 Task: Open a blank google sheet and write heading  Rise Sales. Add 10 people name  'David White, Emily Green, Andrew Baker, Madison Evans, Logan King, Grace Hill, Gabriel Young, Elizabeth Flores, Samuel Reed, Avery Nelson'Item code in between  5005-5060. Product range in between  2000-9000. Add Products   Keen Shoe, Lacoste Shoe, Merrell Shoe, Mizuno  Shoe, Onitsuka Tiger Shoe, Salomon Shoe, Sanuk Shoe, Saucony Shoe, Sperry Shoe, Superga Shoe.Choose quantity  3 to 5 Tax 12 percent Total Add Amount. Save page  Rise Sales review   book
Action: Mouse moved to (296, 447)
Screenshot: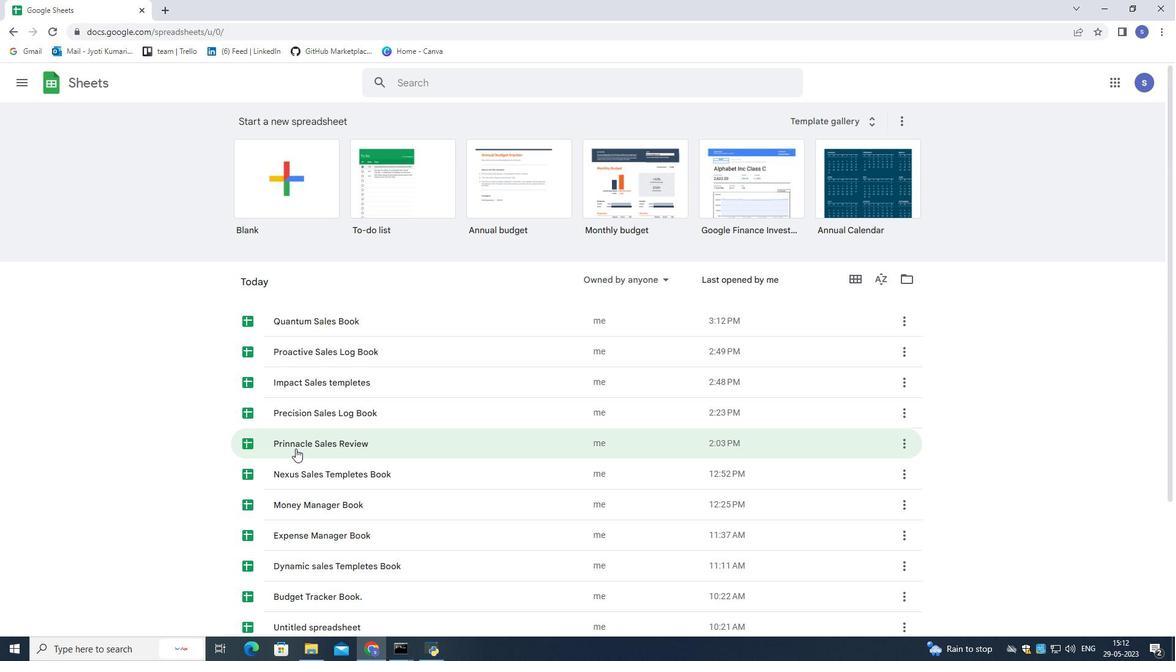 
Action: Mouse scrolled (296, 446) with delta (0, 0)
Screenshot: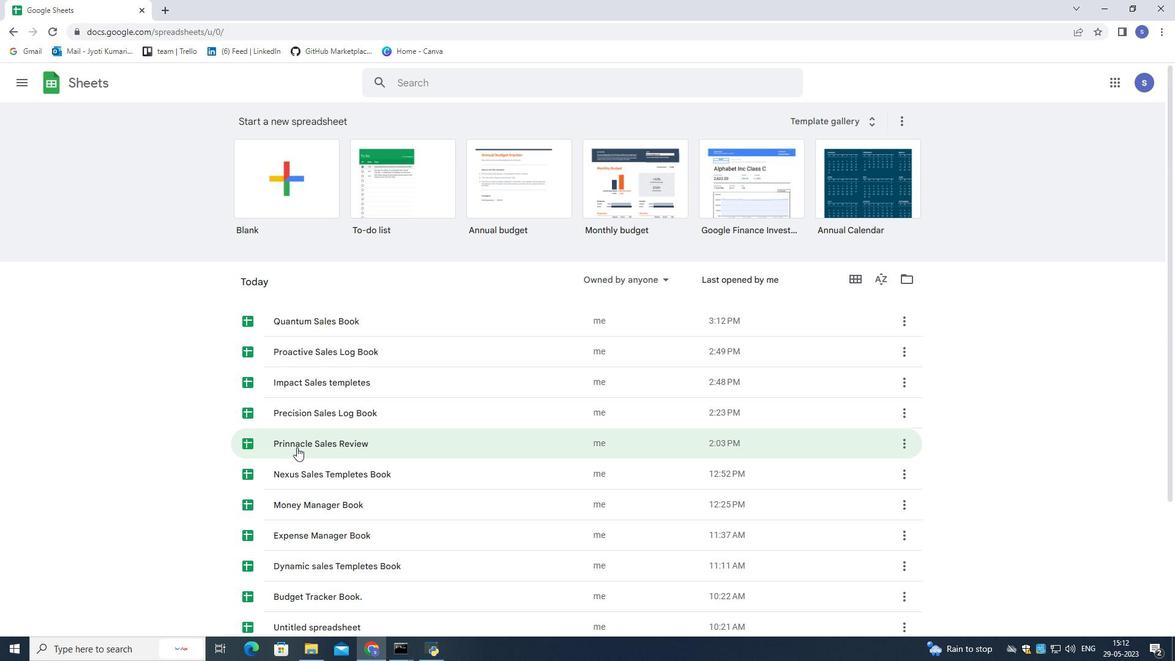 
Action: Mouse scrolled (296, 446) with delta (0, 0)
Screenshot: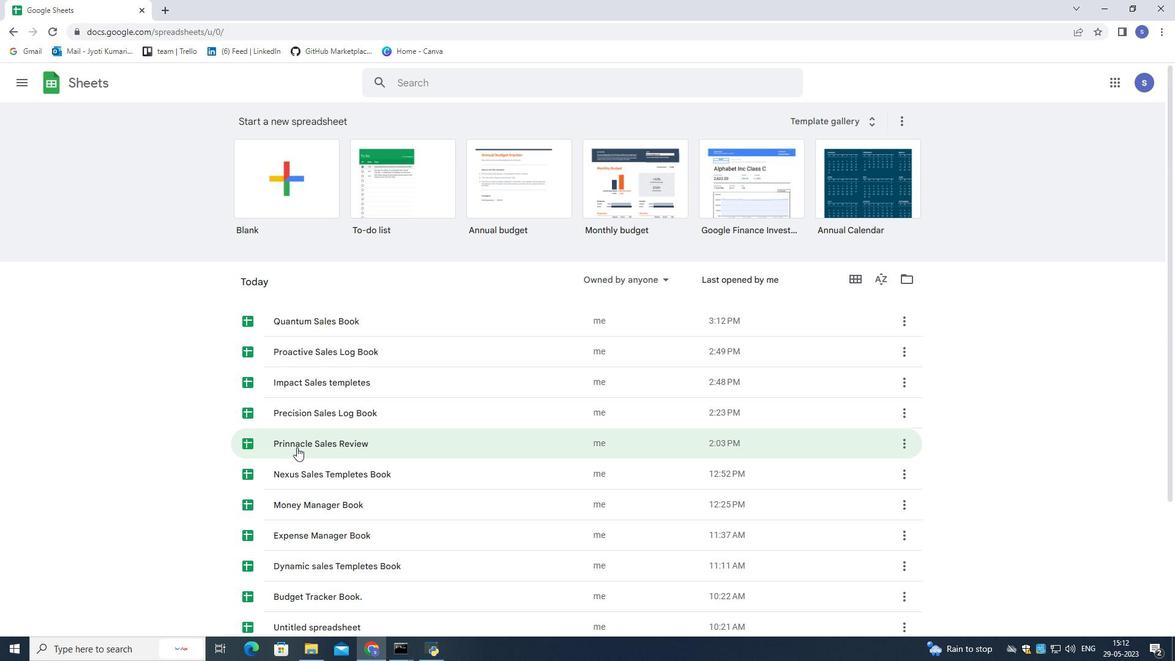 
Action: Mouse scrolled (296, 446) with delta (0, 0)
Screenshot: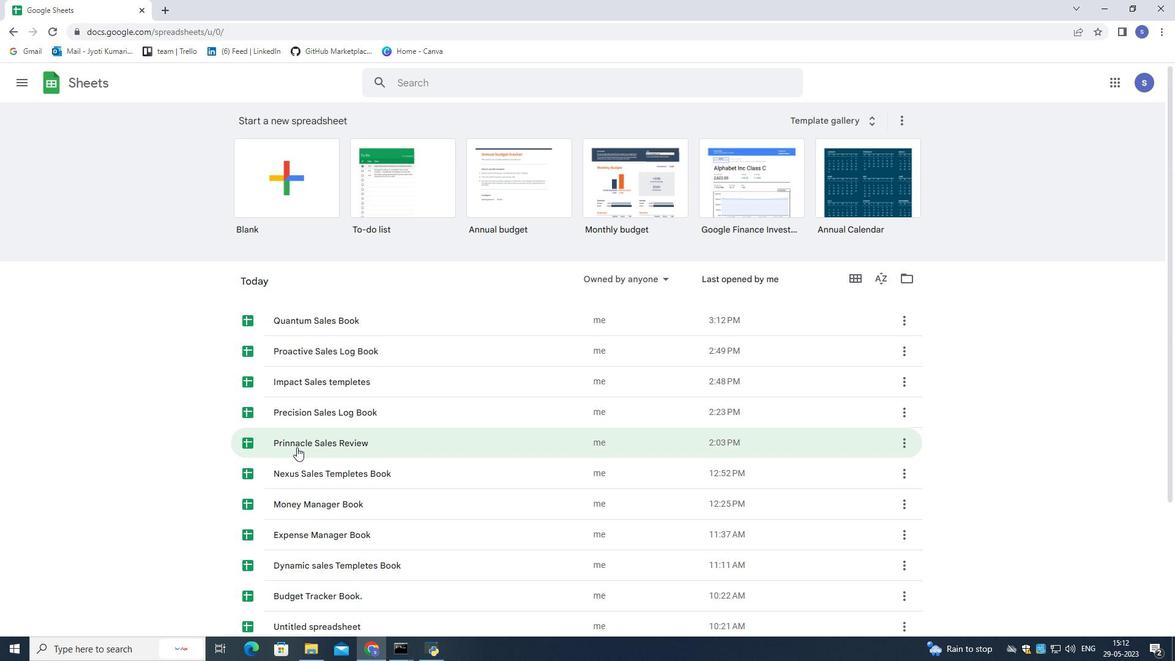 
Action: Mouse scrolled (296, 446) with delta (0, 0)
Screenshot: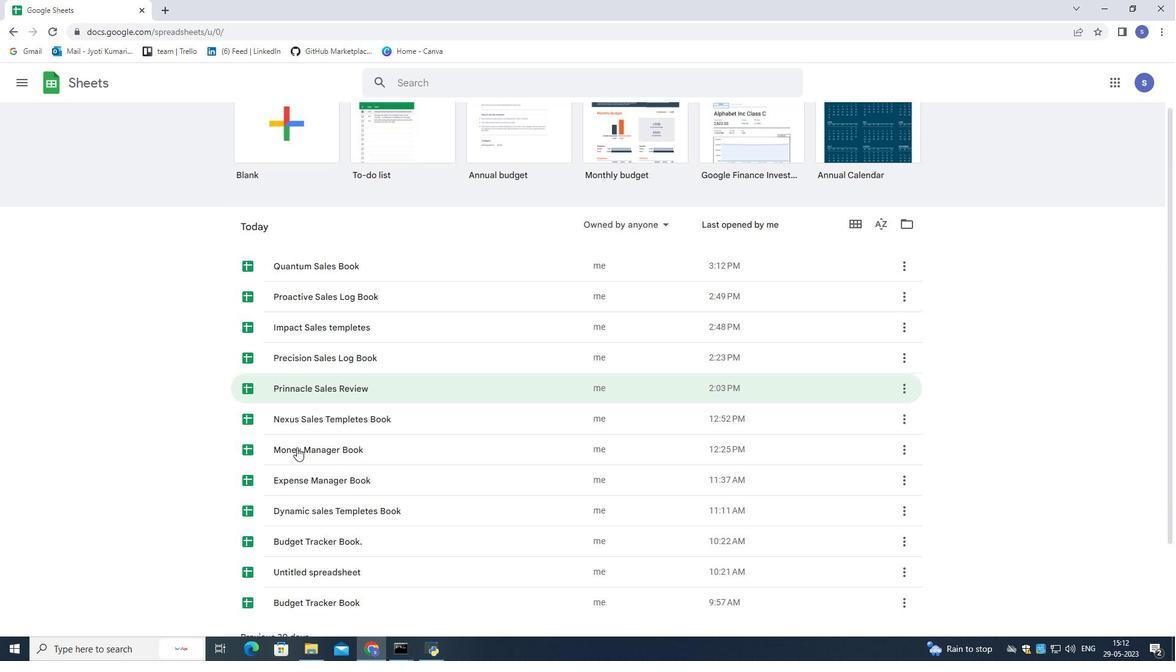 
Action: Mouse scrolled (296, 448) with delta (0, 0)
Screenshot: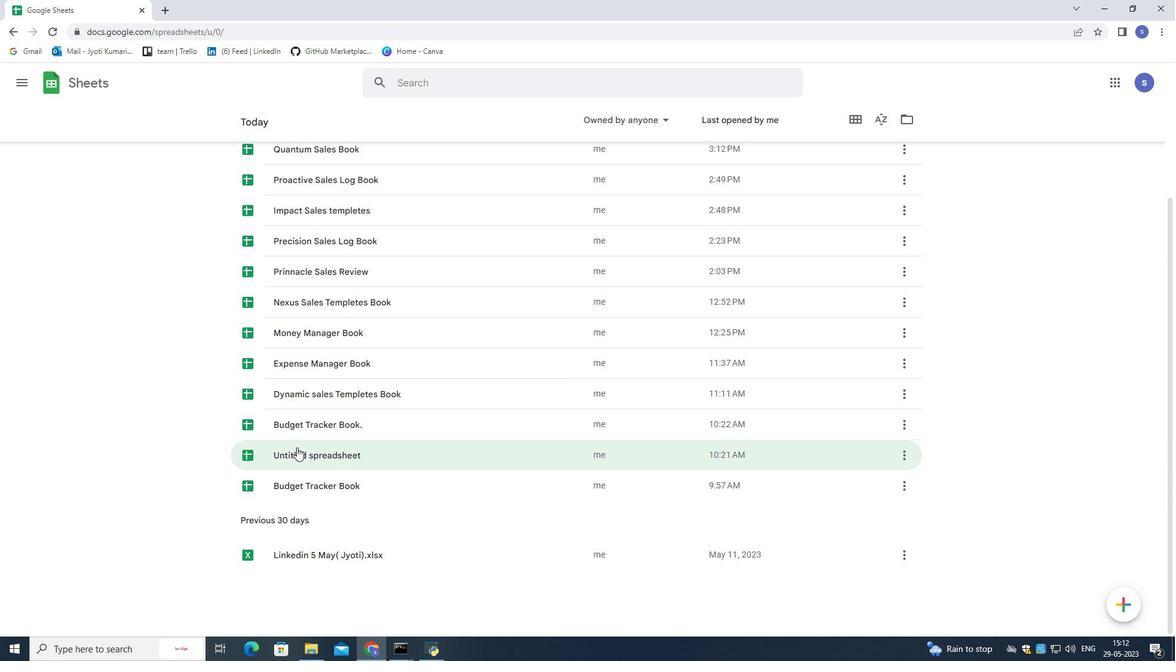 
Action: Mouse moved to (296, 447)
Screenshot: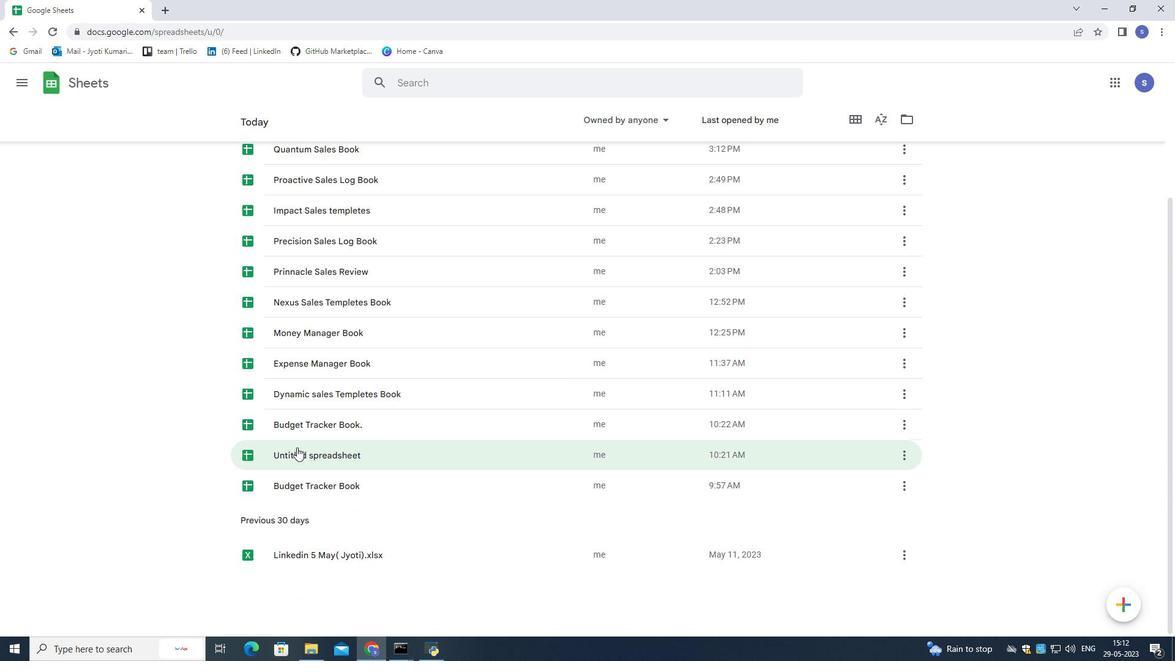 
Action: Mouse scrolled (296, 448) with delta (0, 0)
Screenshot: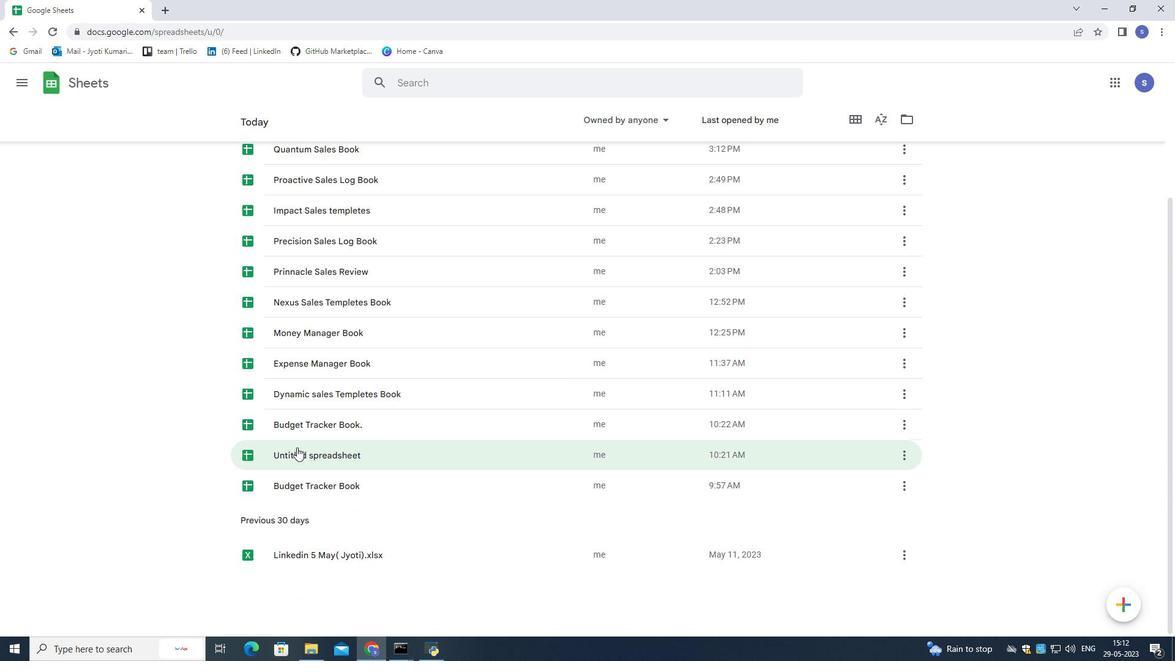 
Action: Mouse moved to (296, 446)
Screenshot: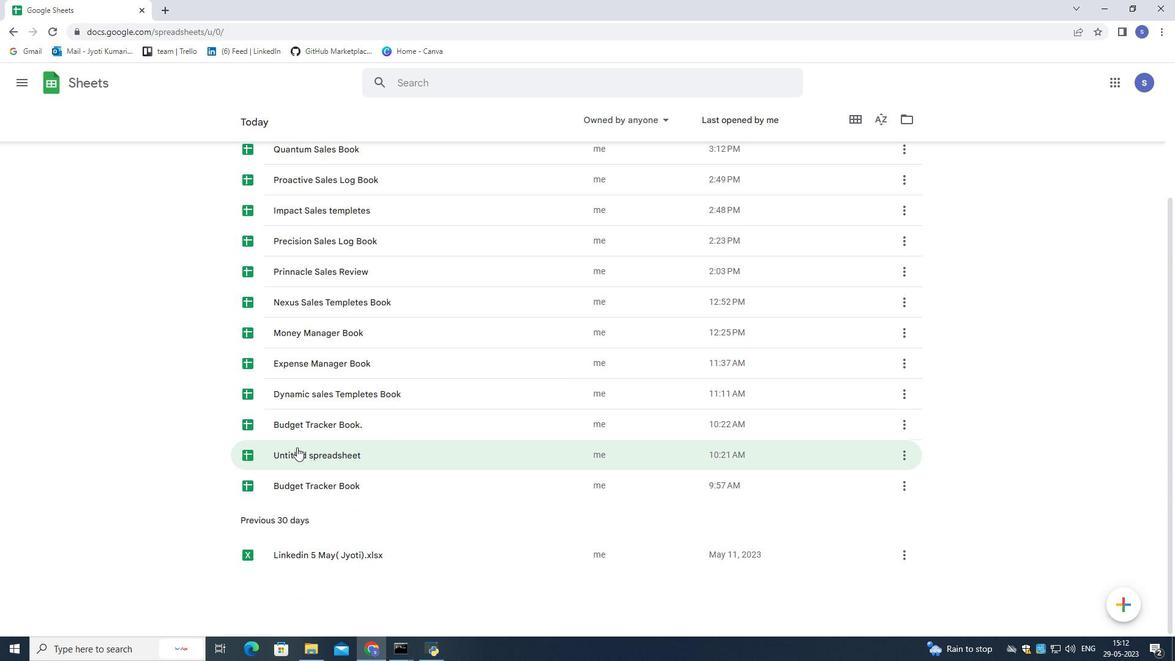 
Action: Mouse scrolled (296, 447) with delta (0, 0)
Screenshot: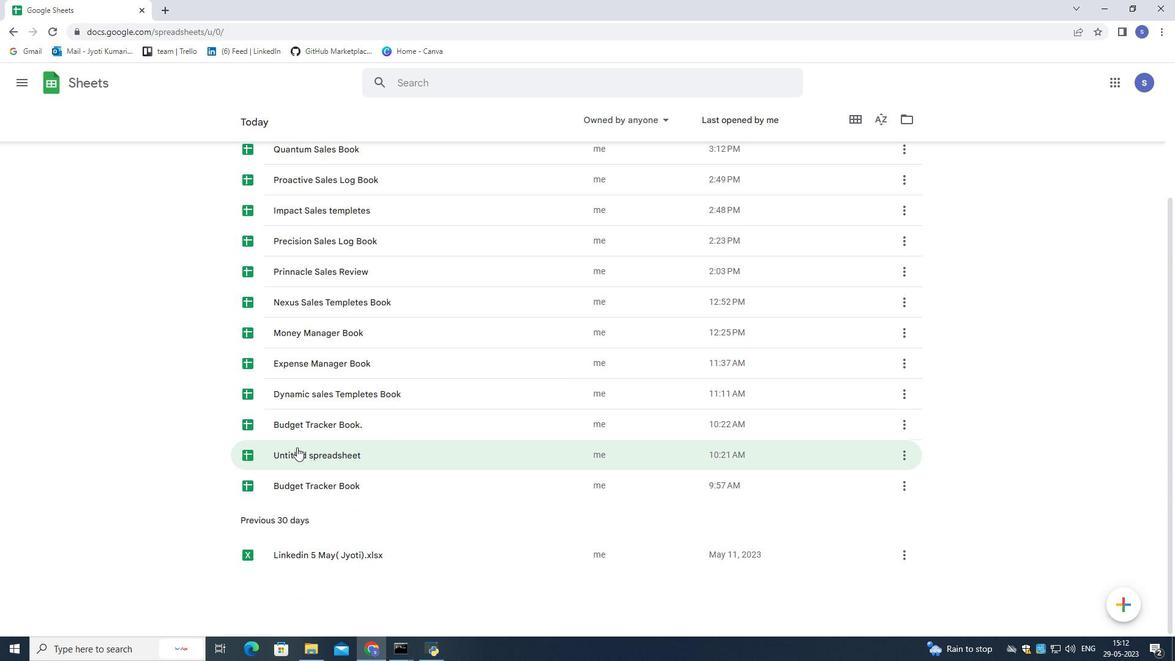 
Action: Mouse moved to (296, 445)
Screenshot: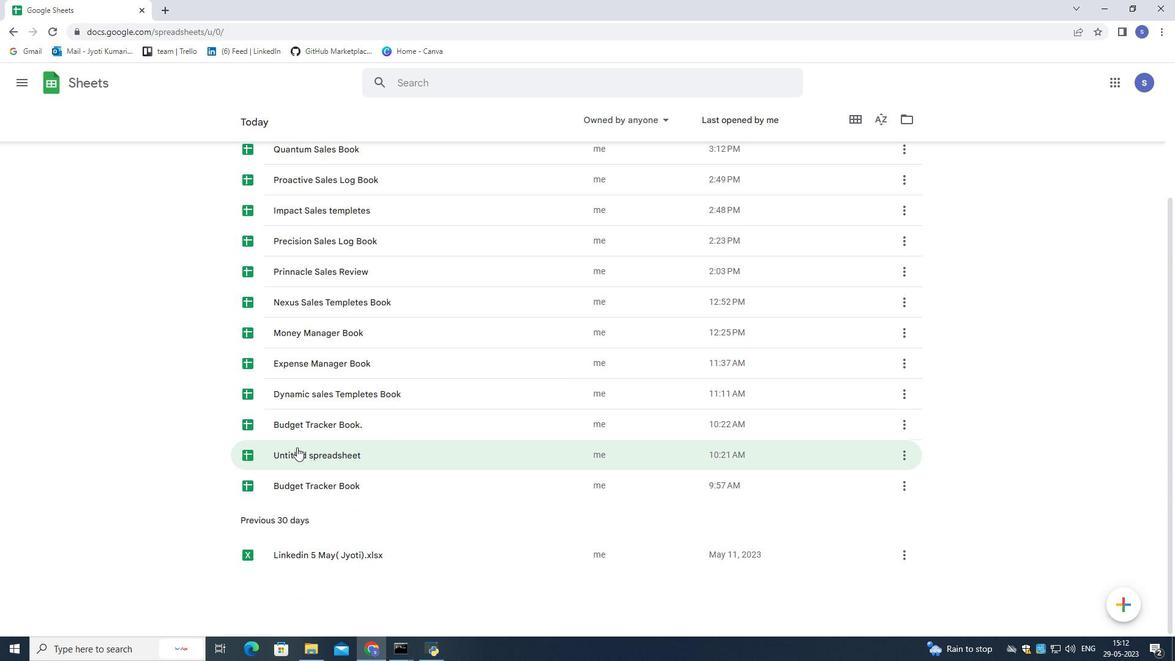 
Action: Mouse scrolled (296, 446) with delta (0, 0)
Screenshot: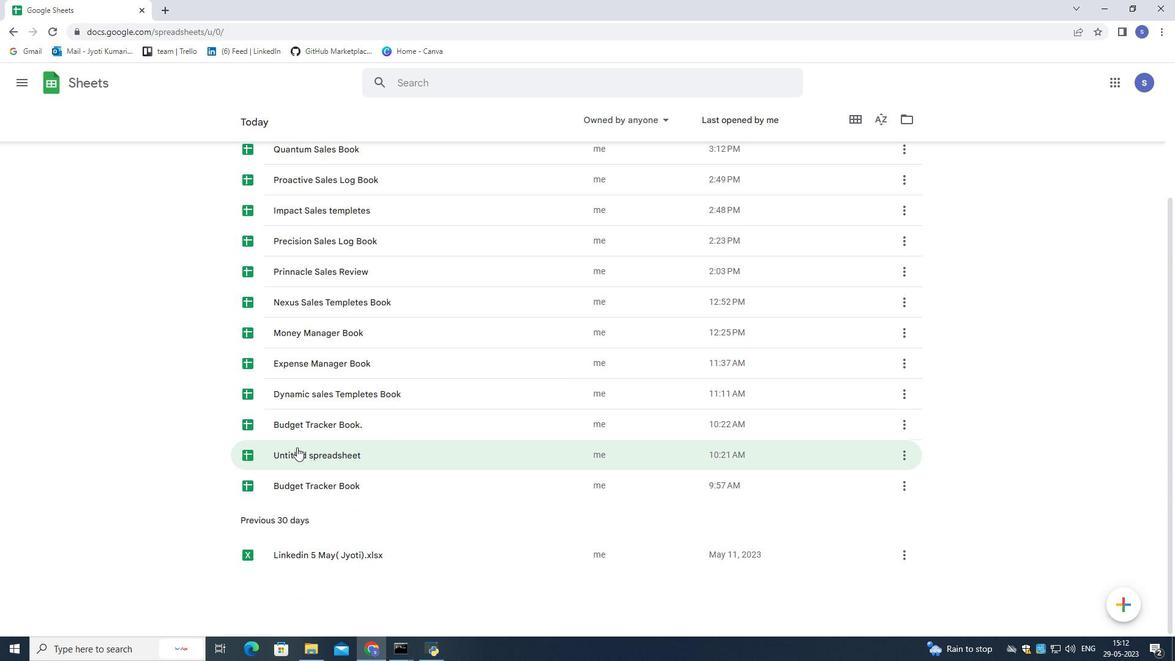 
Action: Mouse moved to (302, 174)
Screenshot: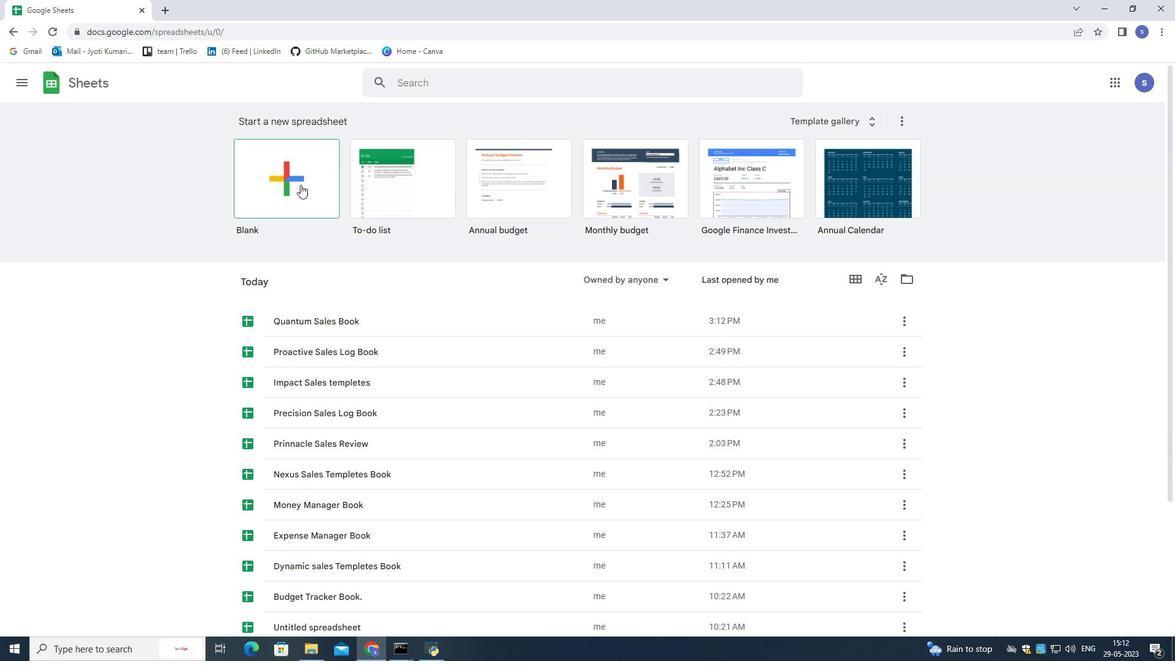 
Action: Mouse pressed left at (302, 174)
Screenshot: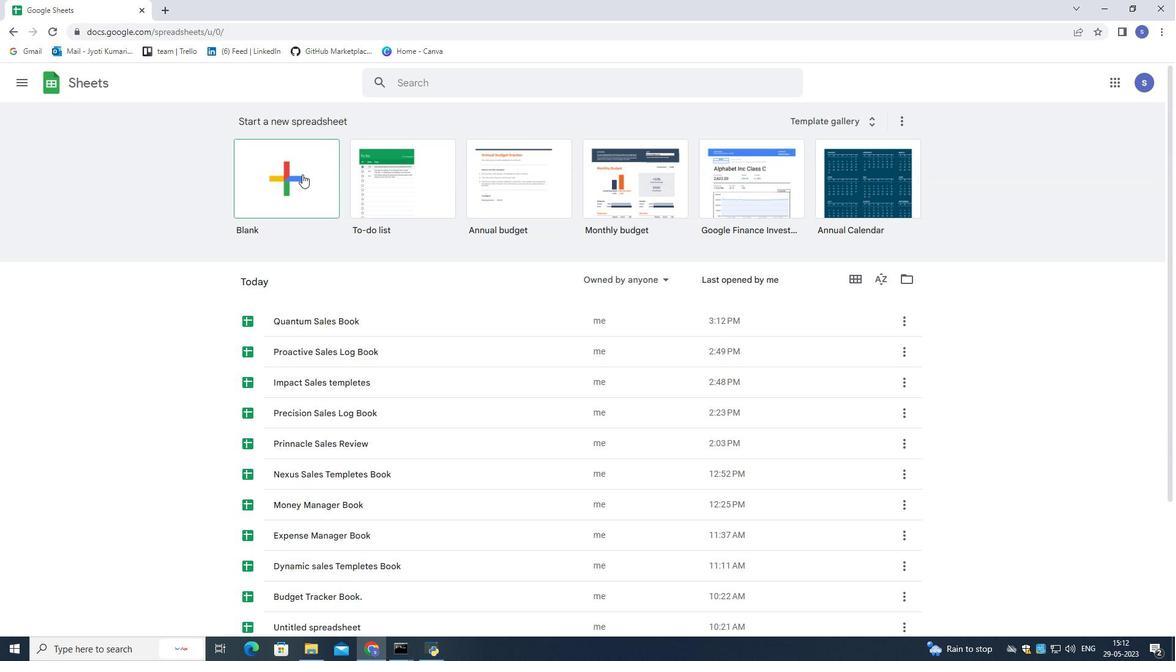 
Action: Mouse moved to (195, 173)
Screenshot: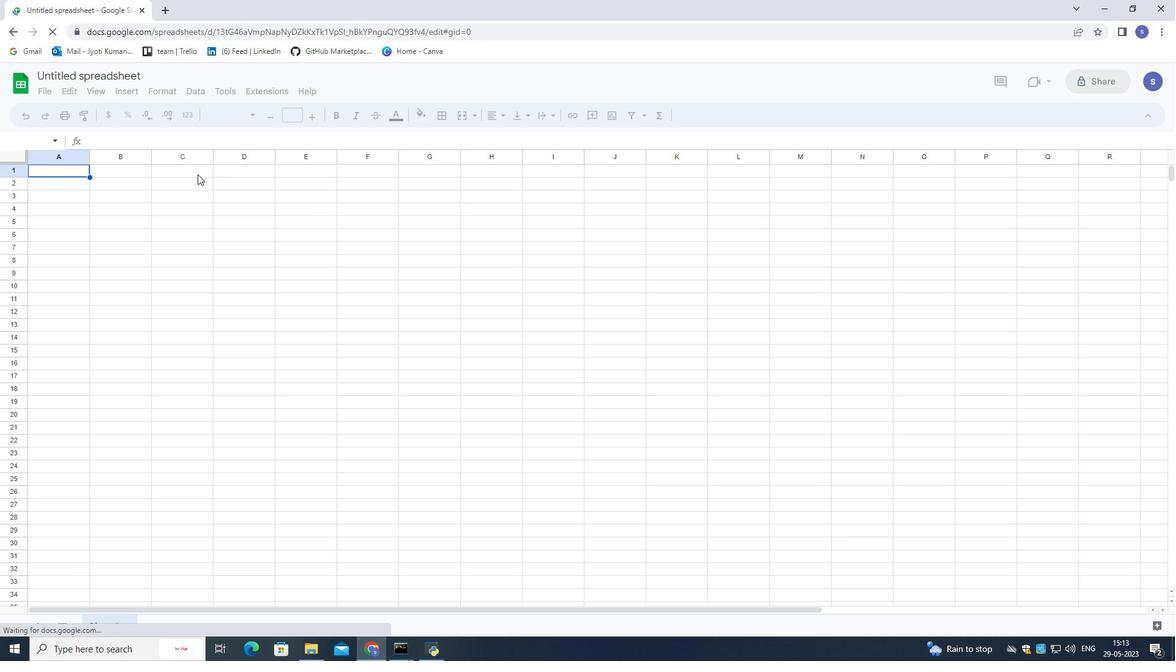 
Action: Mouse pressed left at (195, 173)
Screenshot: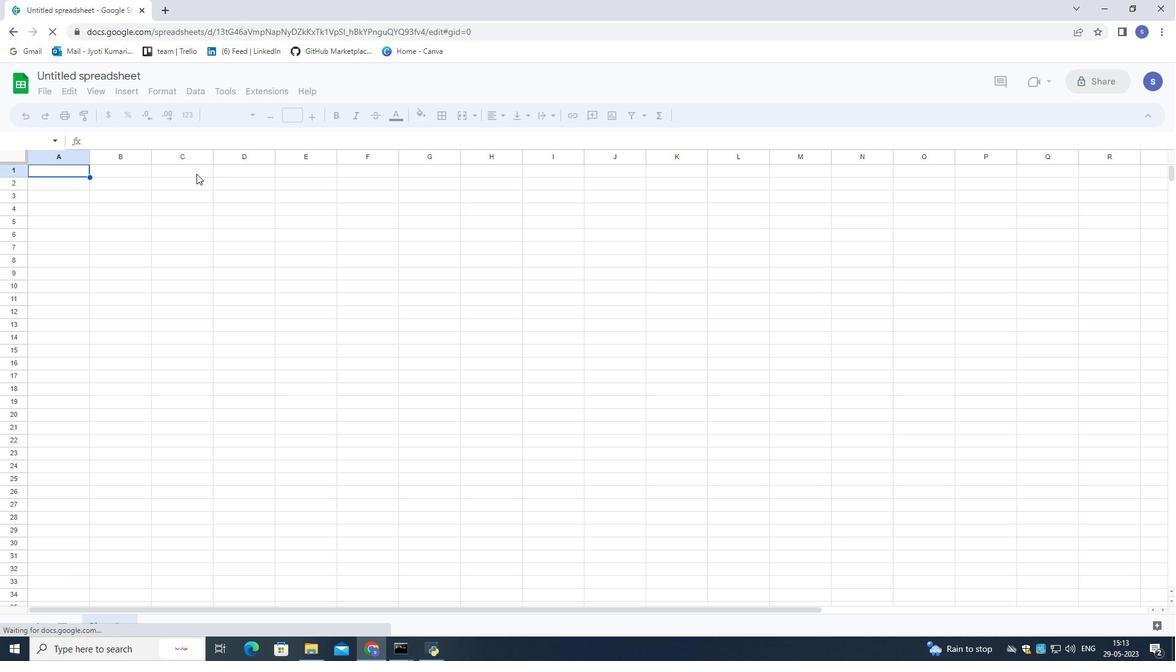 
Action: Mouse moved to (194, 173)
Screenshot: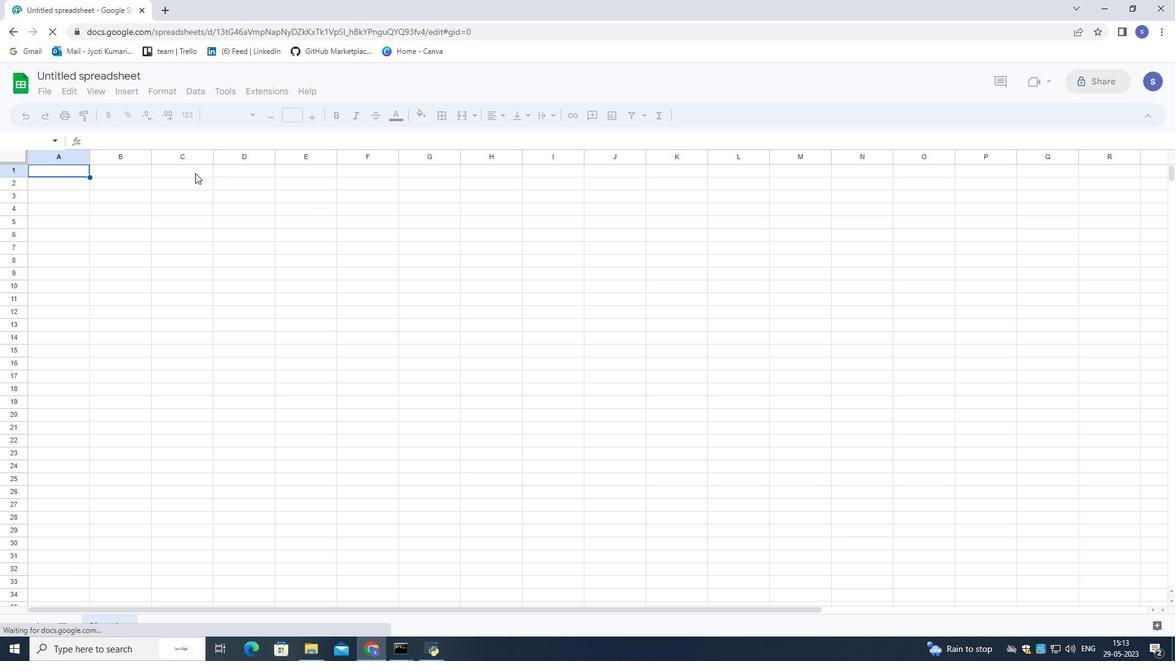 
Action: Mouse pressed left at (194, 173)
Screenshot: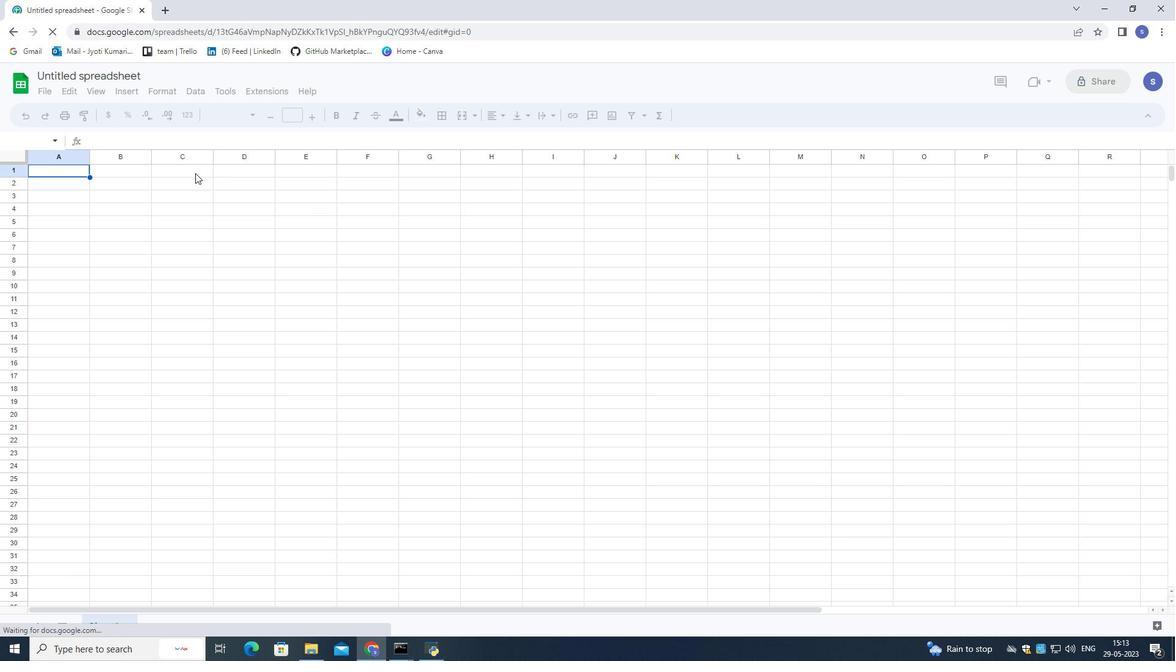 
Action: Mouse moved to (194, 173)
Screenshot: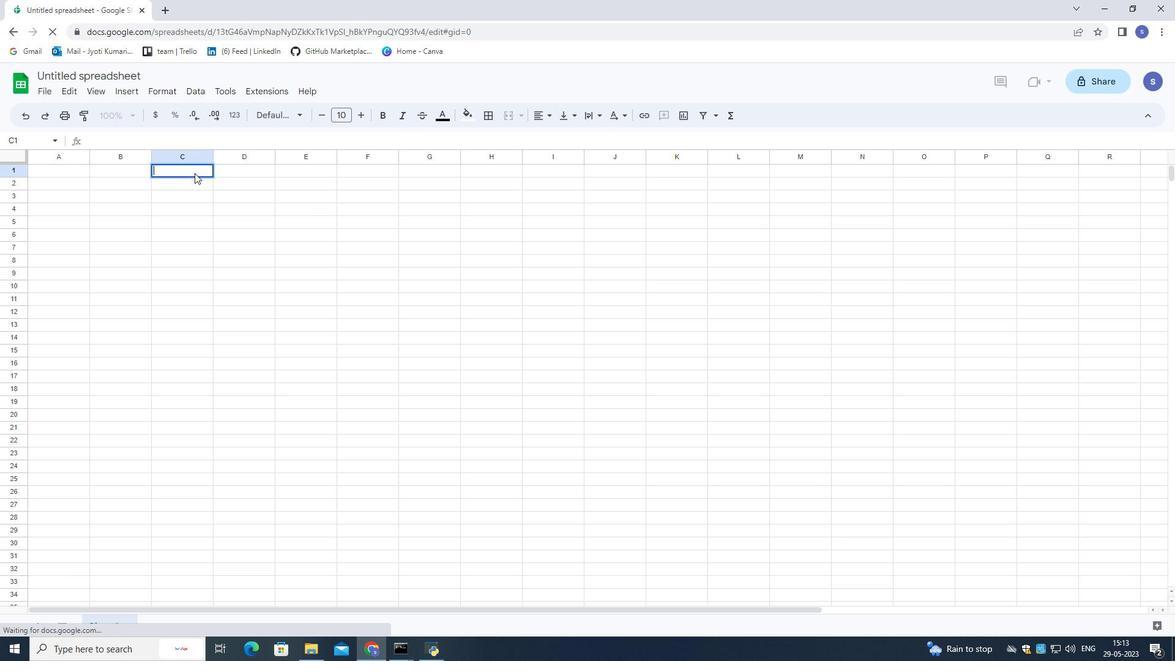 
Action: Key pressed <Key.shift>Rise<Key.space><Key.shift>Sales
Screenshot: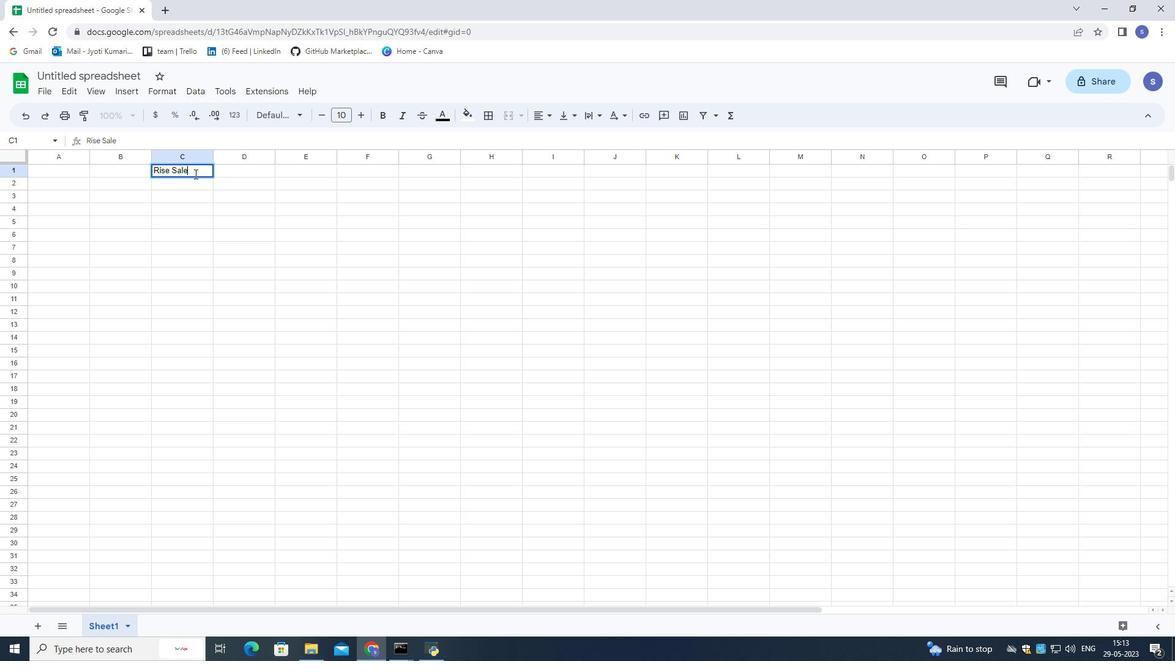 
Action: Mouse moved to (74, 186)
Screenshot: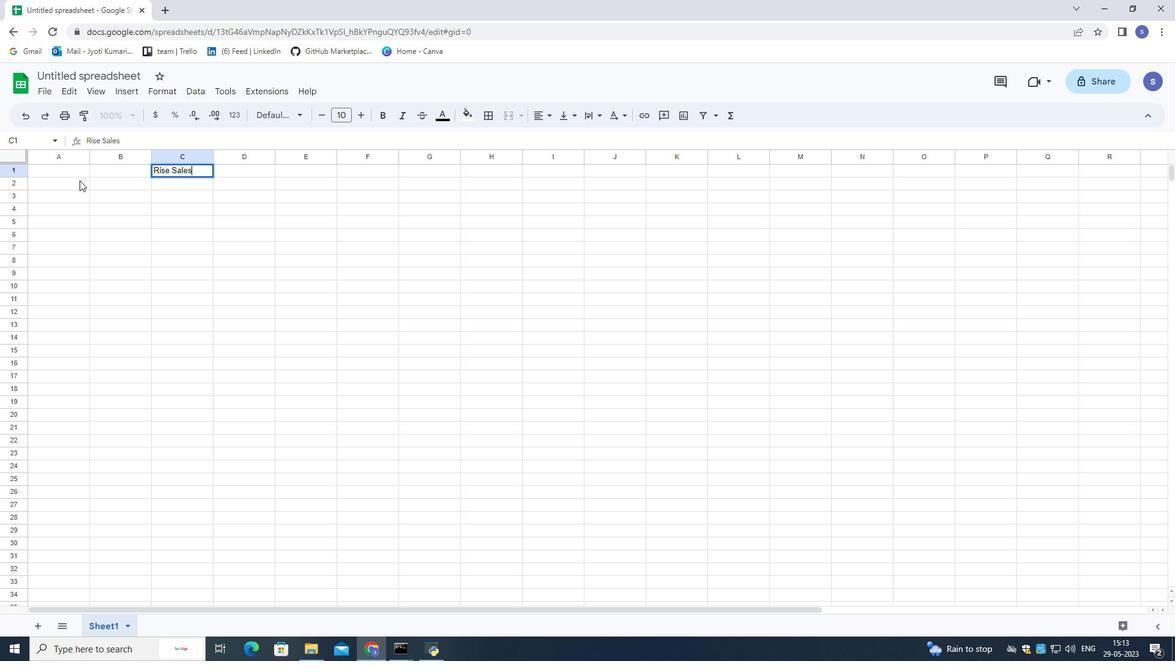 
Action: Mouse pressed left at (74, 186)
Screenshot: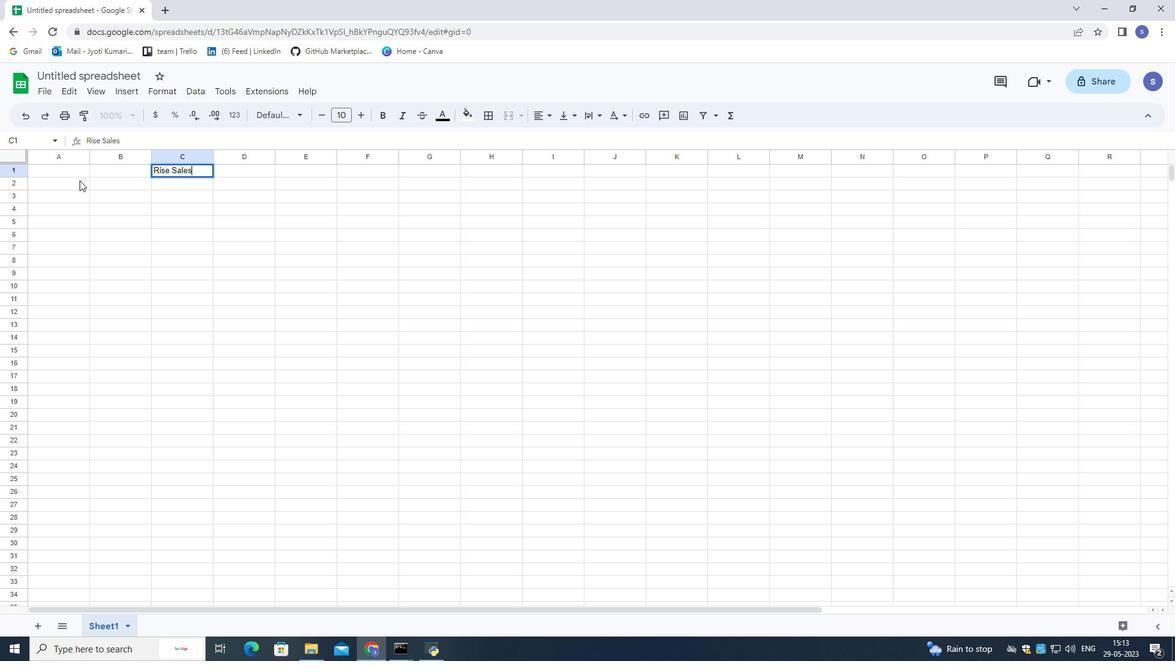 
Action: Mouse moved to (69, 186)
Screenshot: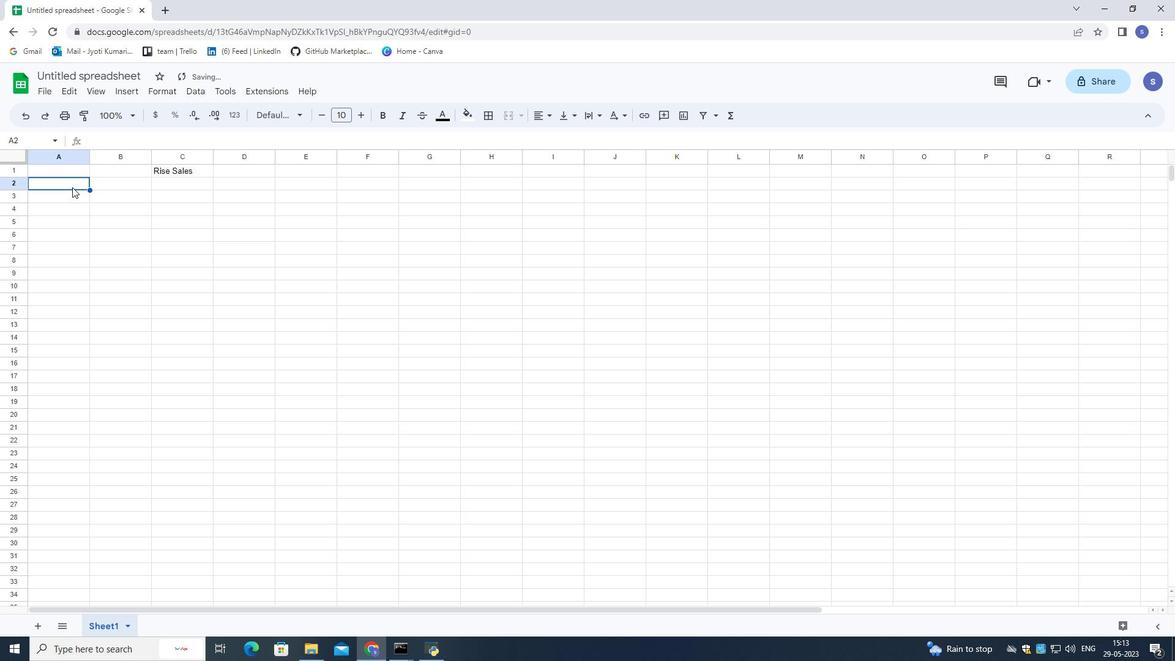 
Action: Key pressed <Key.shift>Name<Key.down>
Screenshot: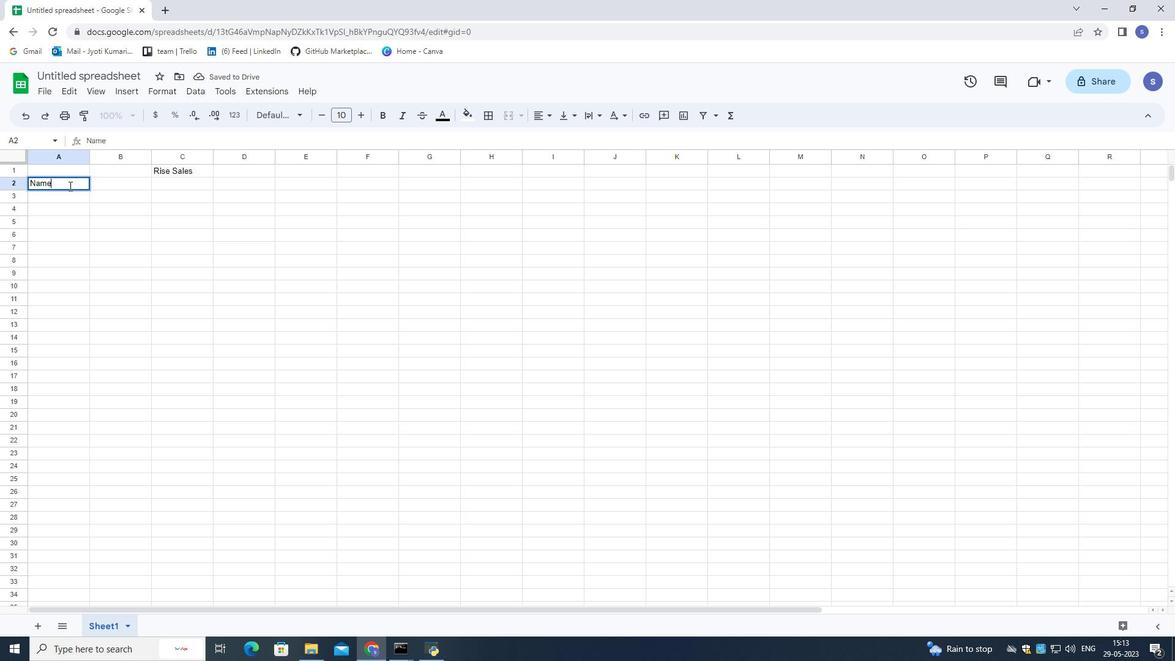 
Action: Mouse moved to (1176, 430)
Screenshot: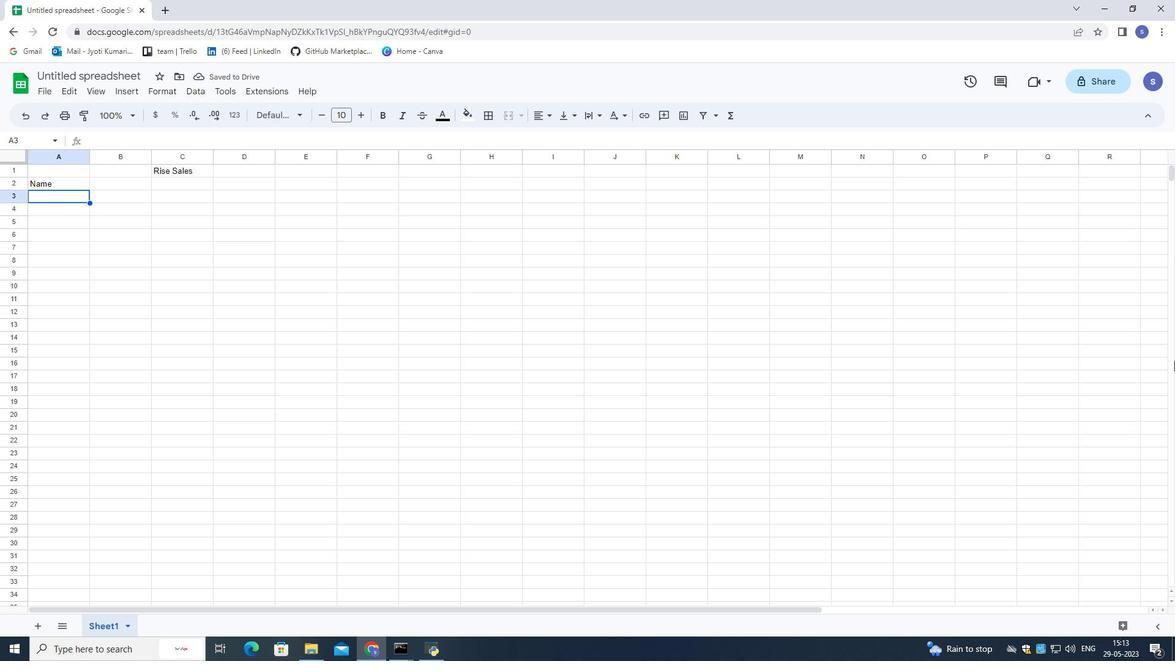 
Action: Key pressed <Key.shift>david<Key.space><Key.shift>White<Key.down><Key.shift><Key.shift><Key.shift><Key.shift><Key.shift><Key.shift><Key.shift><Key.shift><Key.shift><Key.shift><Key.shift>Emily<Key.space><Key.shift>Green<Key.down><Key.shift>Andrew<Key.space><Key.shift>Baker<Key.down><Key.shift><Key.shift>Madison<Key.space><Key.shift>Evans<Key.down><Key.shift>Logan<Key.space><Key.shift>King<Key.down><Key.shift>Grae<Key.backspace>ce<Key.space><Key.shift><Key.shift><Key.shift><Key.shift><Key.shift><Key.shift><Key.shift><Key.shift>Hill<Key.down><Key.shift>Gabriel<Key.space><Key.shift>Yung<Key.backspace><Key.backspace><Key.backspace>oung<Key.down><Key.shift>Elizabeth<Key.space><Key.shift>Flores<Key.down><Key.shift><Key.shift><Key.shift><Key.shift><Key.shift>Samuel<Key.space><Key.shift><Key.shift><Key.shift><Key.shift><Key.shift>Reed<Key.down><Key.shift>Avery<Key.space><Key.shift>Nelson
Screenshot: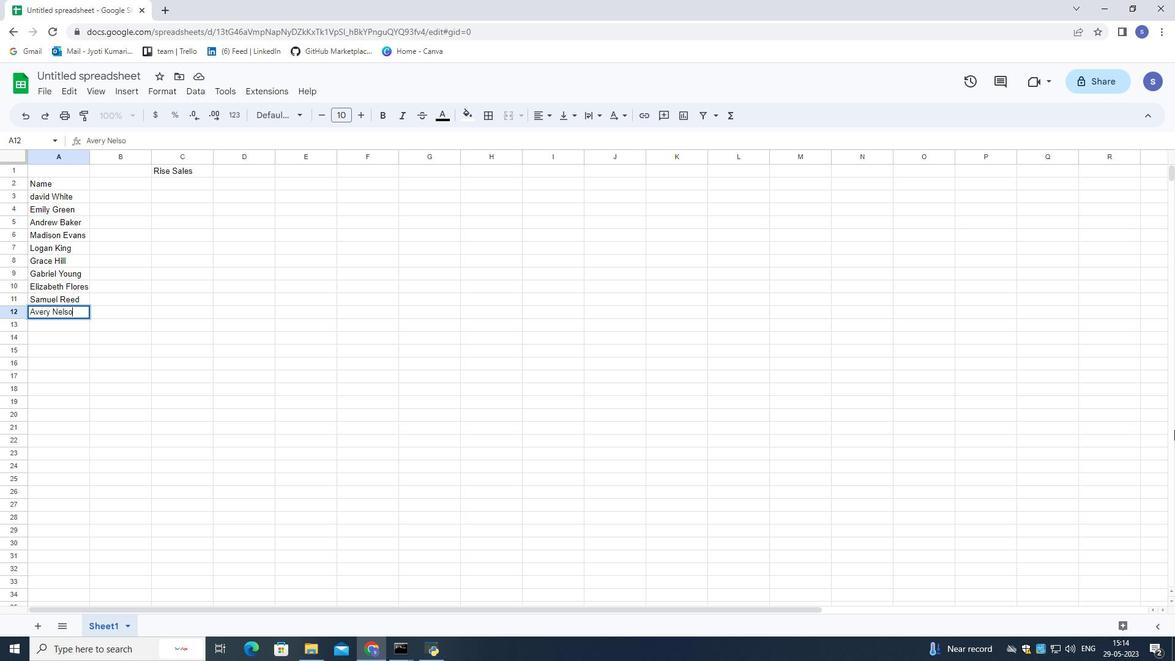 
Action: Mouse moved to (112, 178)
Screenshot: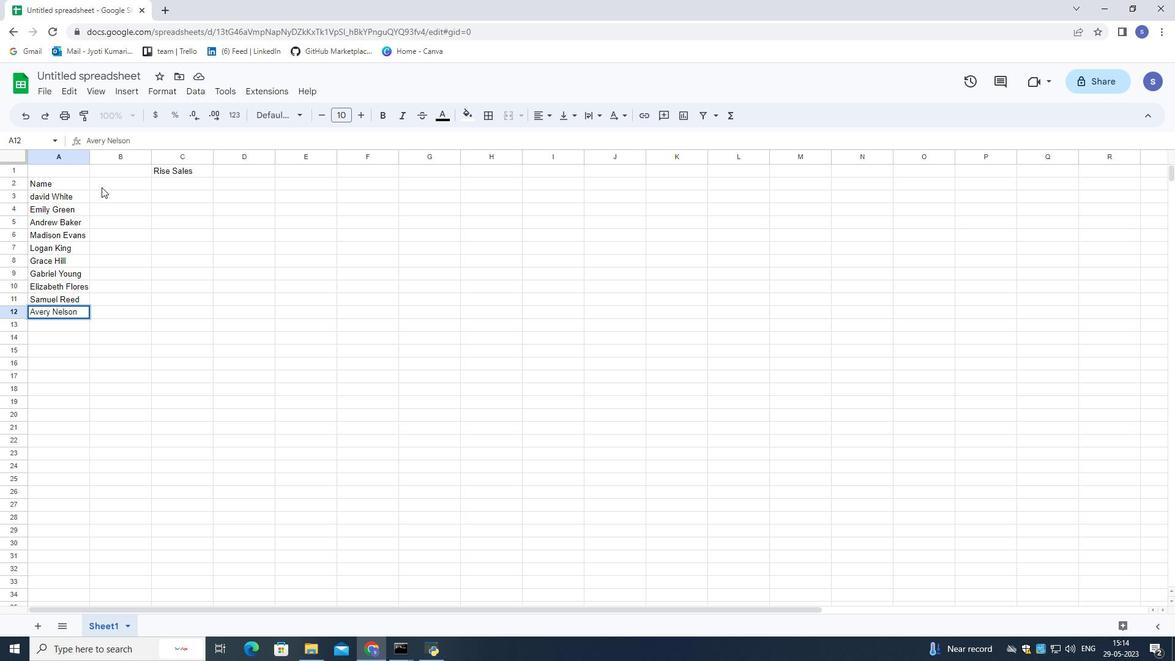 
Action: Mouse pressed left at (112, 178)
Screenshot: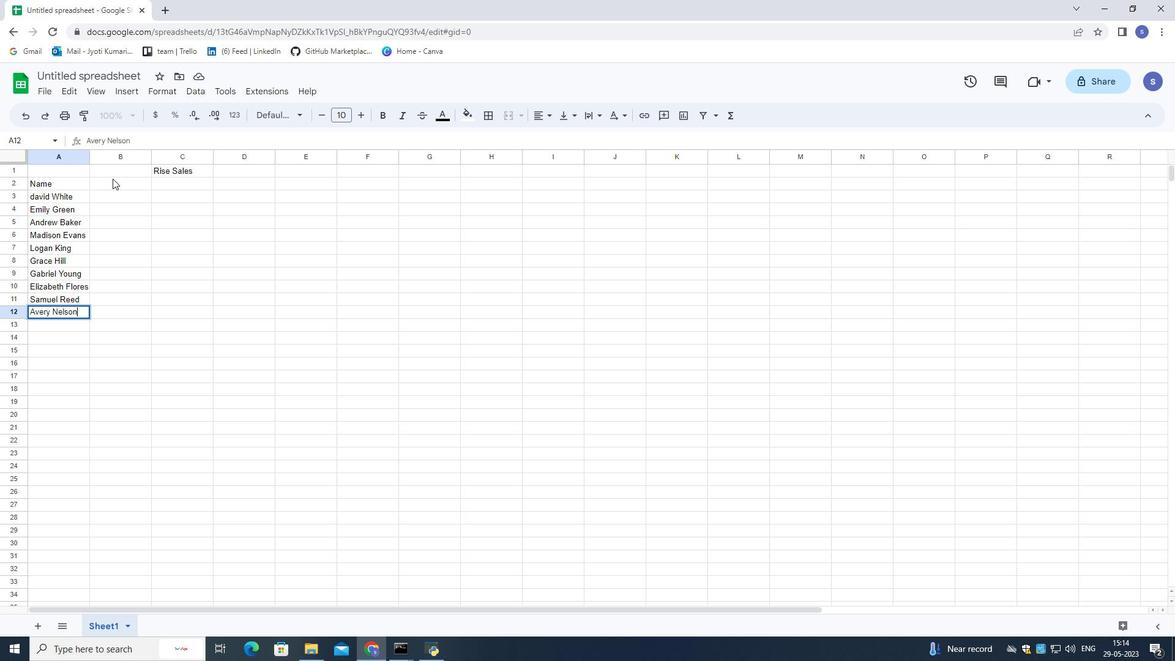 
Action: Key pressed <Key.shift>Item<Key.space><Key.shift>Code<Key.down>
Screenshot: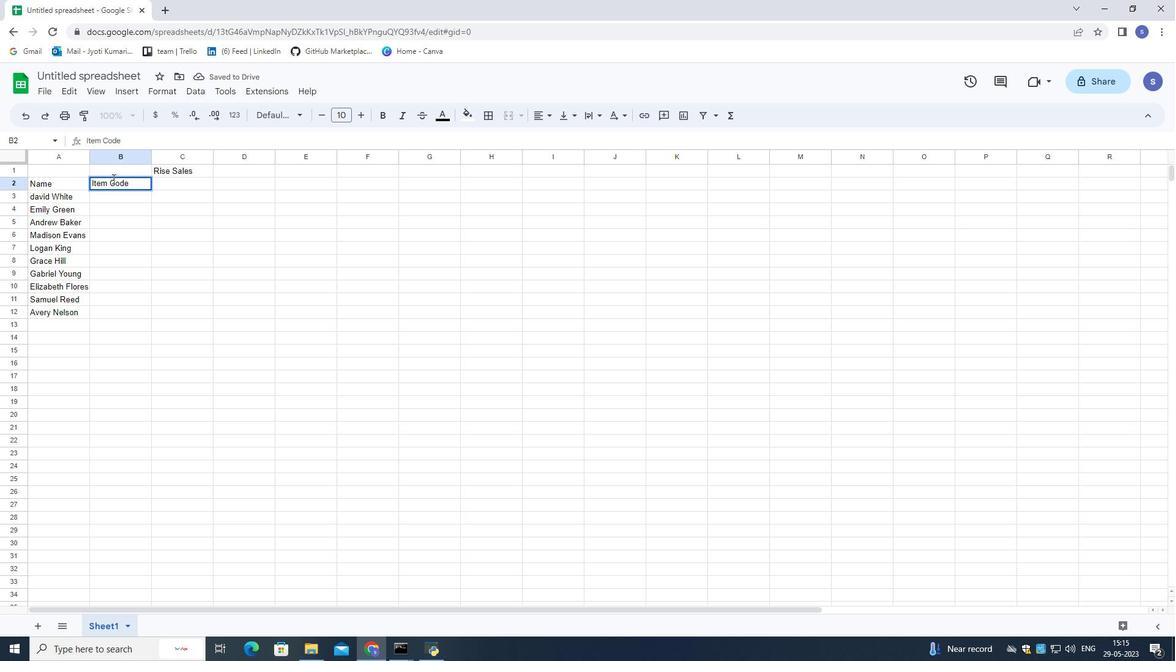 
Action: Mouse moved to (349, 286)
Screenshot: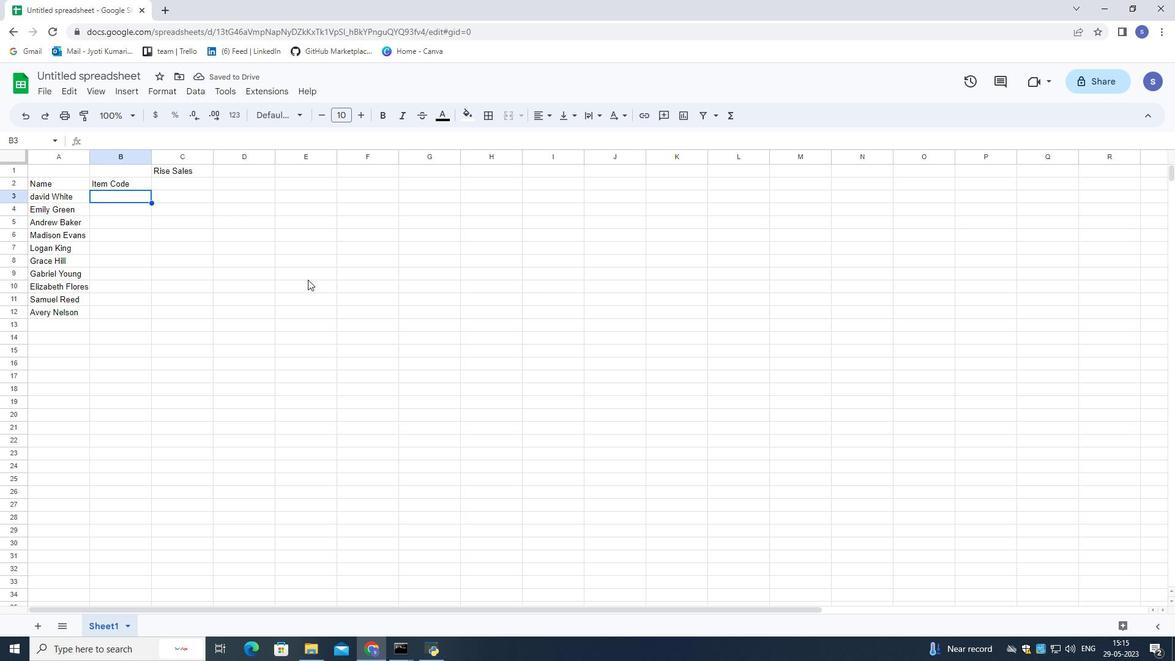 
Action: Key pressed 5005<Key.down>5224<Key.down>
Screenshot: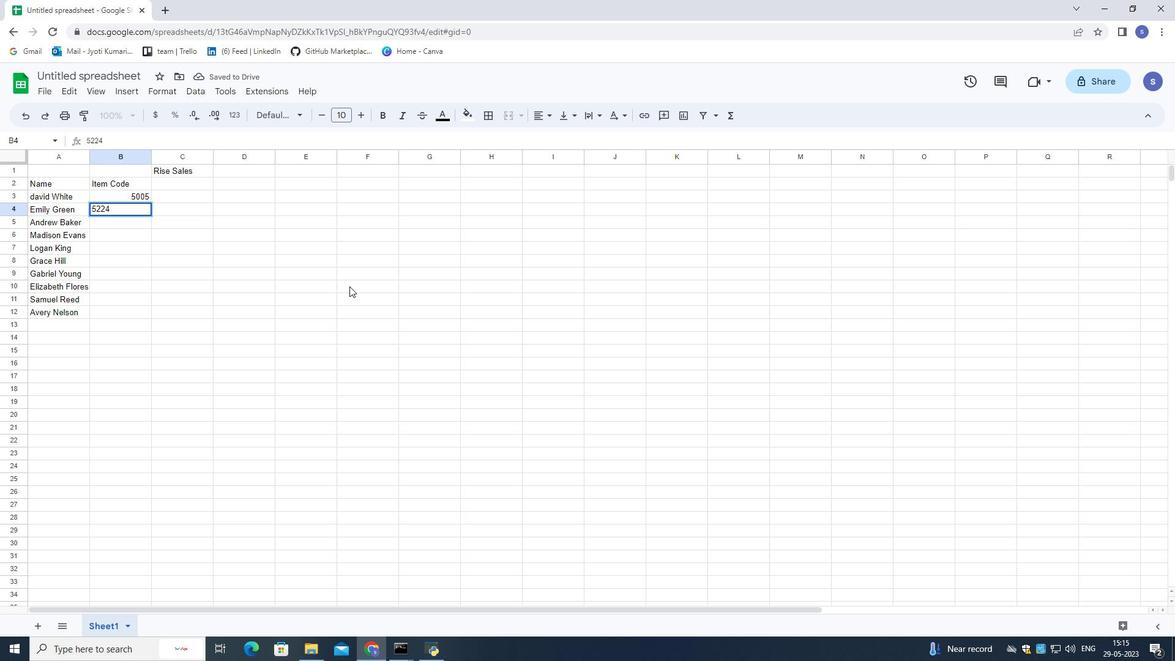 
Action: Mouse moved to (377, 297)
Screenshot: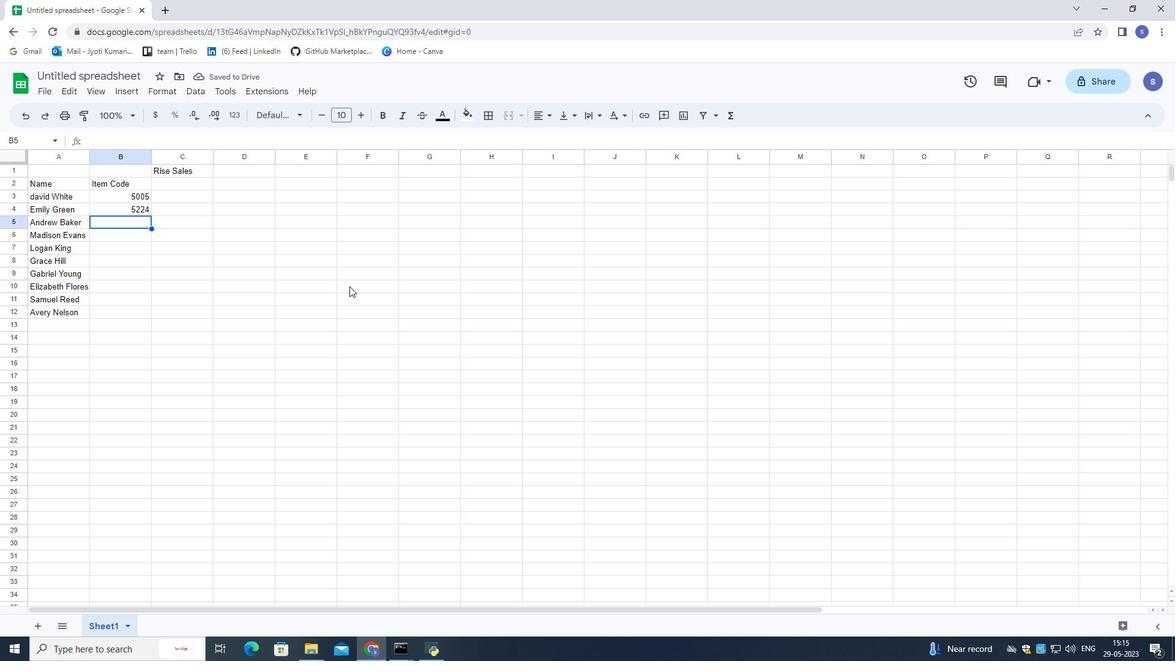 
Action: Key pressed 5369<Key.down>5481<Key.down>
Screenshot: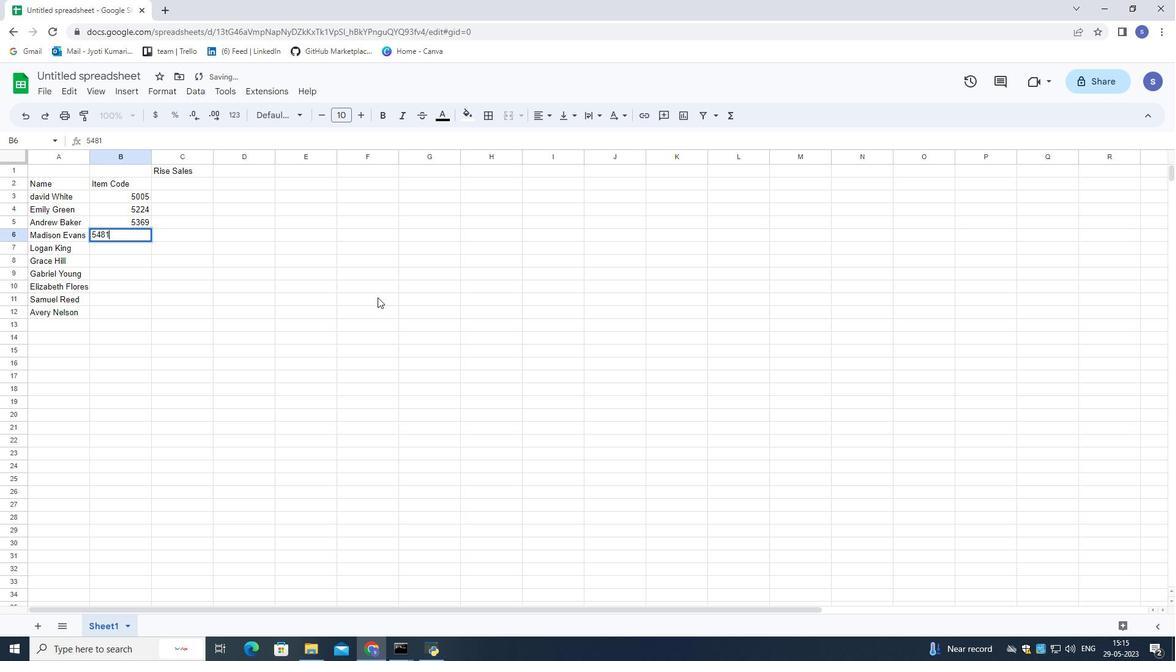 
Action: Mouse moved to (964, 555)
Screenshot: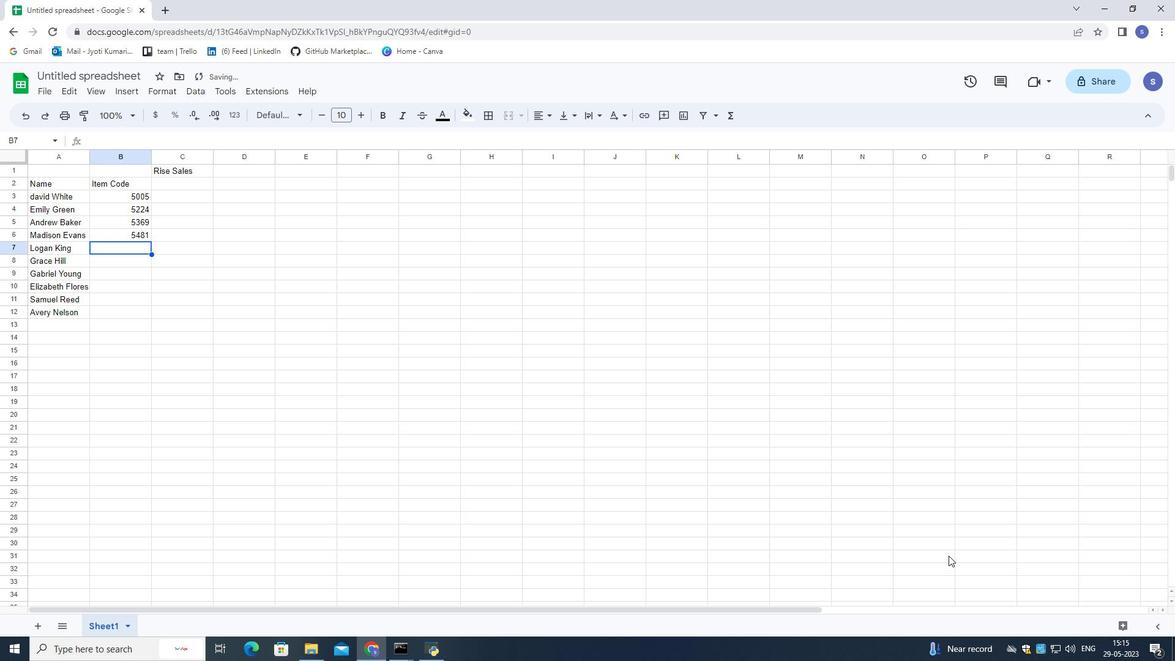 
Action: Key pressed 5698<Key.down><Key.up>
Screenshot: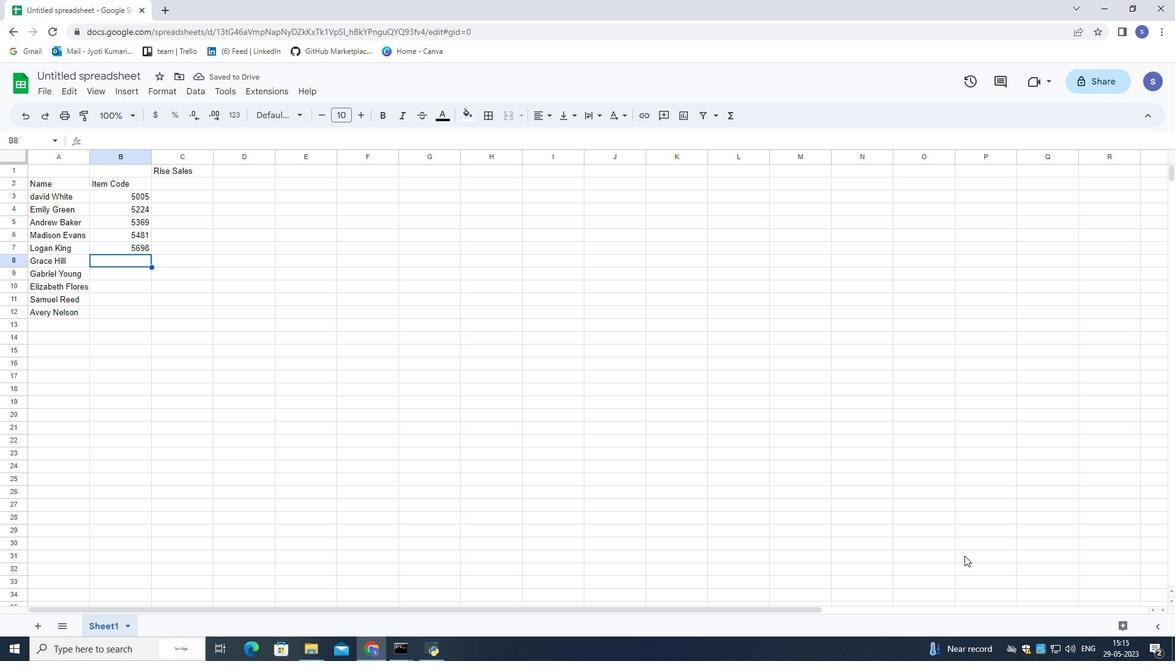 
Action: Mouse moved to (134, 250)
Screenshot: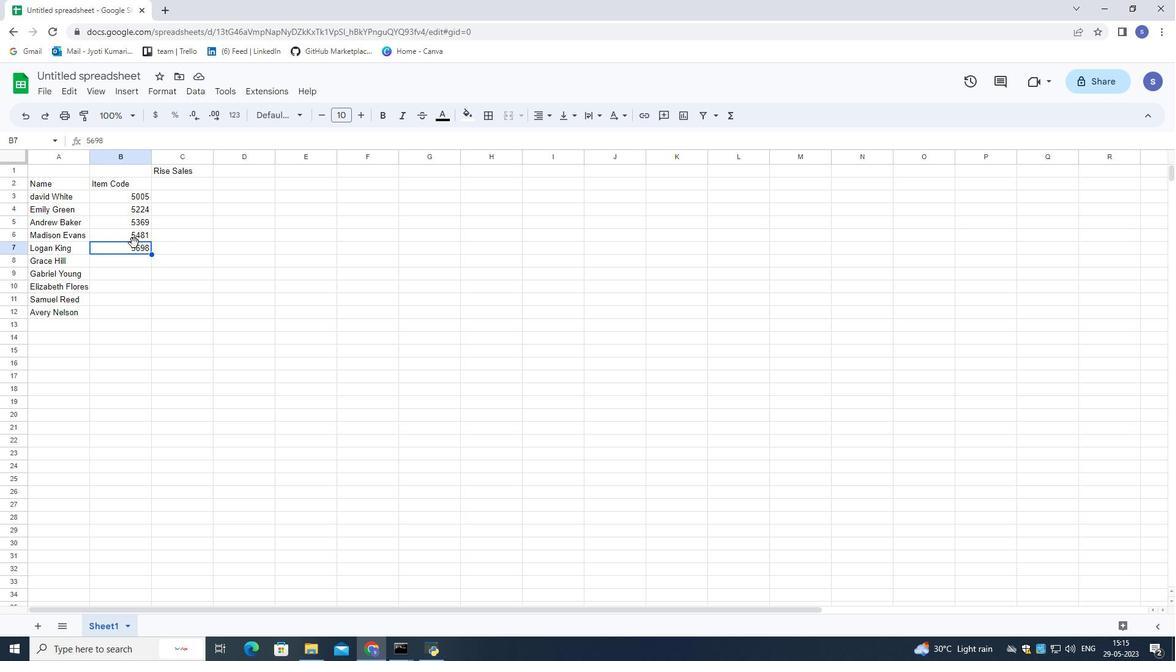 
Action: Mouse pressed left at (134, 250)
Screenshot: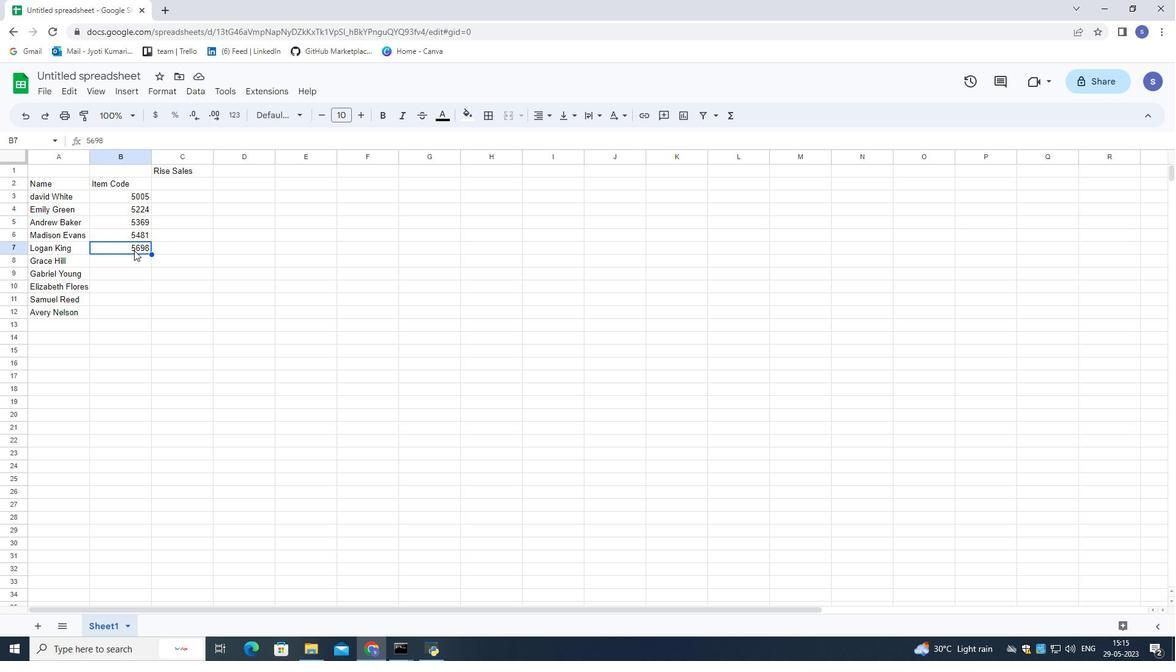 
Action: Mouse moved to (133, 250)
Screenshot: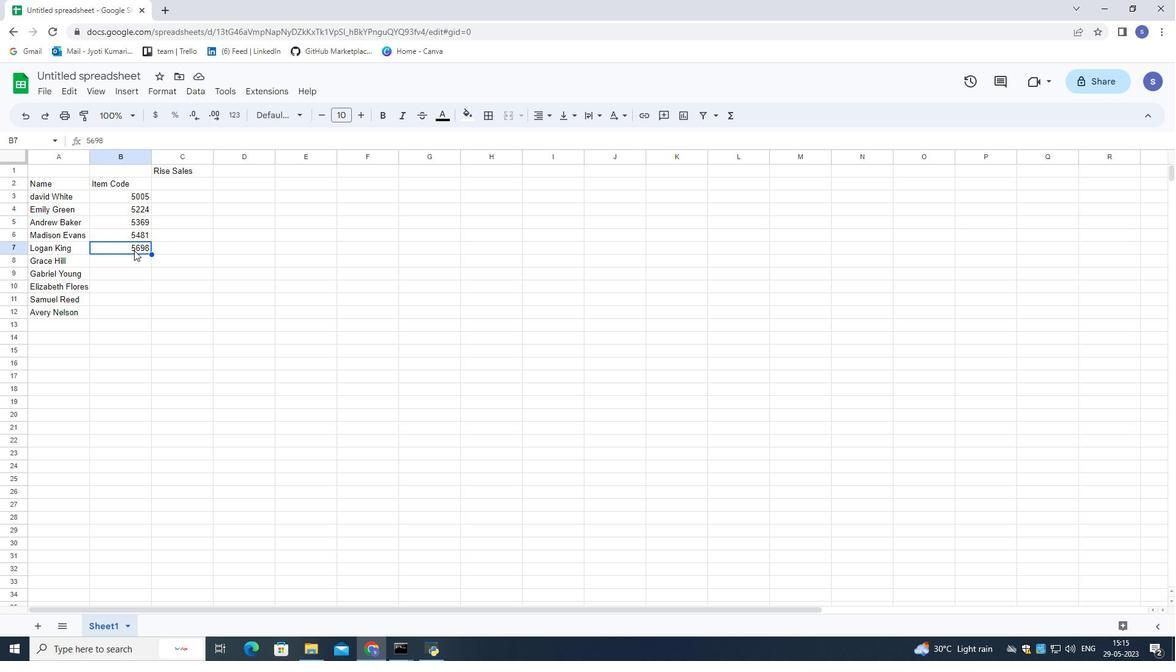 
Action: Mouse pressed left at (133, 250)
Screenshot: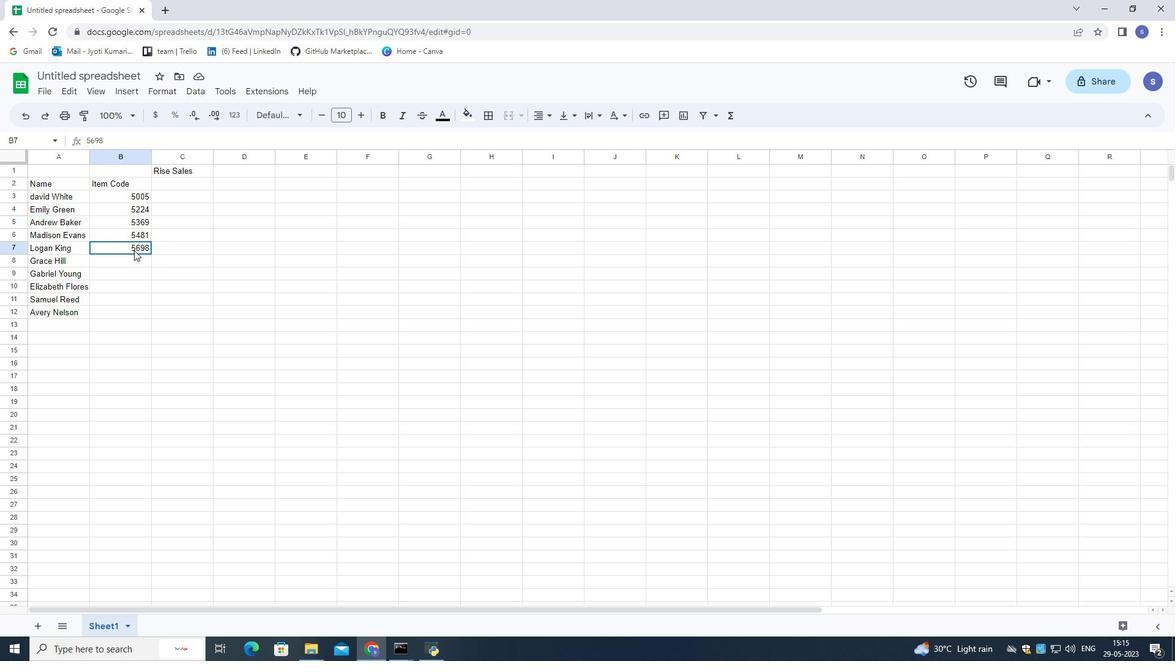 
Action: Key pressed <Key.backspace><Key.backspace><Key.backspace>015<Key.up>
Screenshot: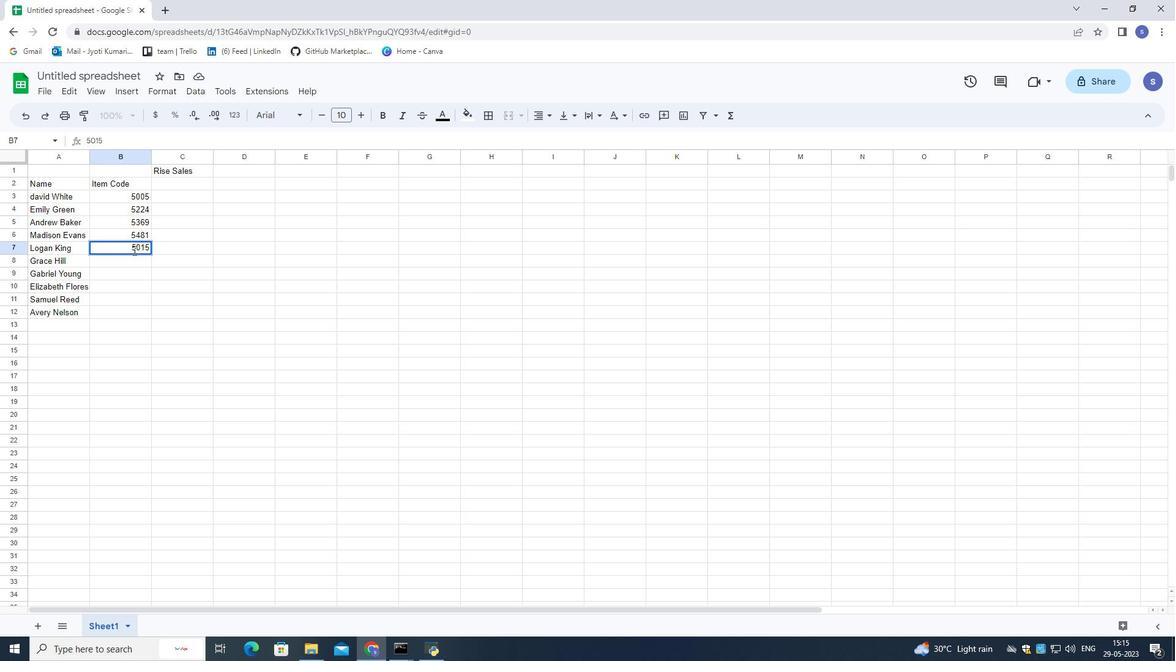 
Action: Mouse moved to (134, 234)
Screenshot: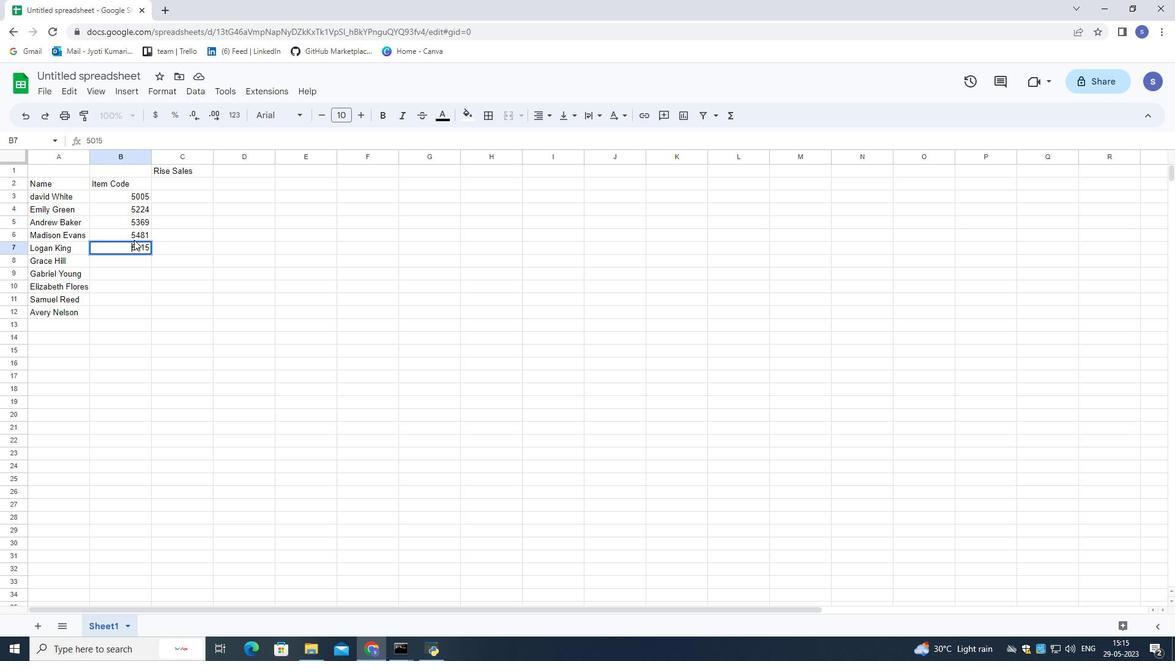 
Action: Mouse pressed left at (134, 234)
Screenshot: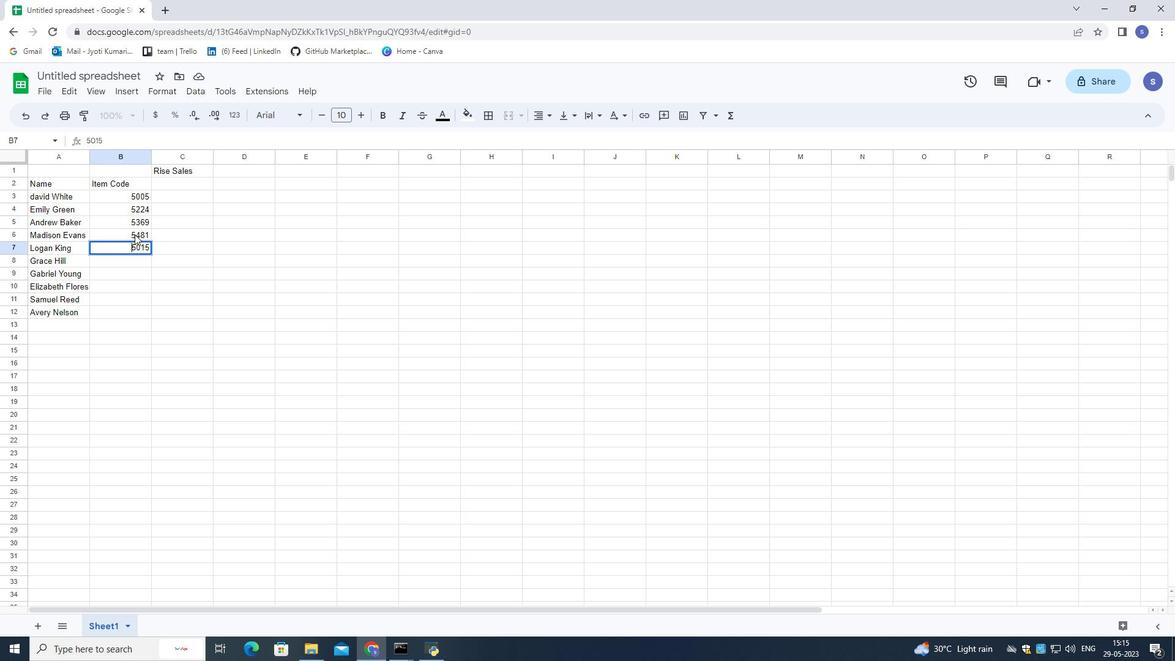 
Action: Mouse pressed left at (134, 234)
Screenshot: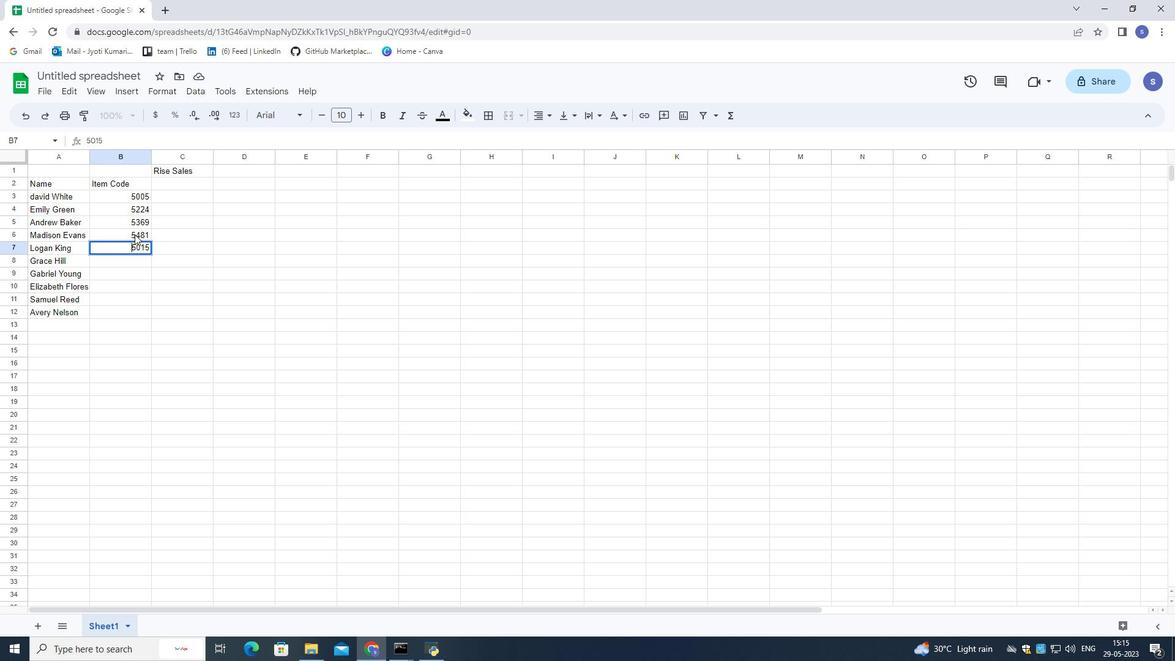 
Action: Mouse moved to (145, 239)
Screenshot: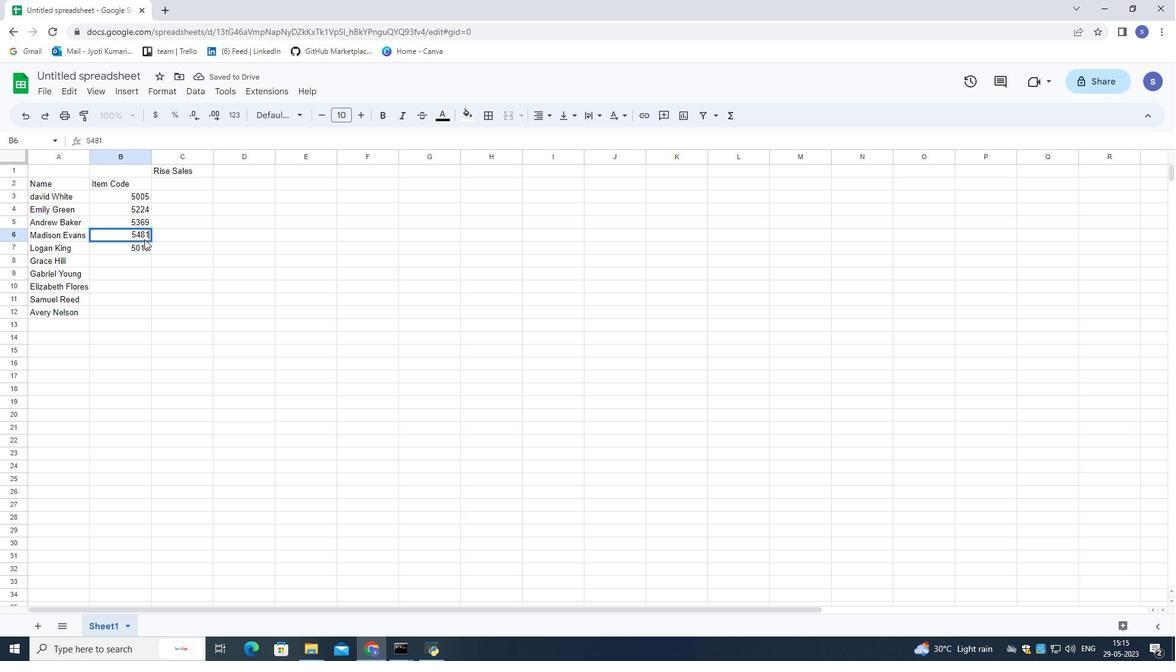 
Action: Key pressed <Key.backspace><Key.backspace><Key.backspace>050<Key.up>
Screenshot: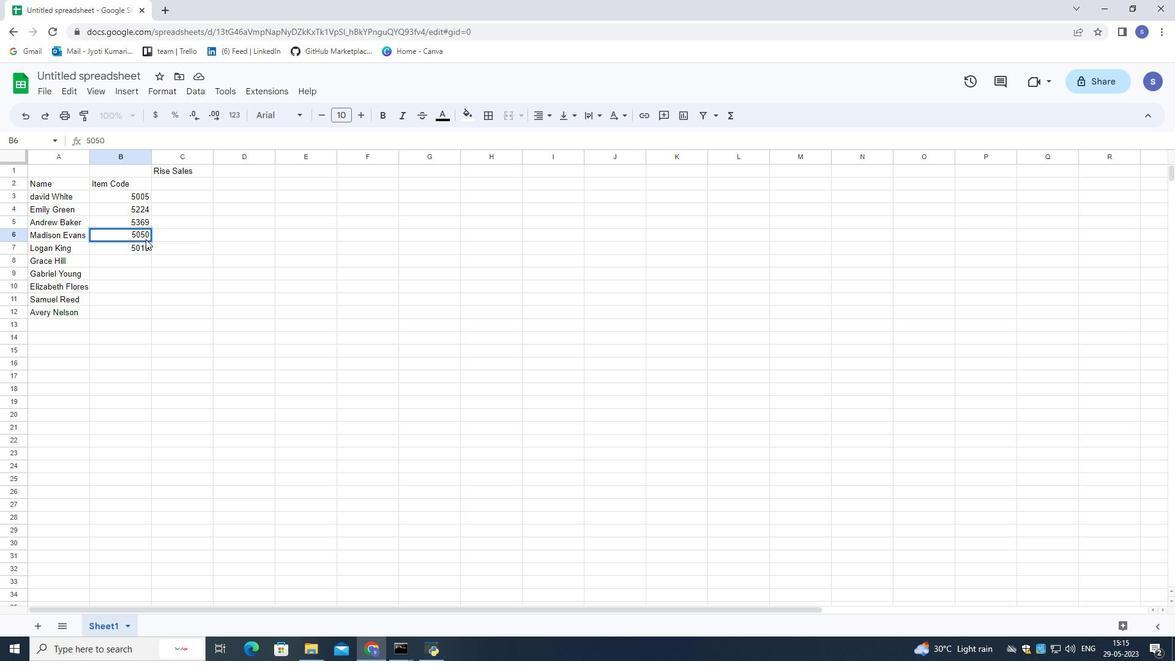 
Action: Mouse moved to (146, 221)
Screenshot: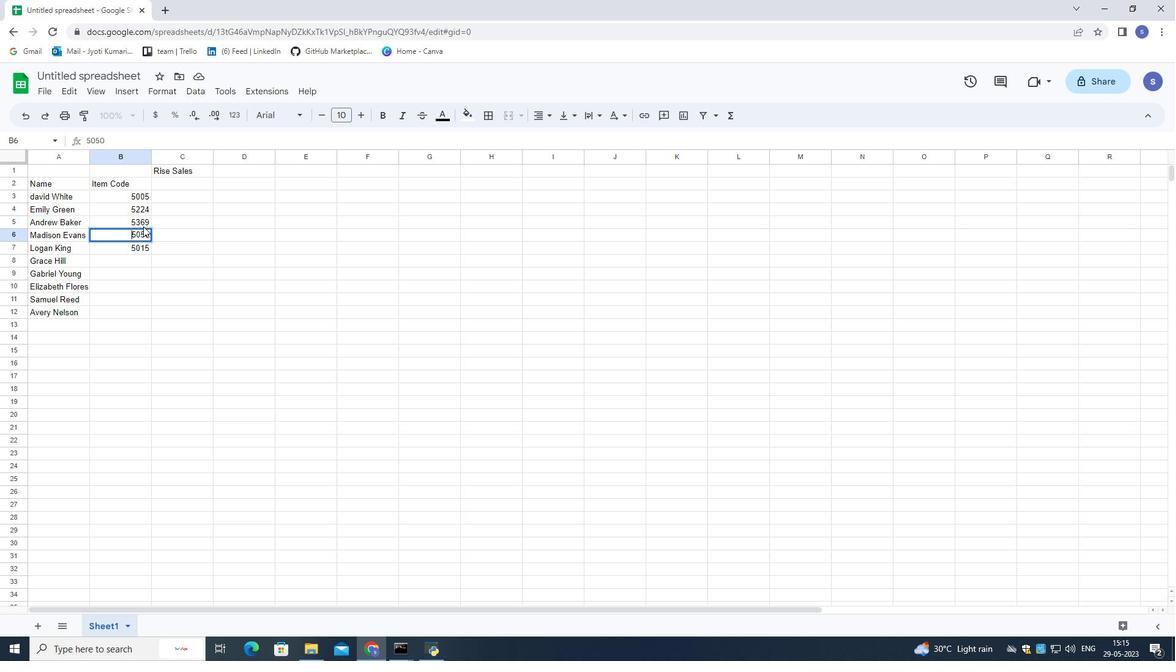 
Action: Mouse pressed left at (146, 221)
Screenshot: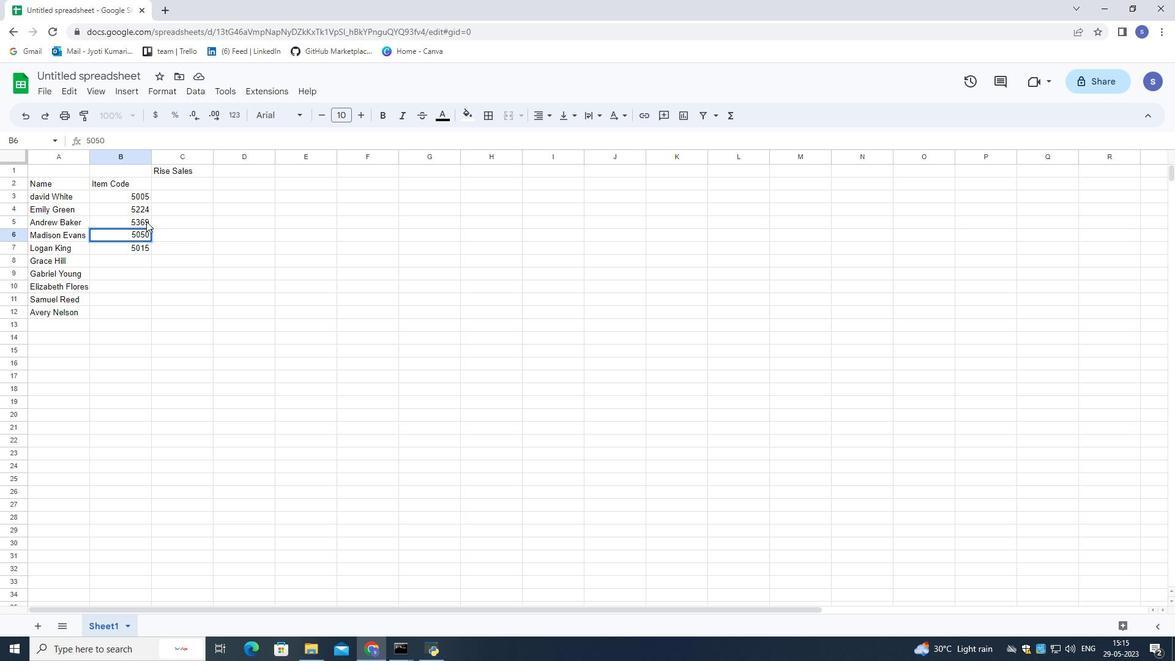 
Action: Mouse pressed left at (146, 221)
Screenshot: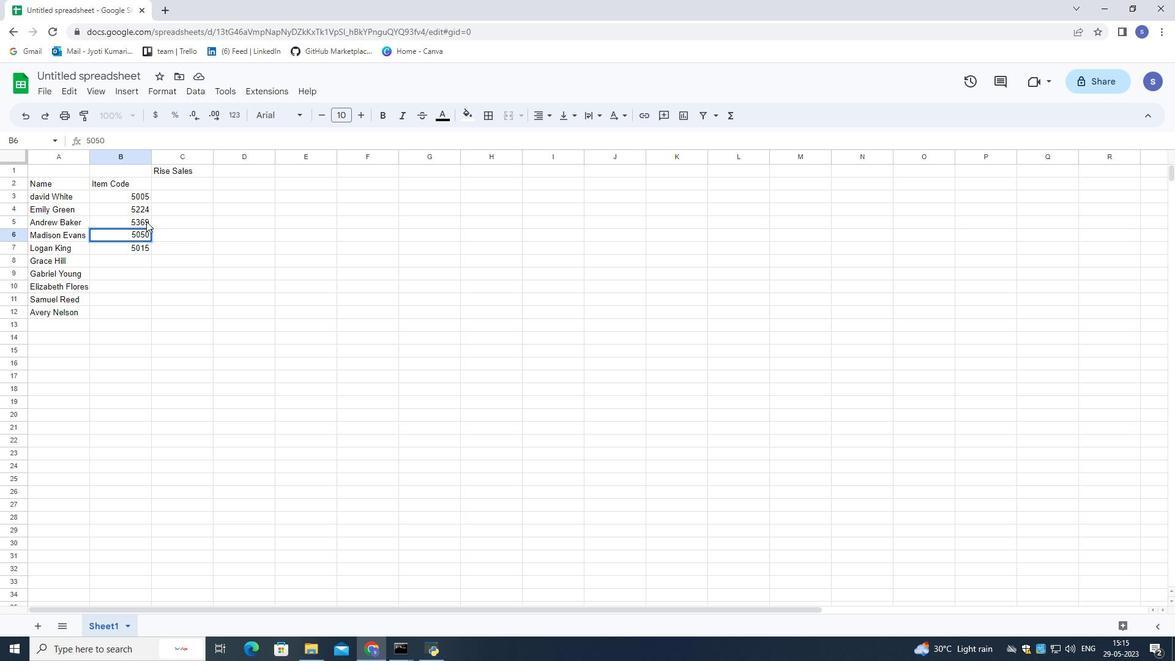 
Action: Mouse pressed left at (146, 221)
Screenshot: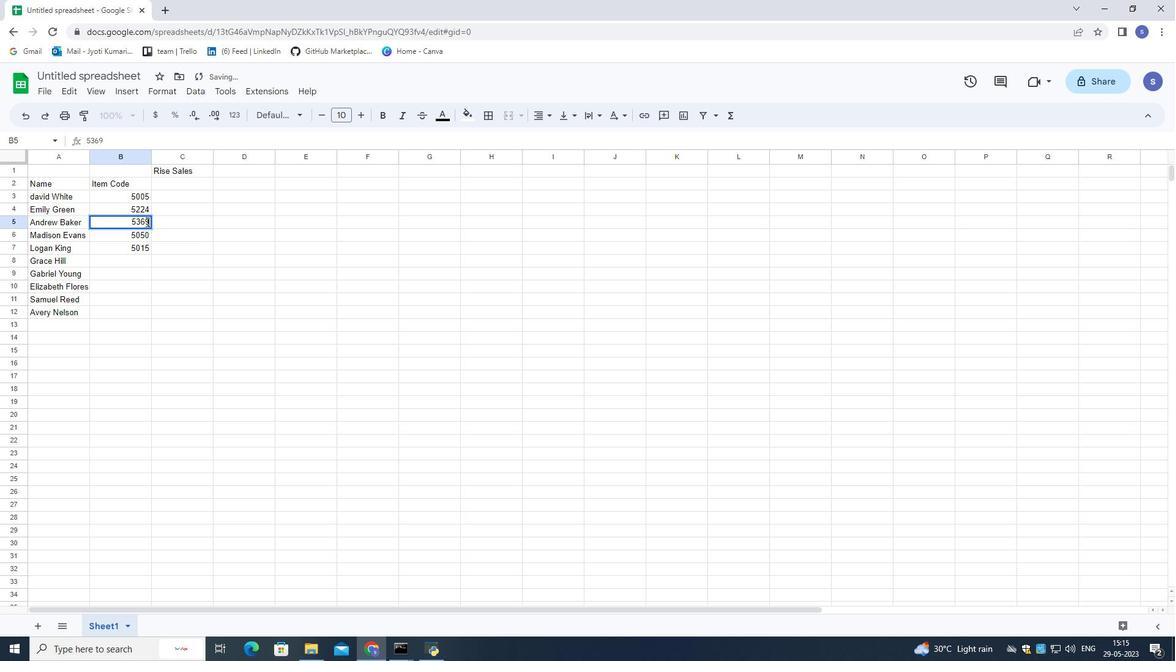 
Action: Mouse moved to (155, 232)
Screenshot: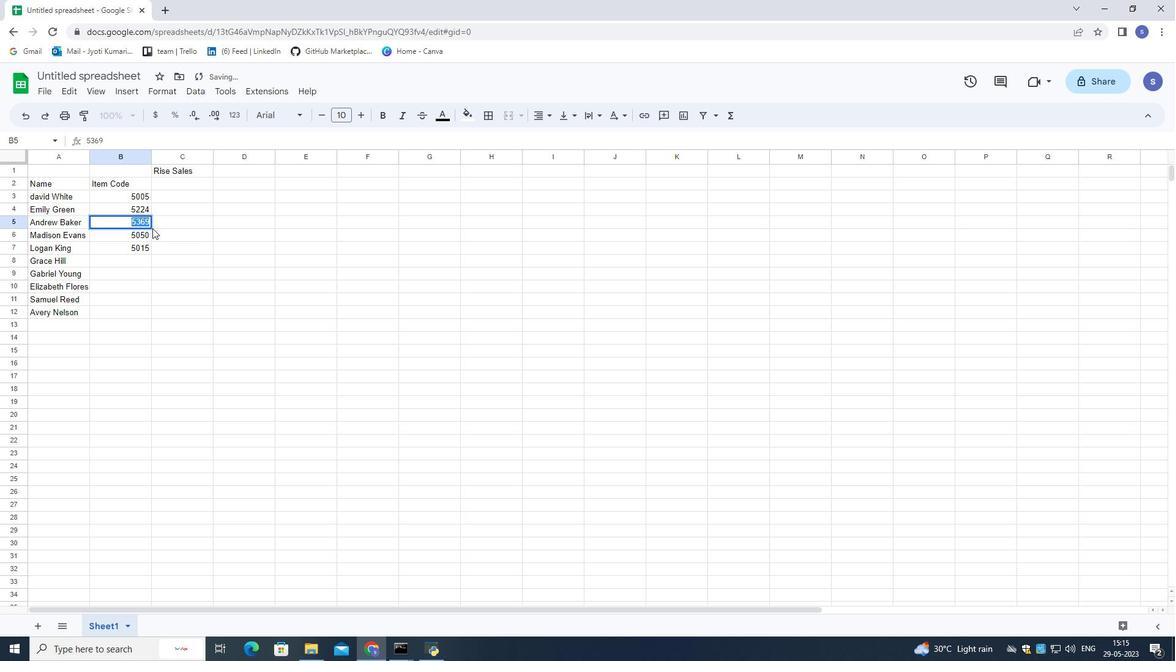 
Action: Key pressed <Key.backspace>5049
Screenshot: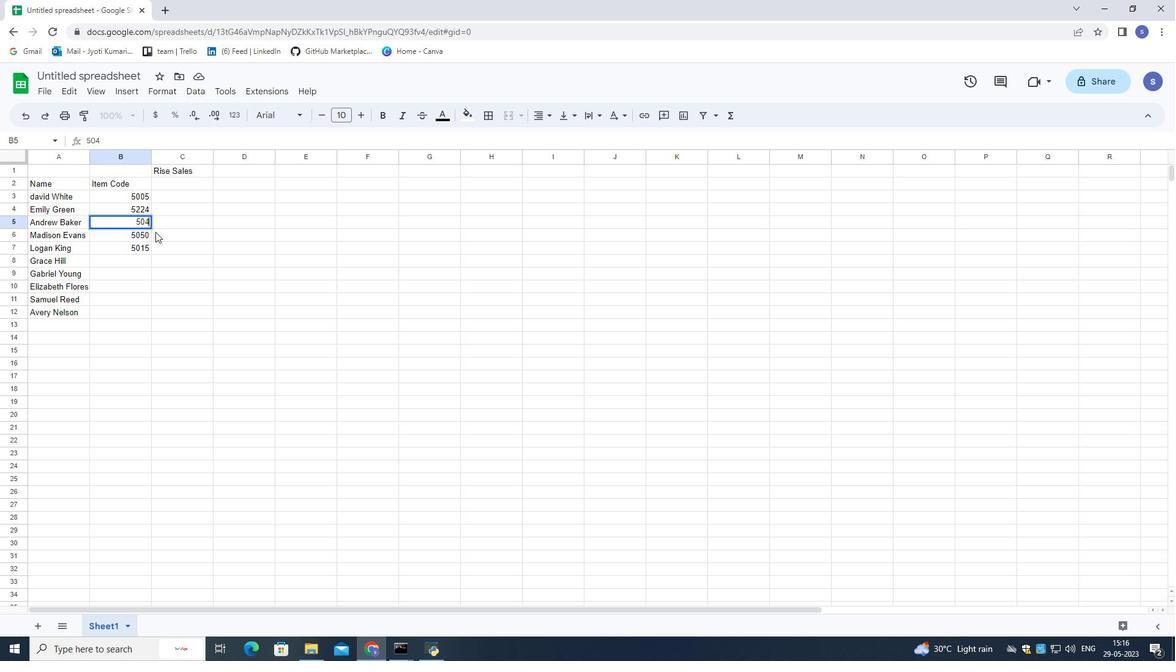 
Action: Mouse moved to (133, 206)
Screenshot: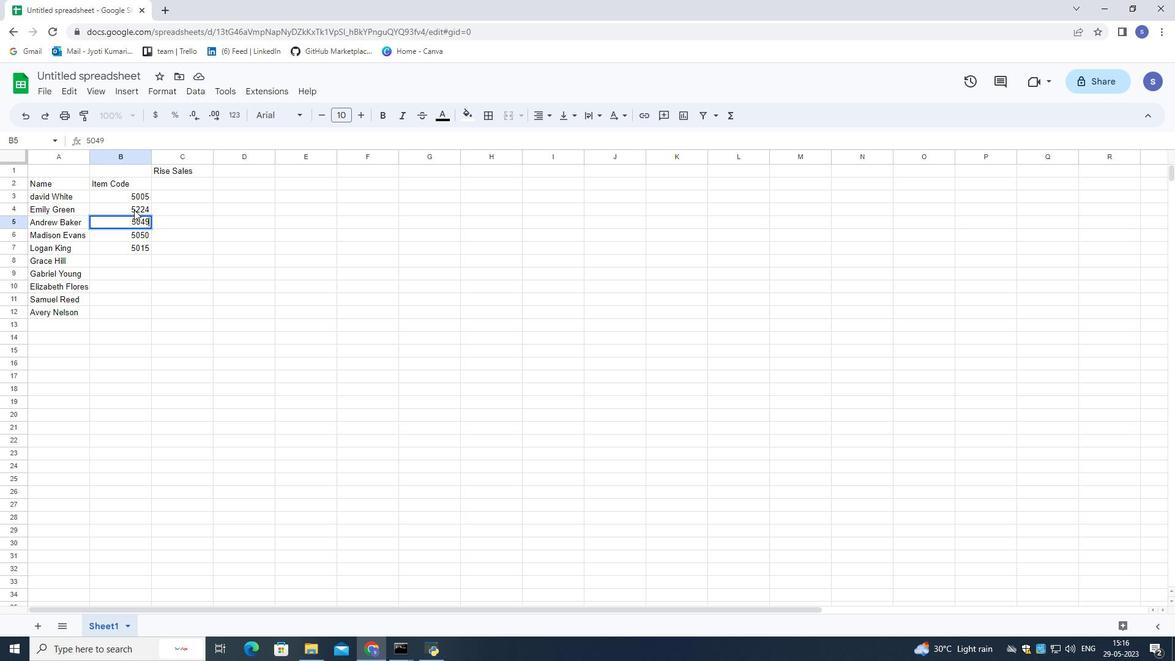 
Action: Mouse pressed left at (133, 206)
Screenshot: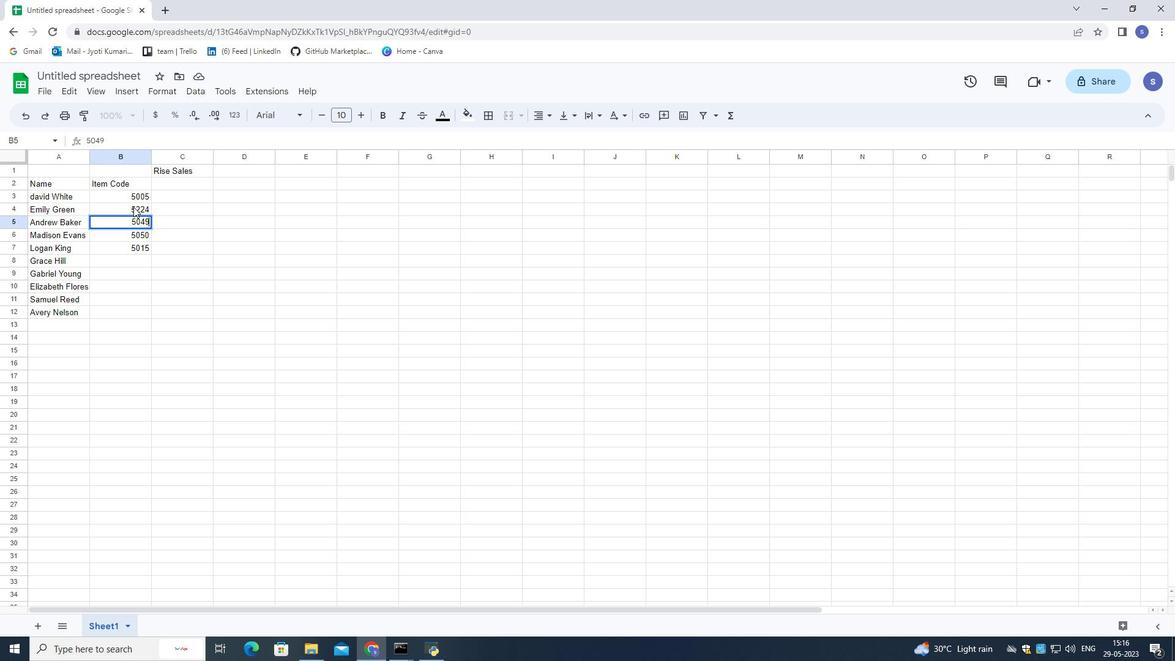 
Action: Mouse pressed left at (133, 206)
Screenshot: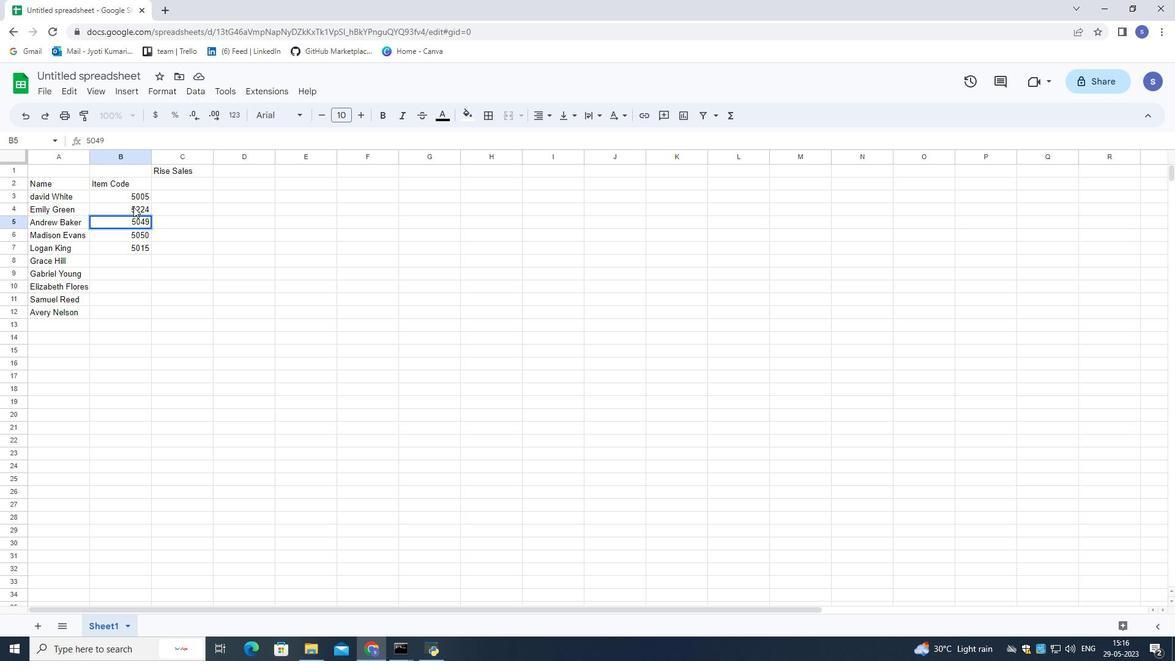 
Action: Mouse pressed left at (133, 206)
Screenshot: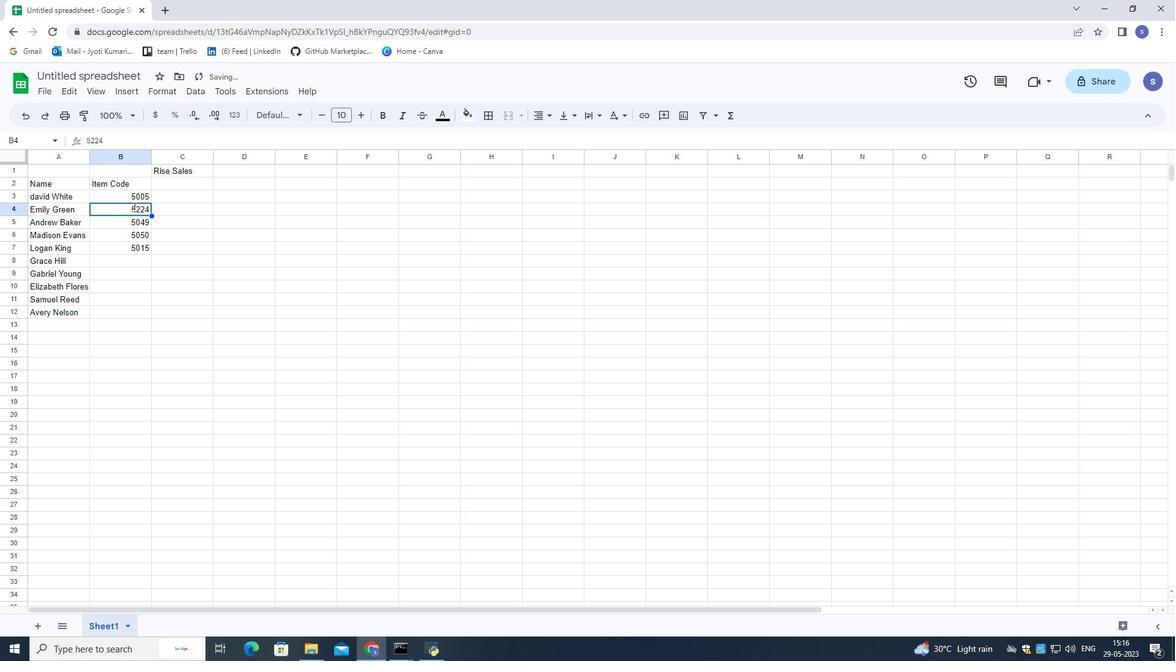 
Action: Mouse moved to (148, 217)
Screenshot: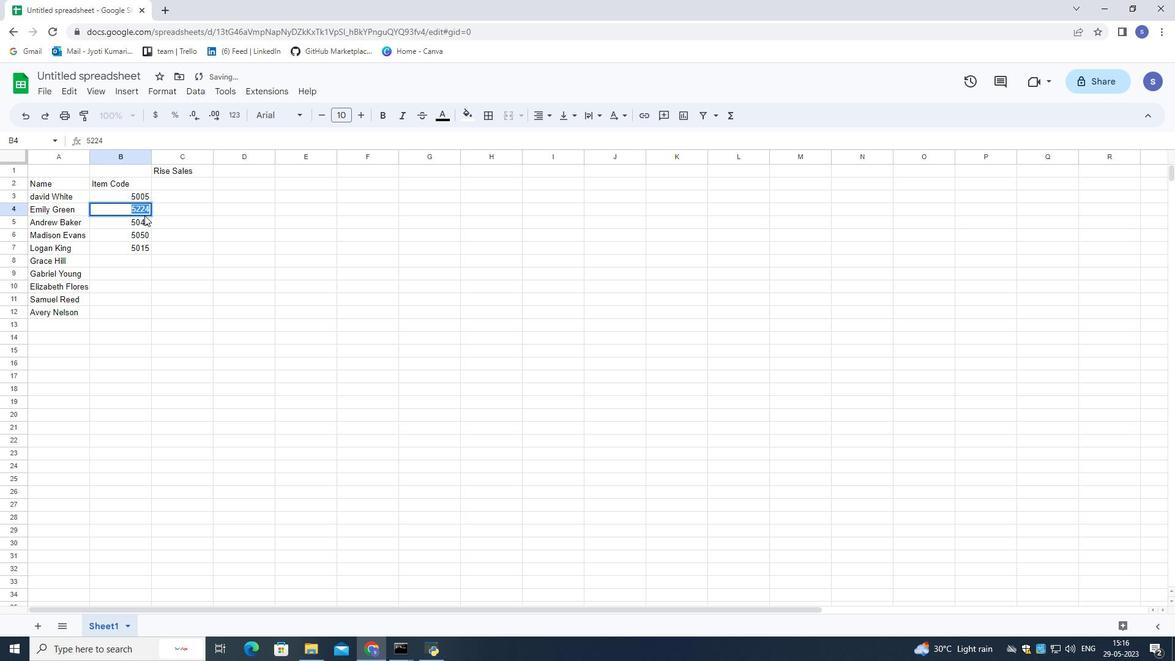 
Action: Key pressed <Key.backspace>5
Screenshot: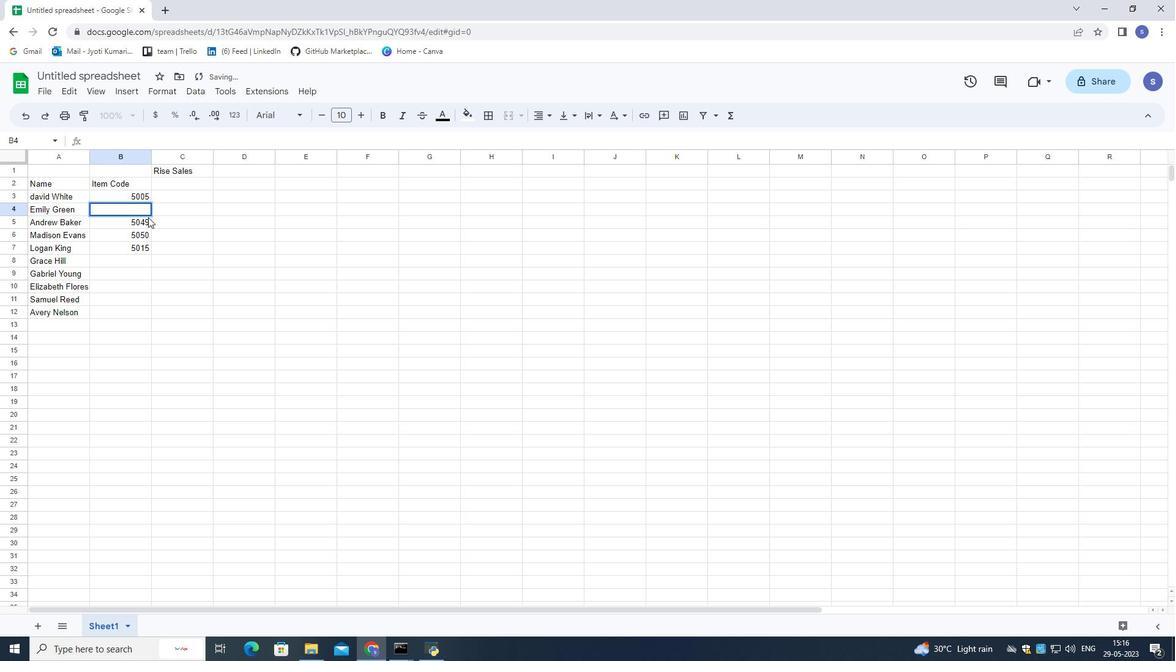
Action: Mouse moved to (244, 387)
Screenshot: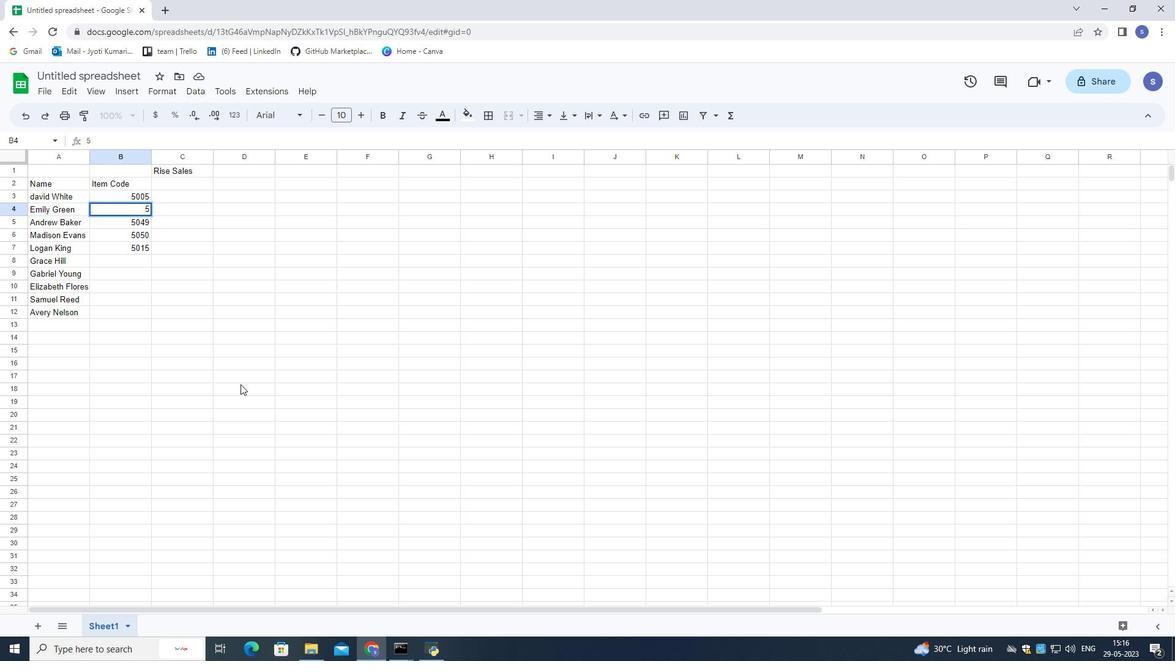 
Action: Key pressed 040
Screenshot: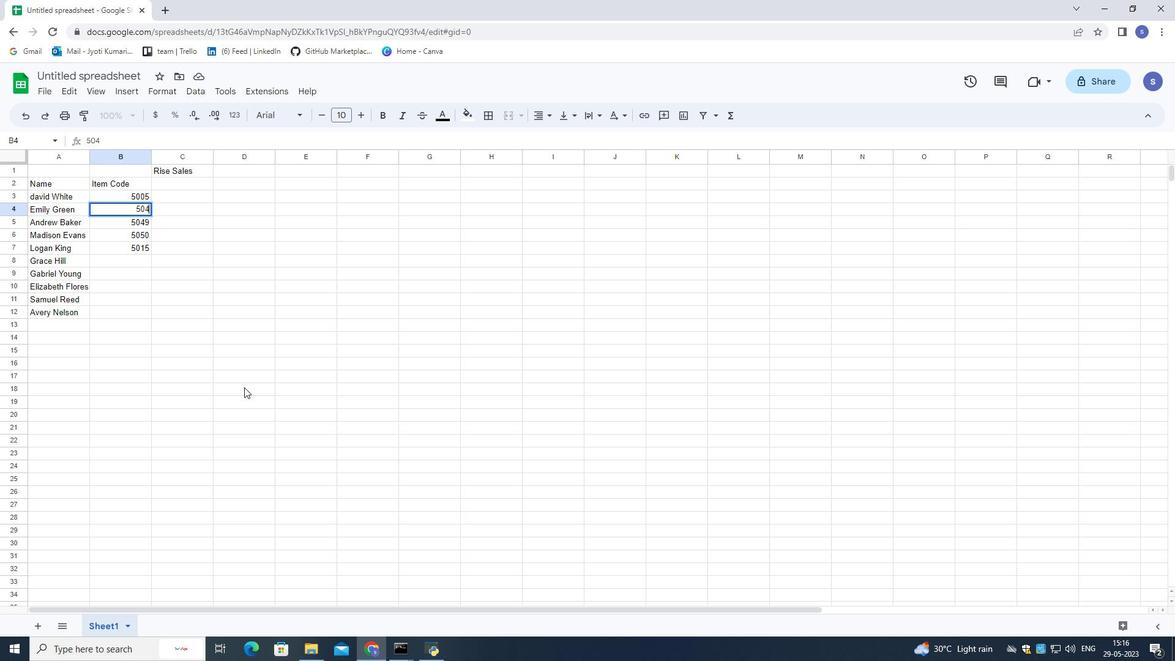 
Action: Mouse moved to (123, 260)
Screenshot: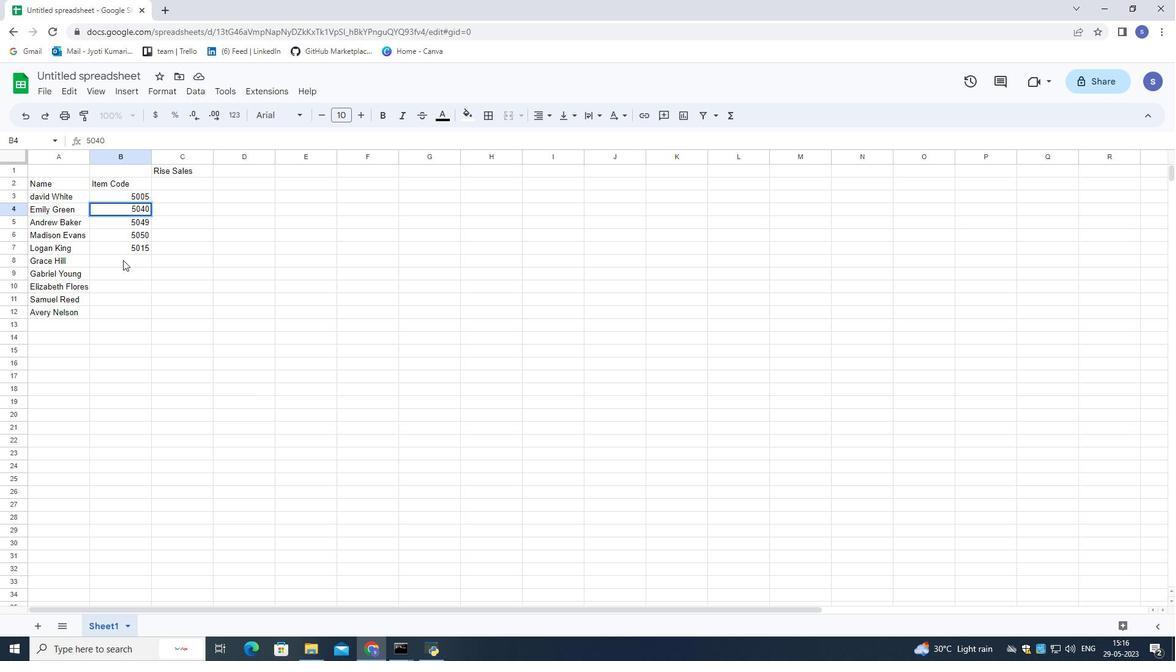 
Action: Mouse pressed left at (123, 260)
Screenshot: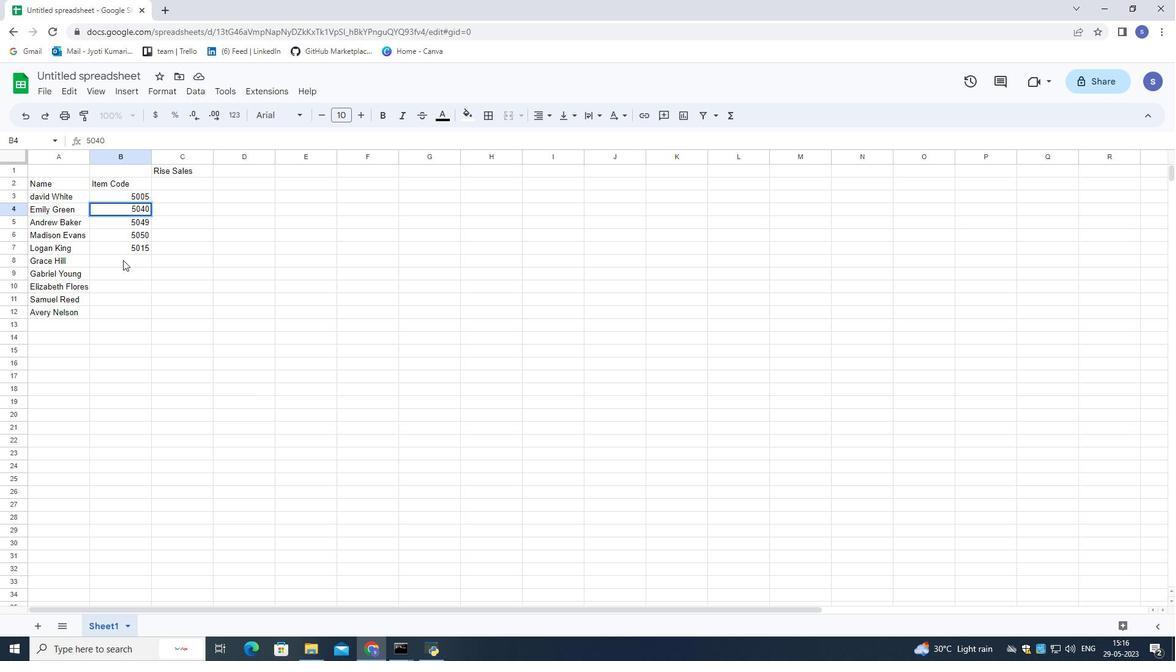 
Action: Key pressed 5046<Key.down>5055<Key.down>5043<Key.down>507<Key.backspace>49<Key.down>5019<Key.down>
Screenshot: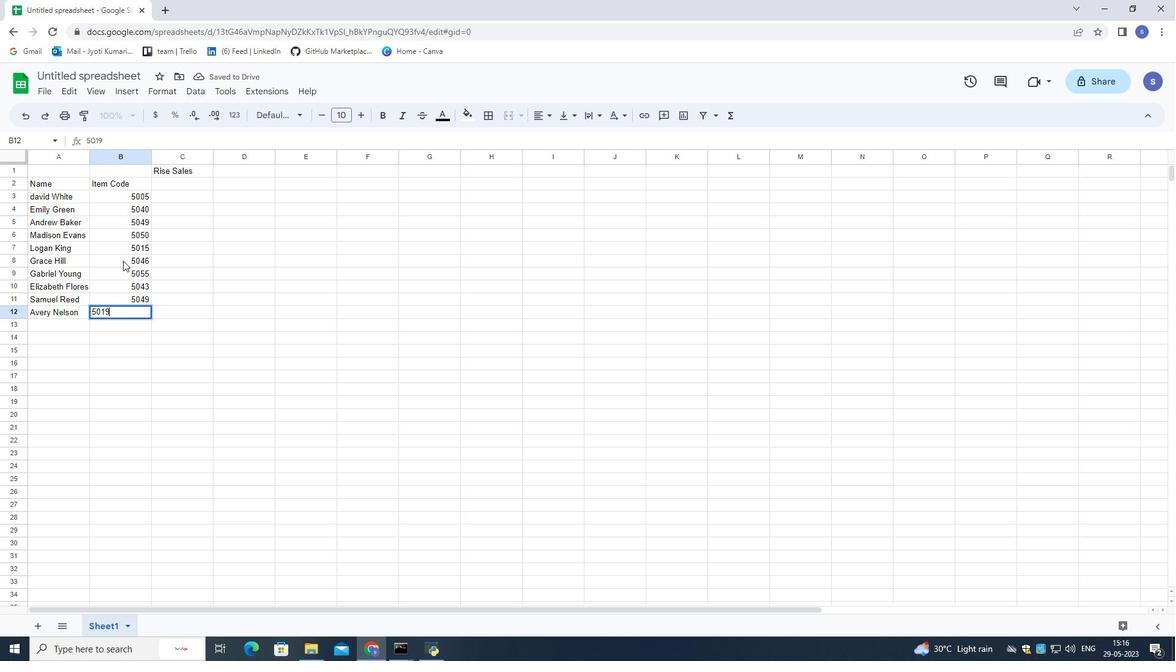 
Action: Mouse moved to (189, 178)
Screenshot: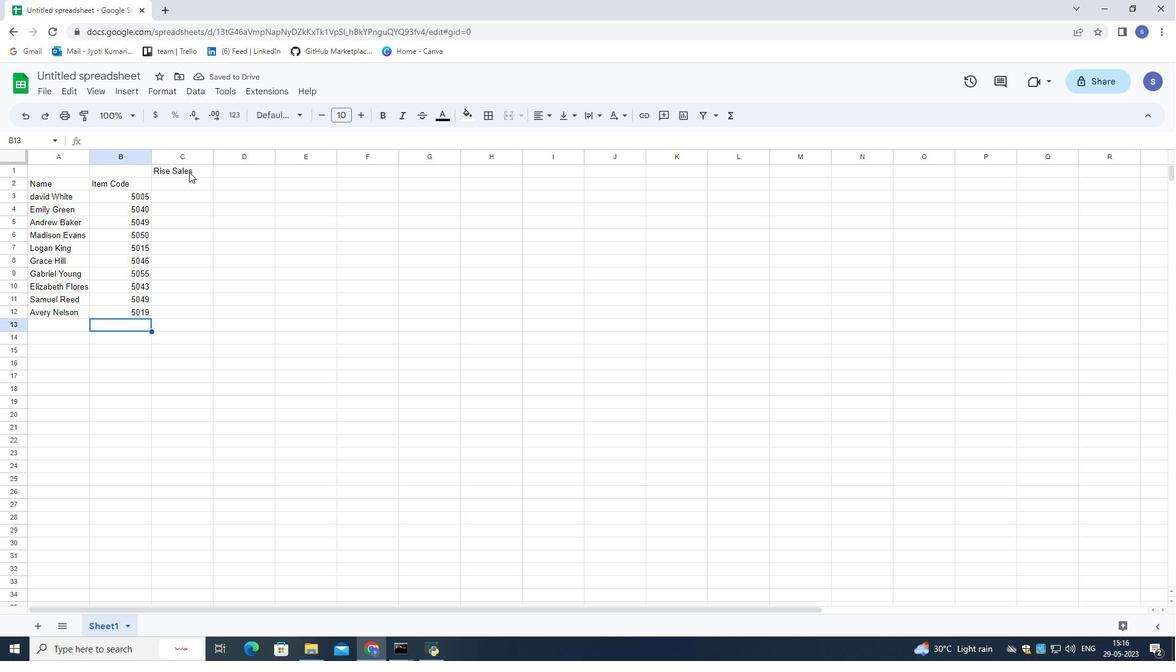 
Action: Mouse pressed left at (189, 178)
Screenshot: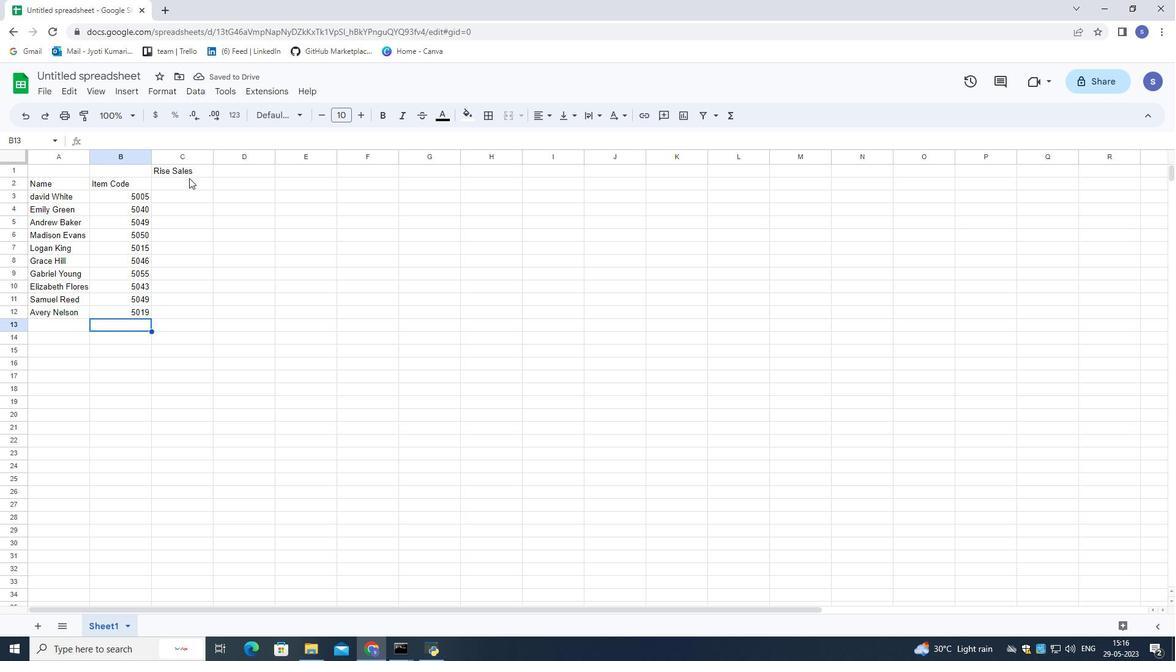 
Action: Mouse moved to (173, 201)
Screenshot: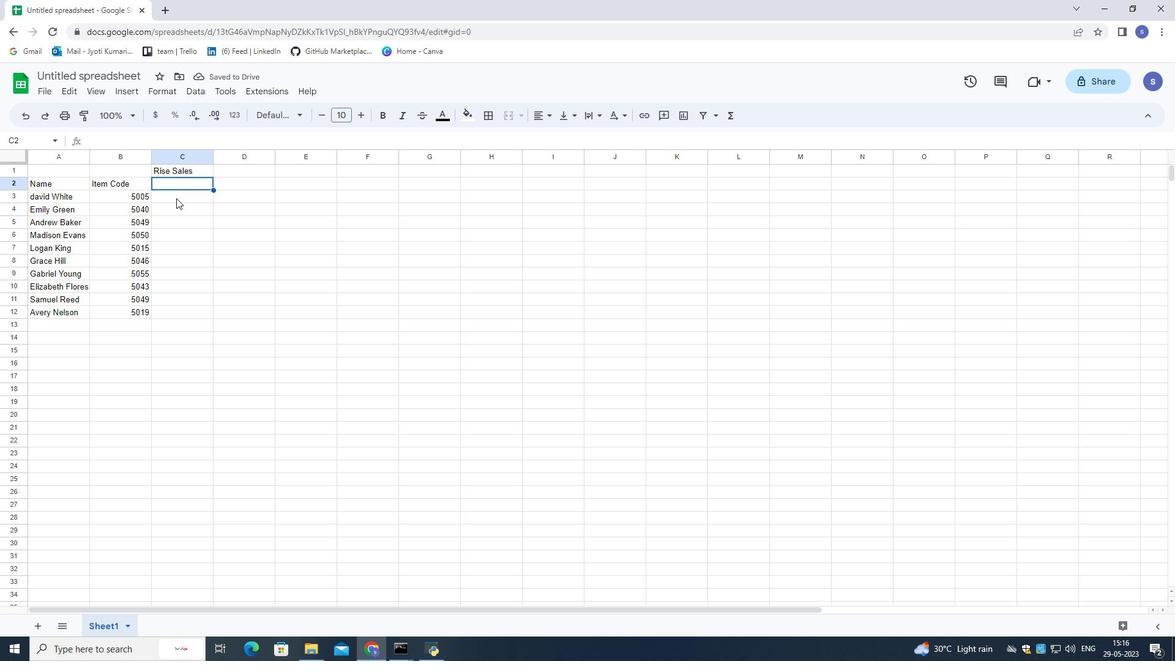 
Action: Key pressed <Key.shift>Product<Key.space><Key.shift>Range<Key.down>
Screenshot: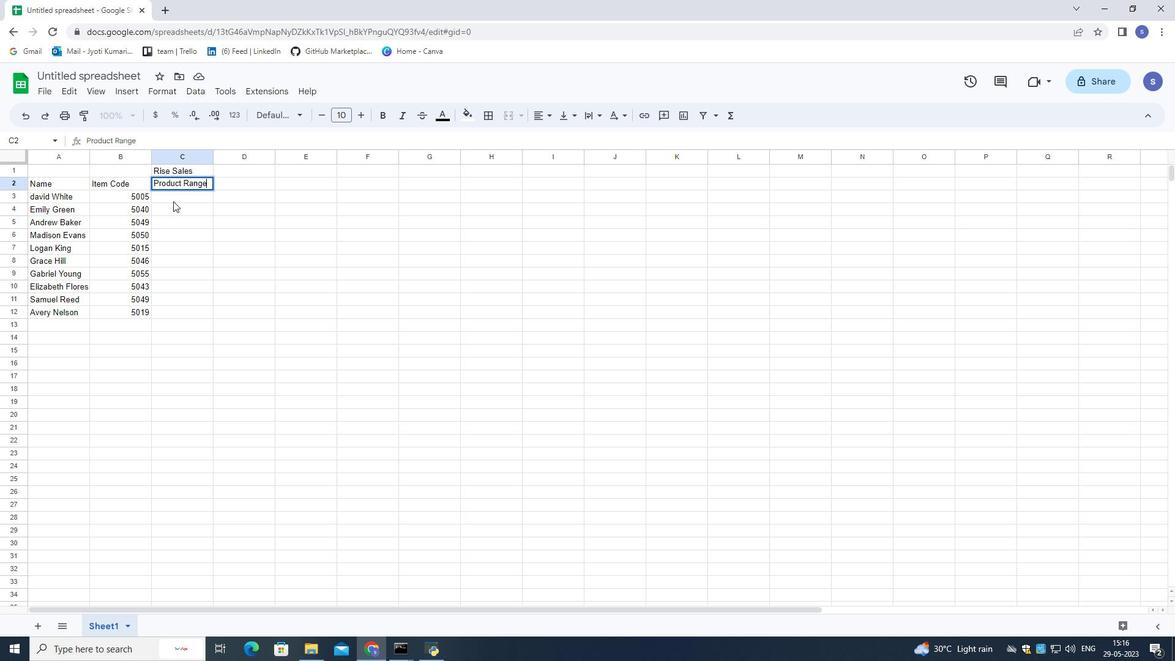 
Action: Mouse moved to (241, 211)
Screenshot: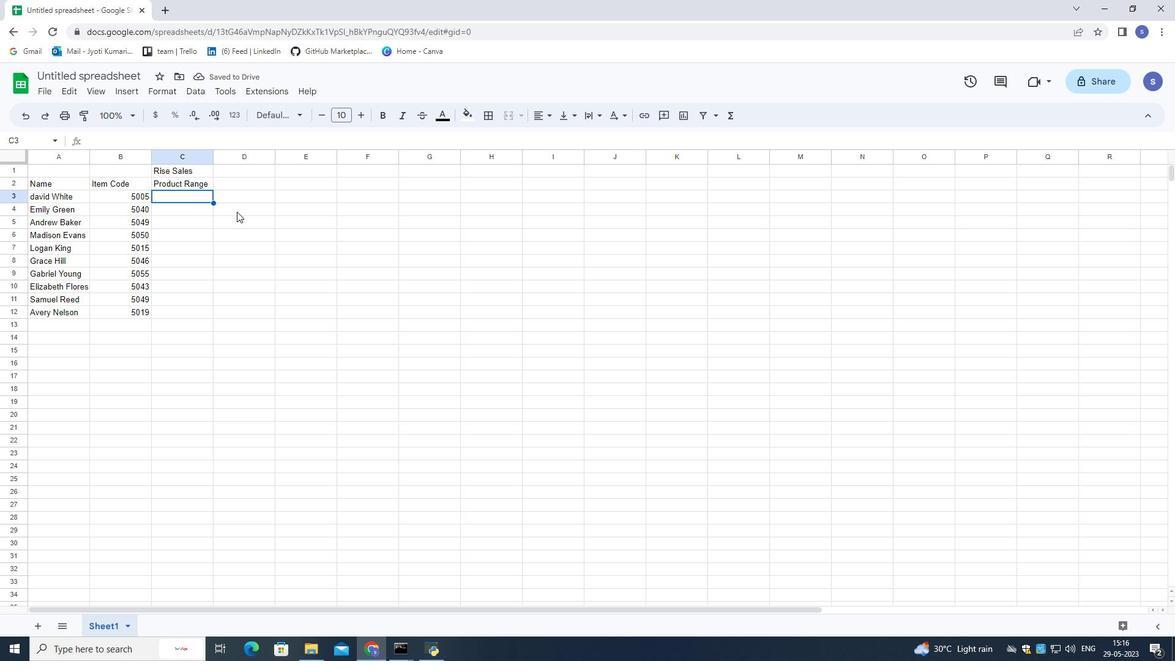 
Action: Key pressed 2000<Key.down>3000<Key.down>4000<Key.down>5000<Key.down>6000<Key.down>7000<Key.down>8000<Key.down>9000<Key.down>5000<Key.down>4000<Key.down>
Screenshot: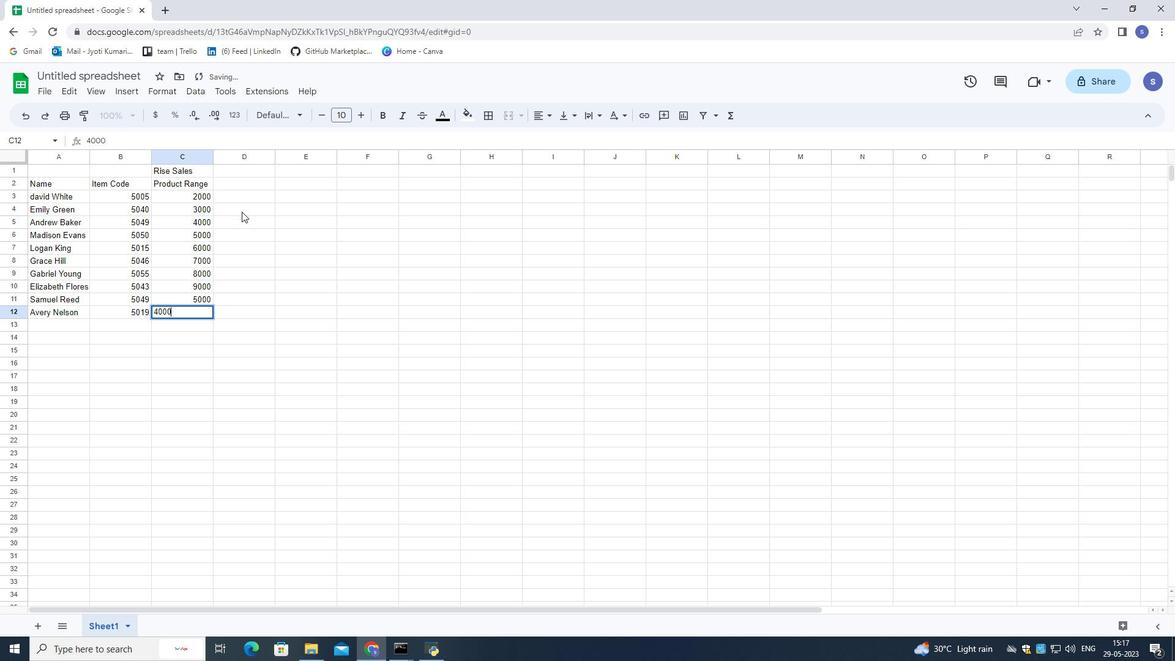 
Action: Mouse moved to (243, 183)
Screenshot: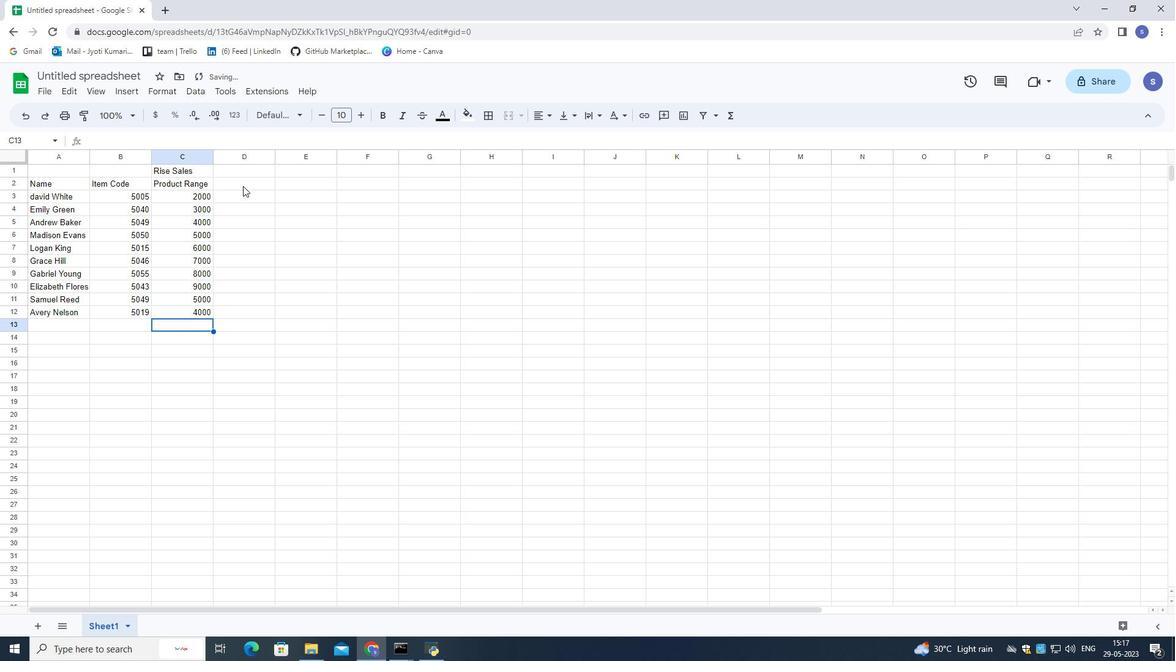 
Action: Mouse pressed left at (243, 183)
Screenshot: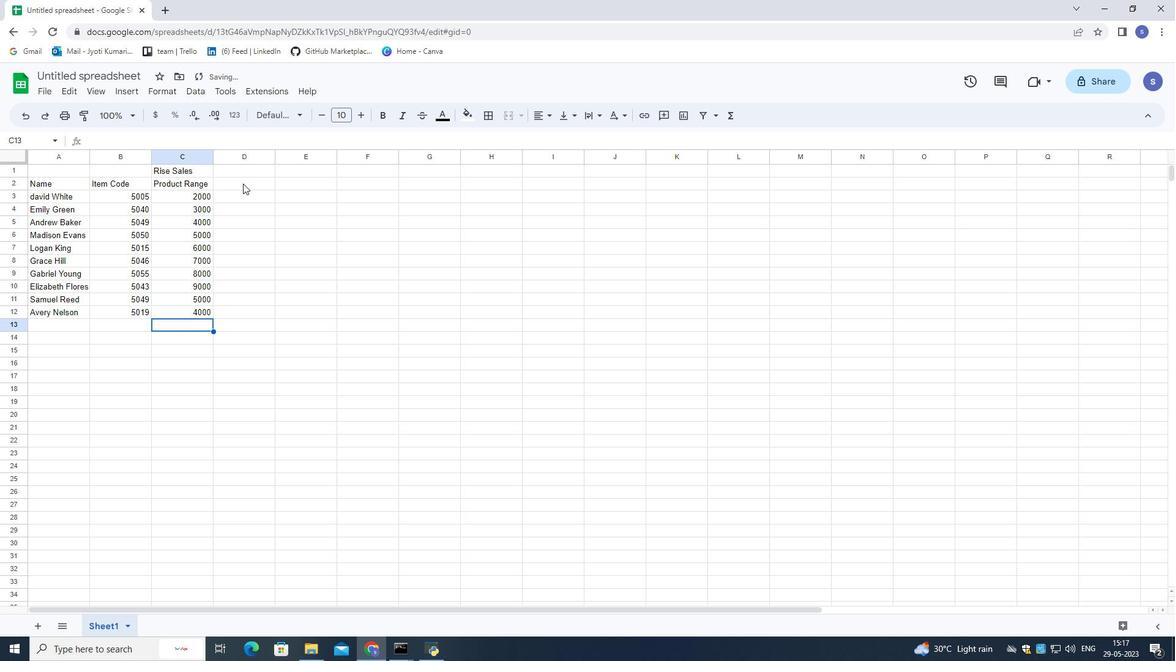 
Action: Mouse moved to (251, 204)
Screenshot: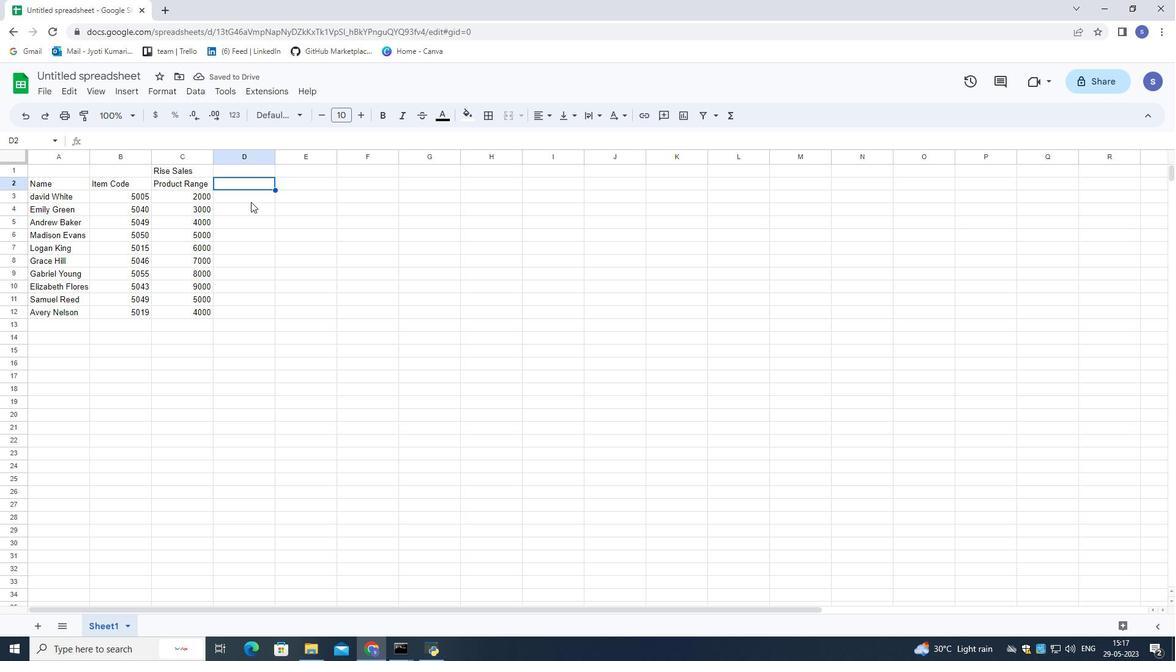 
Action: Key pressed <Key.shift>Products<Key.down><Key.shift><Key.shift><Key.shift><Key.shift><Key.shift><Key.shift><Key.shift><Key.shift><Key.shift><Key.shift>Keen<Key.space><Key.shift>Shoe<Key.down><Key.shift><Key.shift><Key.shift><Key.shift><Key.shift><Key.shift><Key.shift><Key.shift>Lacoste<Key.space><Key.shift>Shoe<Key.down><Key.shift>Merrell<Key.space><Key.shift>shoe<Key.down><Key.shift><Key.shift><Key.shift><Key.shift>Mizuni<Key.space><Key.shift>Shoe<Key.down><Key.shift><Key.shift><Key.shift><Key.shift><Key.shift>Onitsuka<Key.space><Key.shift>Tiger<Key.space><Key.shift><Key.shift><Key.shift>Shoe<Key.down><Key.shift><Key.shift><Key.shift><Key.shift><Key.shift><Key.shift><Key.shift>Salomon<Key.space><Key.shift>Shoe<Key.down><Key.shift><Key.shift>Sanuk<Key.space><Key.shift>Shoe<Key.down><Key.shift><Key.shift><Key.shift><Key.shift>Saucony<Key.space><Key.shift>Shoe<Key.down>
Screenshot: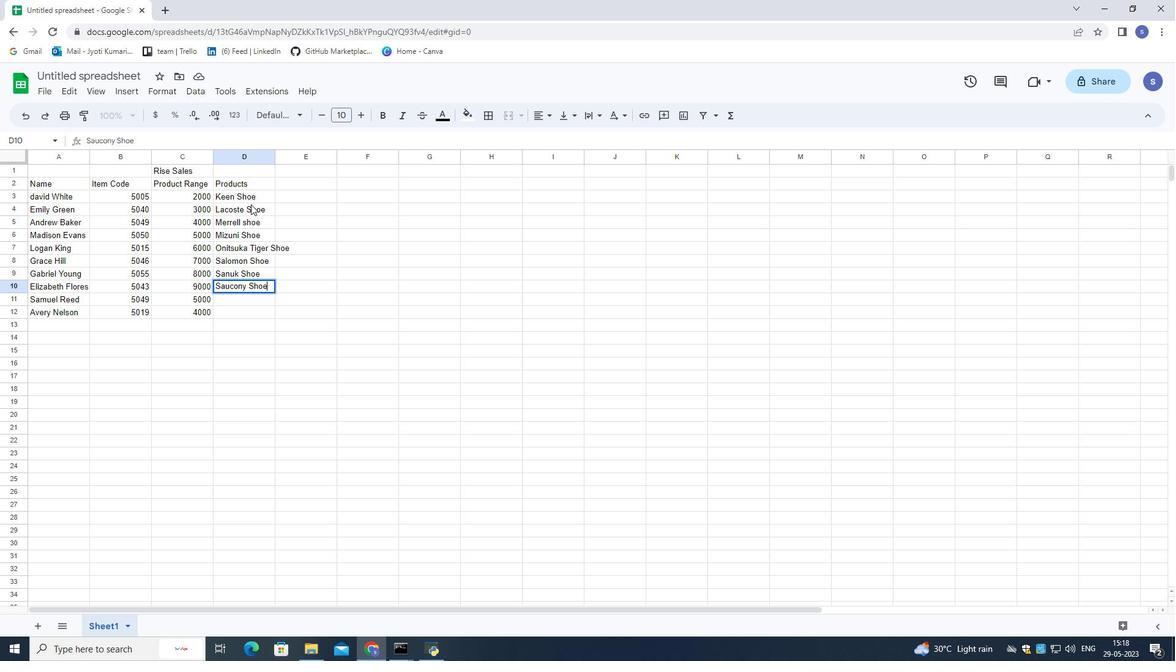 
Action: Mouse moved to (244, 312)
Screenshot: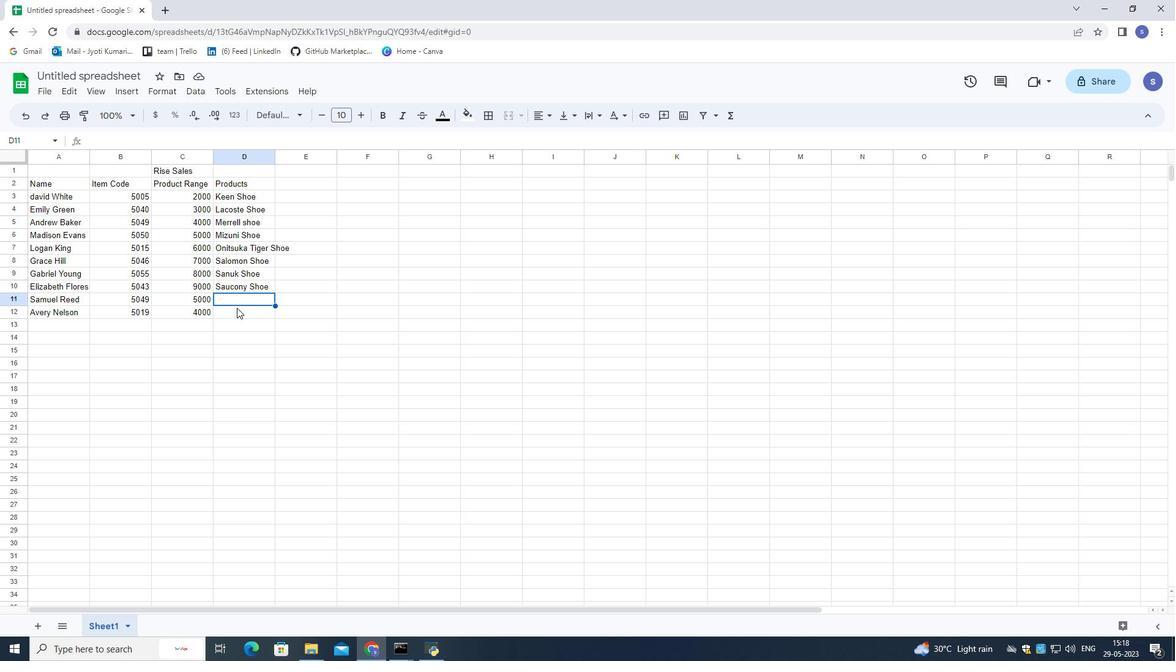 
Action: Key pressed <Key.shift>Sperry<Key.space><Key.shift>Shoe<Key.down><Key.shift>Superga<Key.space><Key.shift>Shoe<Key.down>
Screenshot: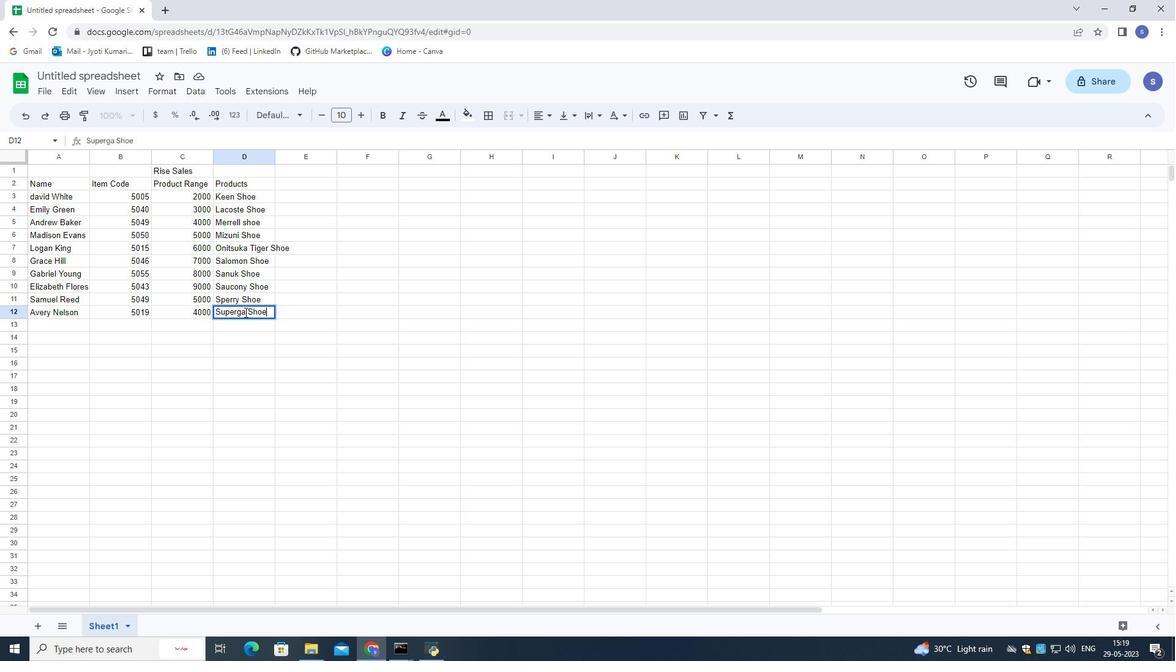 
Action: Mouse moved to (300, 185)
Screenshot: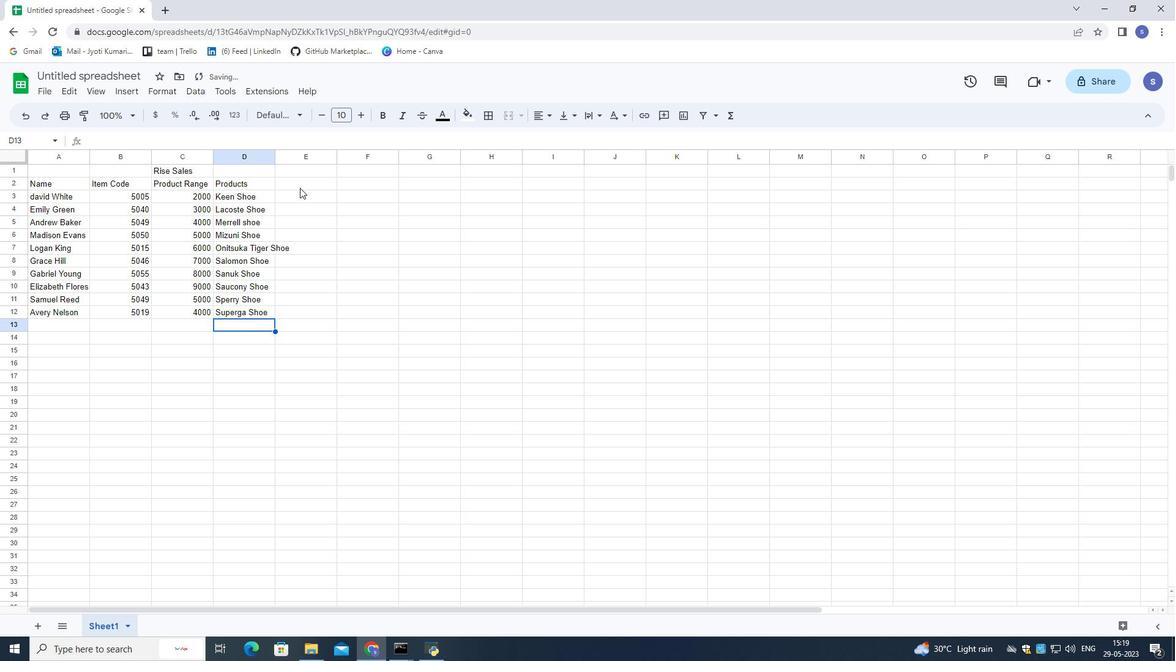 
Action: Mouse pressed left at (300, 185)
Screenshot: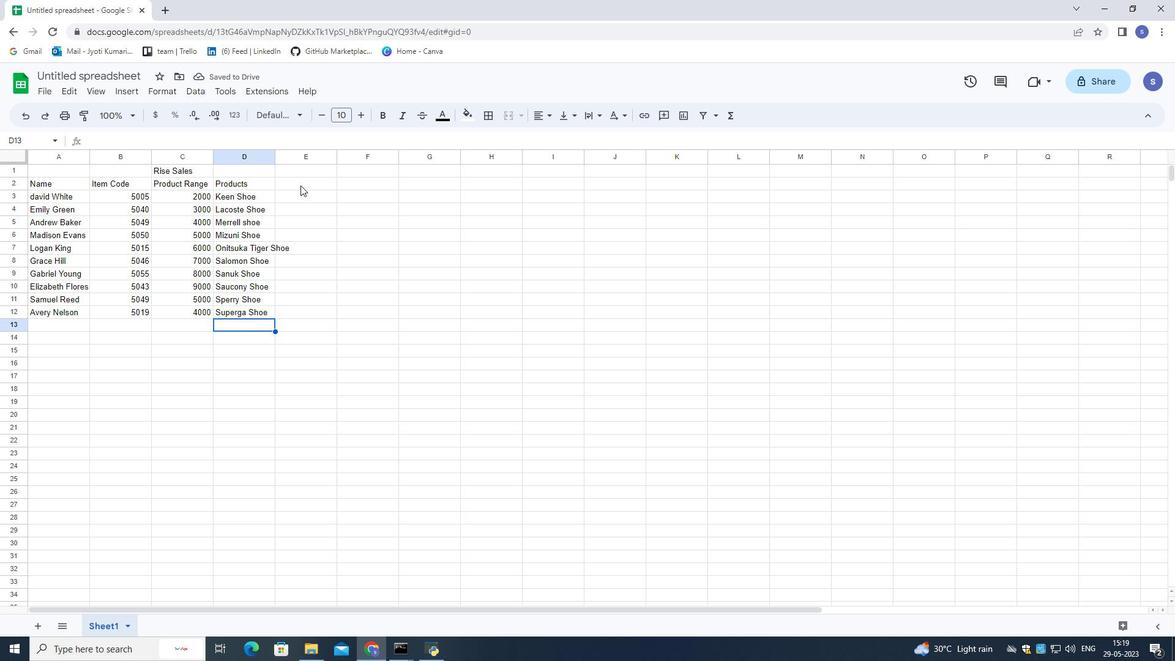 
Action: Mouse moved to (307, 257)
Screenshot: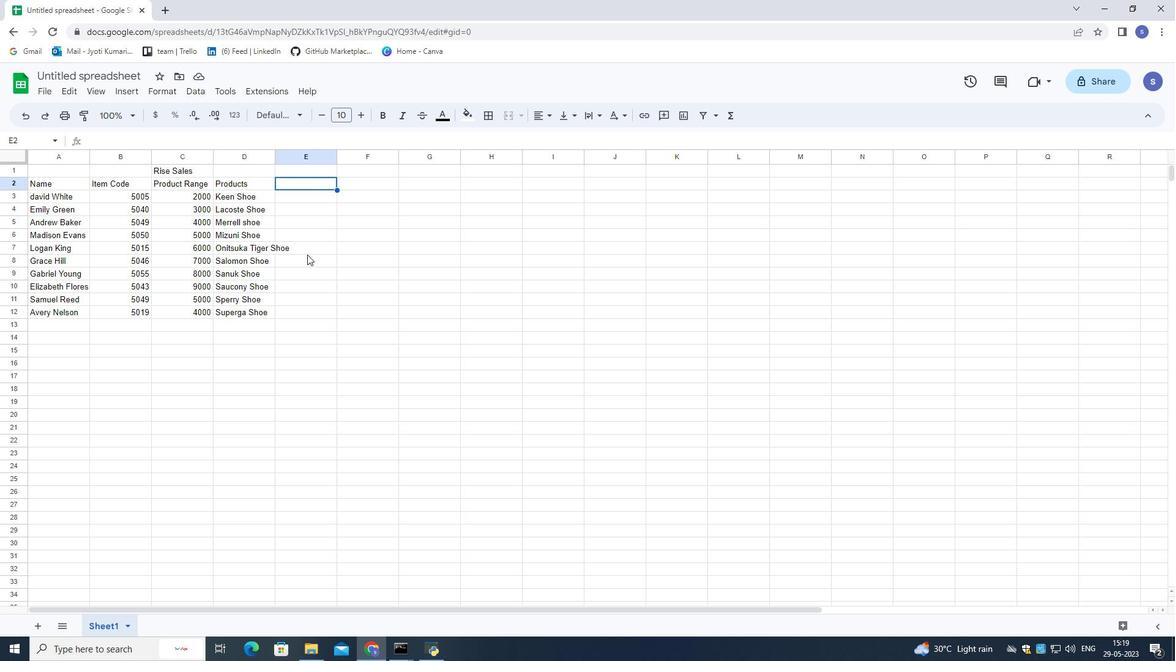 
Action: Key pressed <Key.shift>Quantity<Key.down>
Screenshot: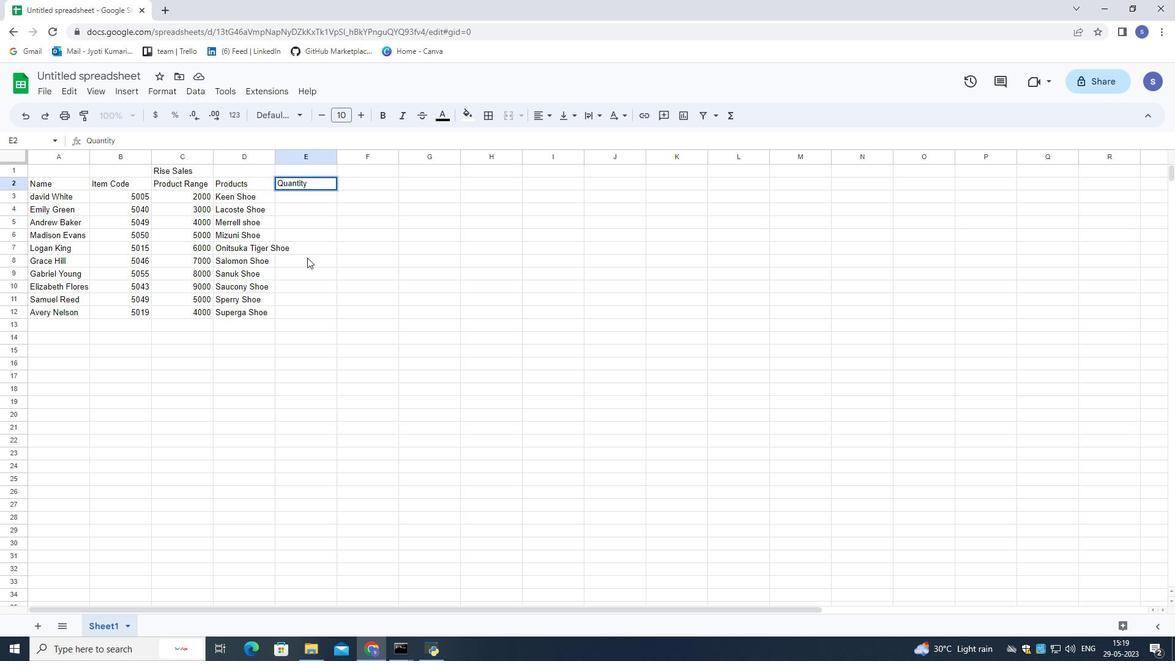 
Action: Mouse moved to (331, 267)
Screenshot: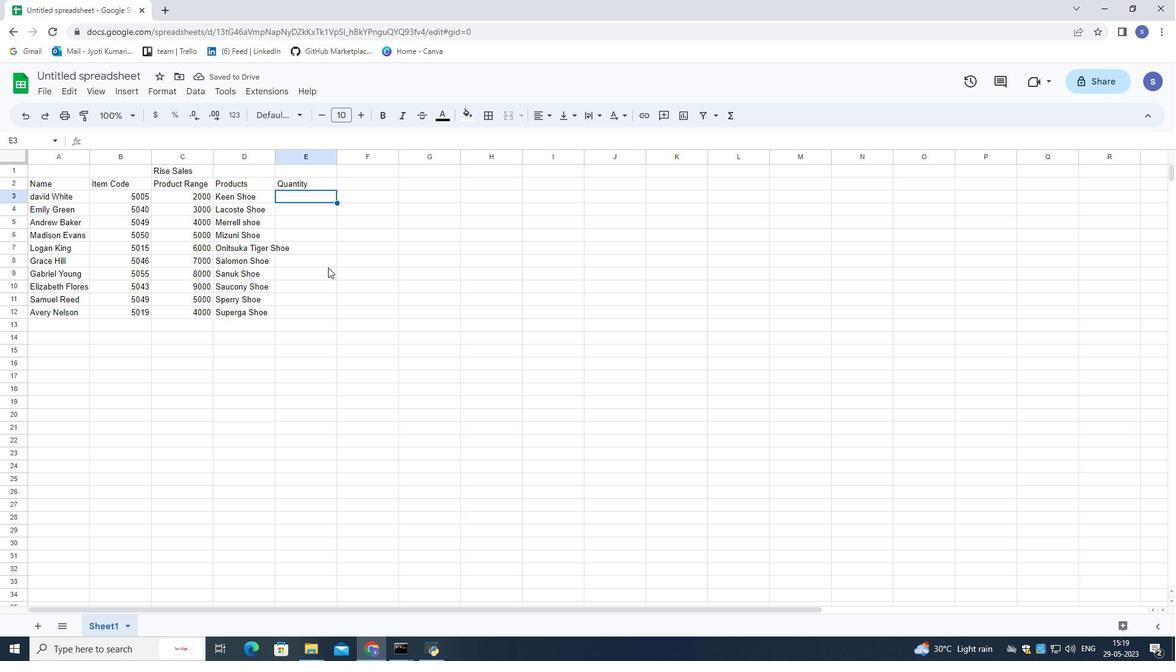 
Action: Key pressed 3<Key.down>4<Key.down>5<Key.down>4<Key.down>5<Key.down>3<Key.down>3<Key.down>4<Key.down>55<Key.backspace><Key.down>3<Key.down>
Screenshot: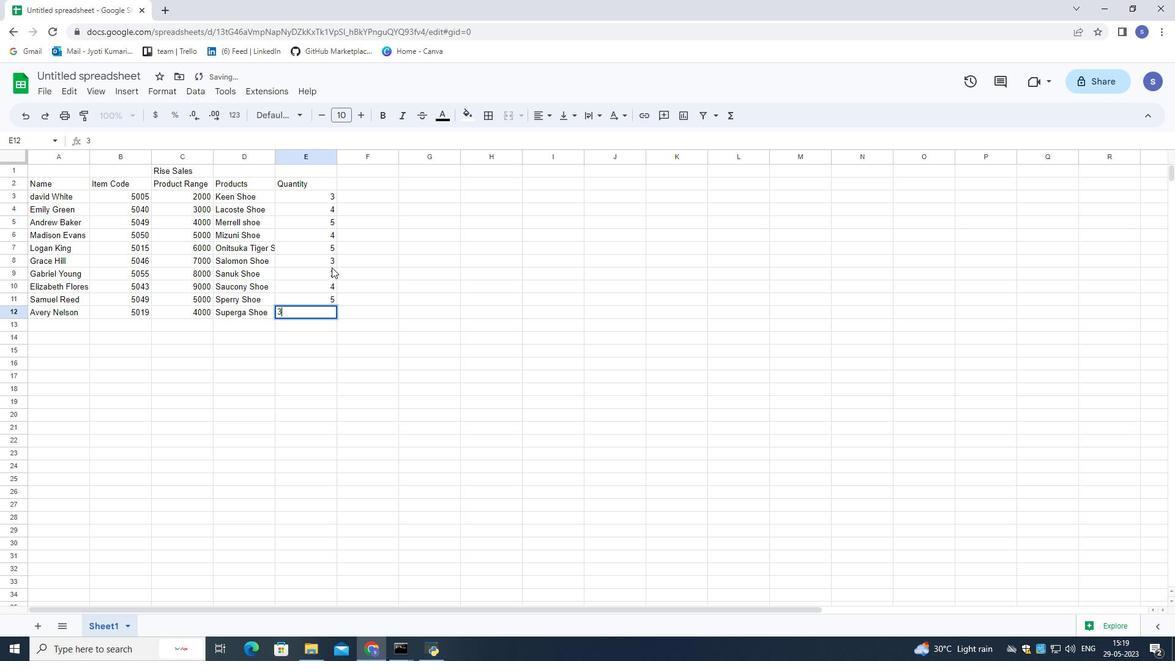 
Action: Mouse moved to (379, 182)
Screenshot: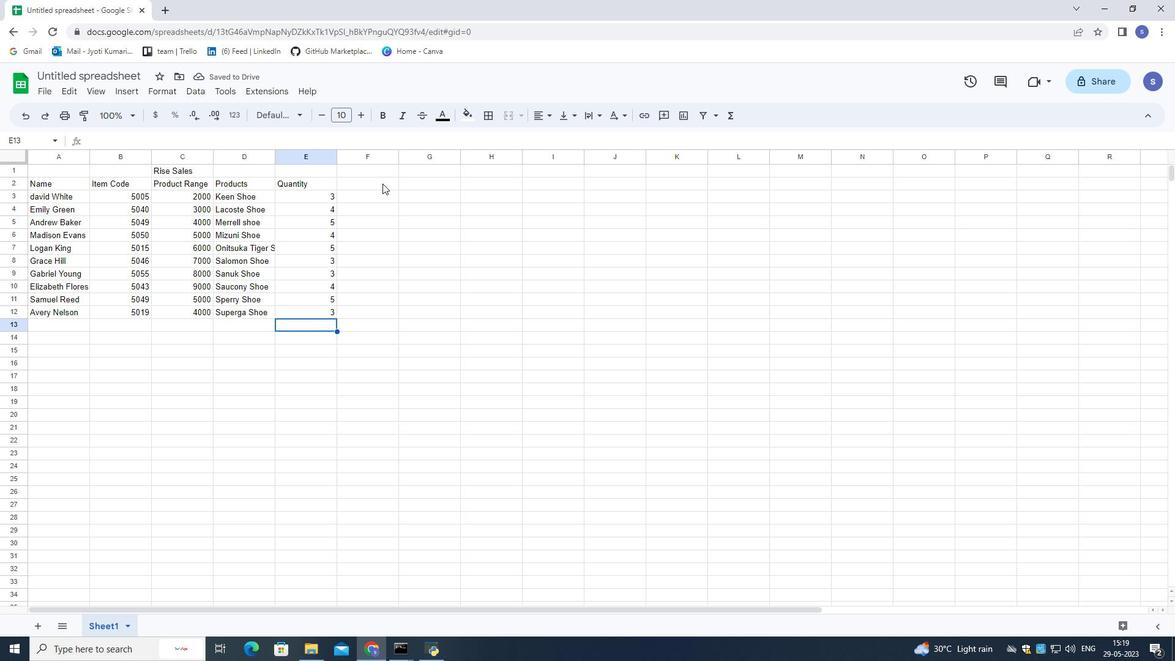 
Action: Mouse pressed left at (379, 182)
Screenshot: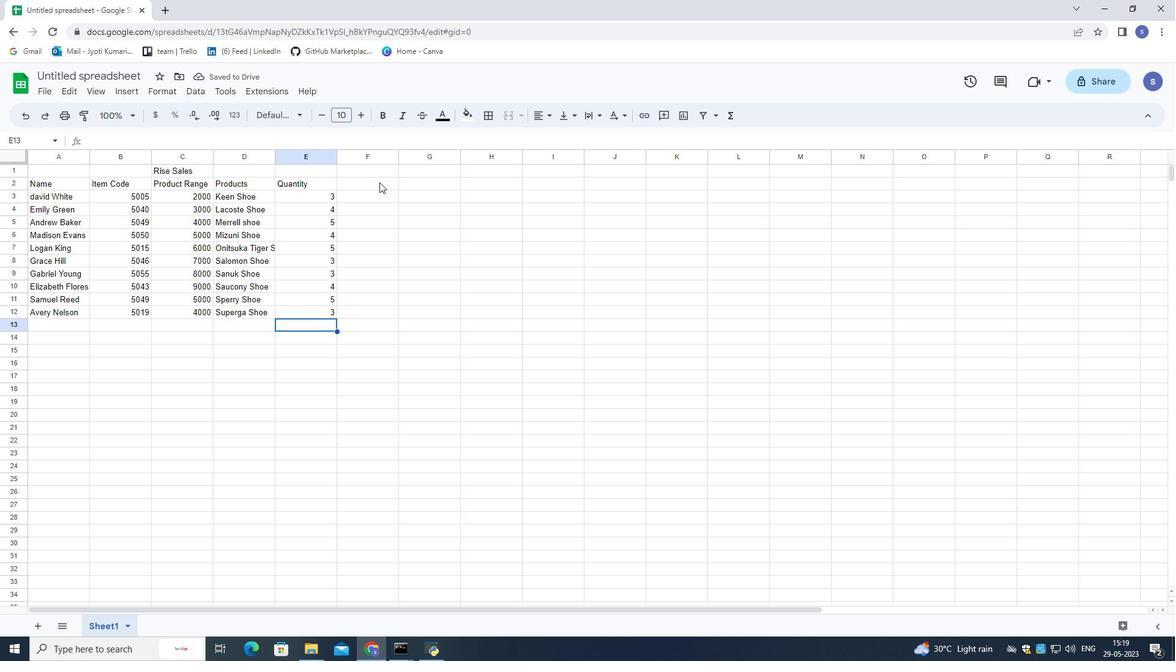 
Action: Mouse moved to (762, 284)
Screenshot: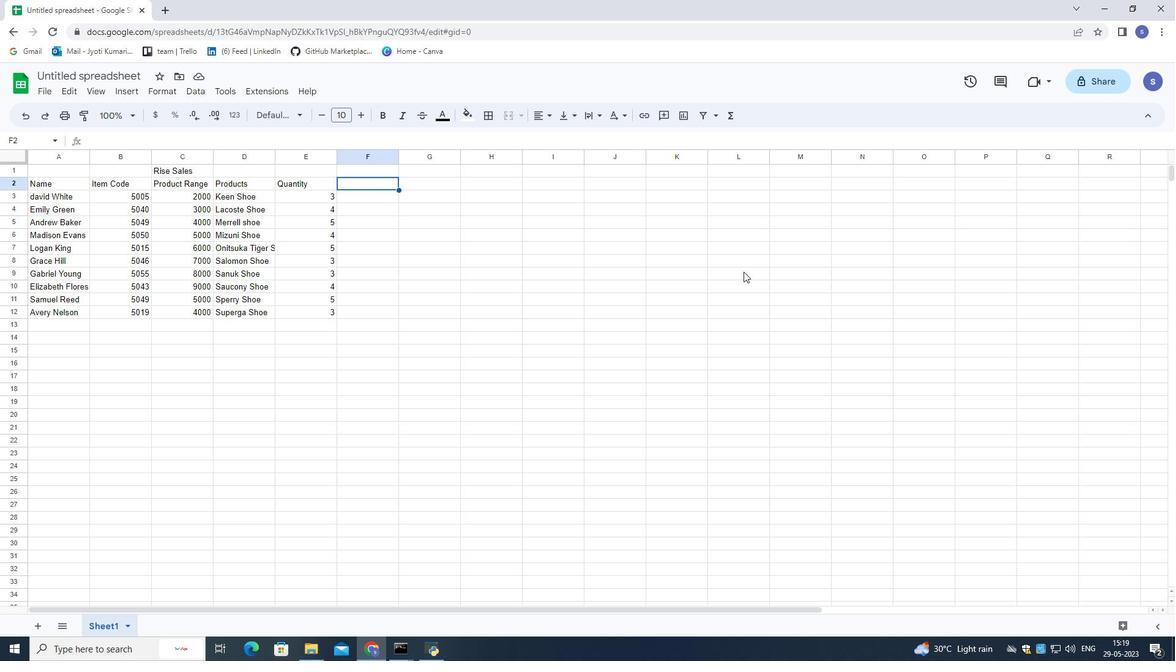 
Action: Key pressed <Key.shift>Amount<Key.down>=sum<Key.shift_r>(
Screenshot: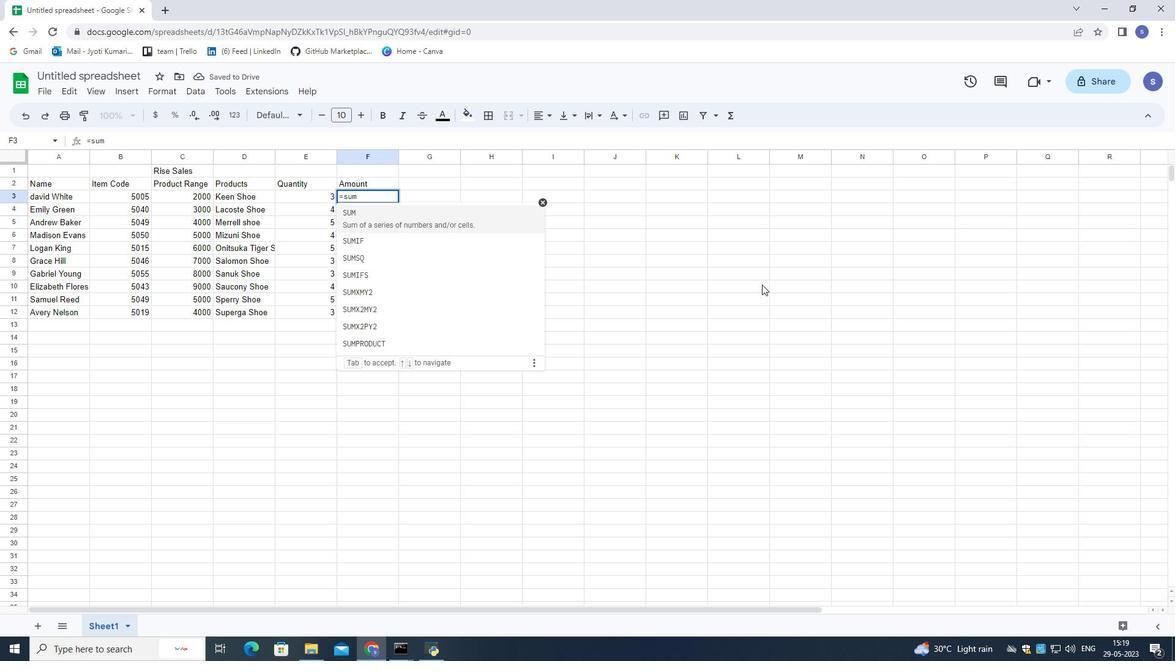 
Action: Mouse moved to (175, 190)
Screenshot: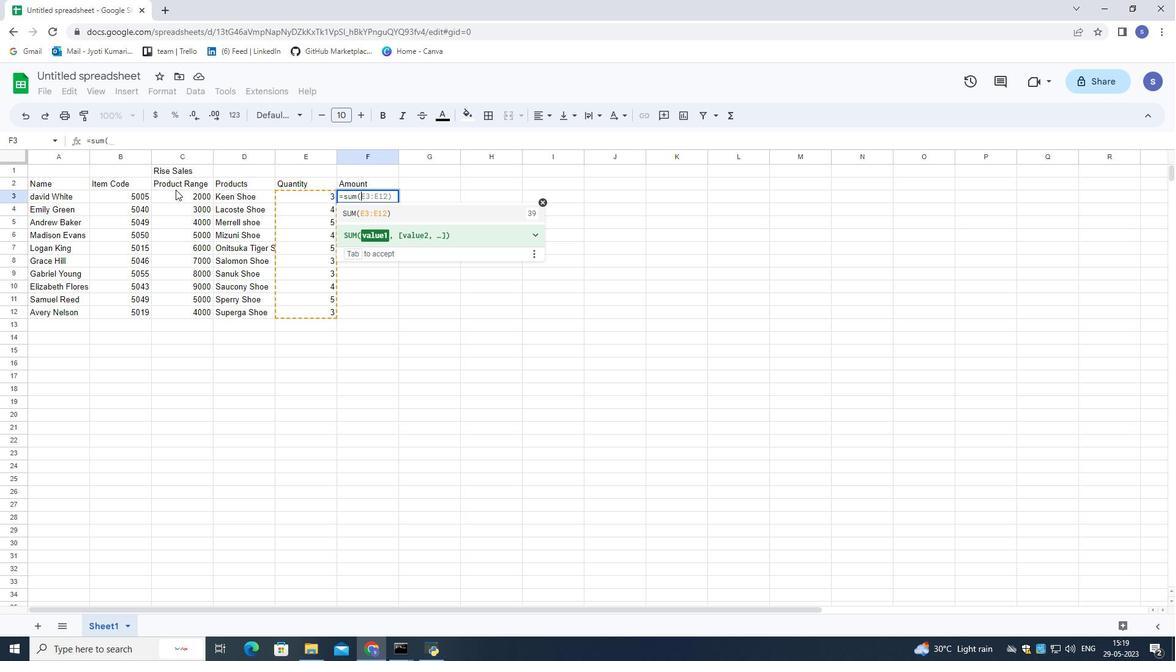 
Action: Mouse pressed left at (175, 190)
Screenshot: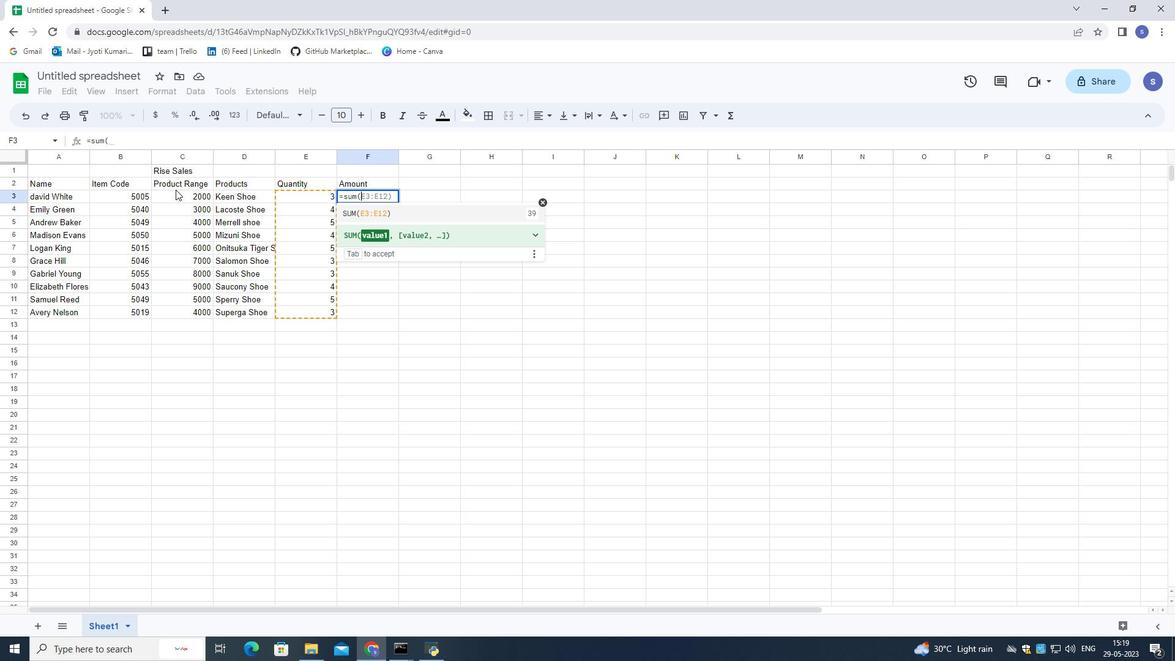 
Action: Mouse moved to (180, 194)
Screenshot: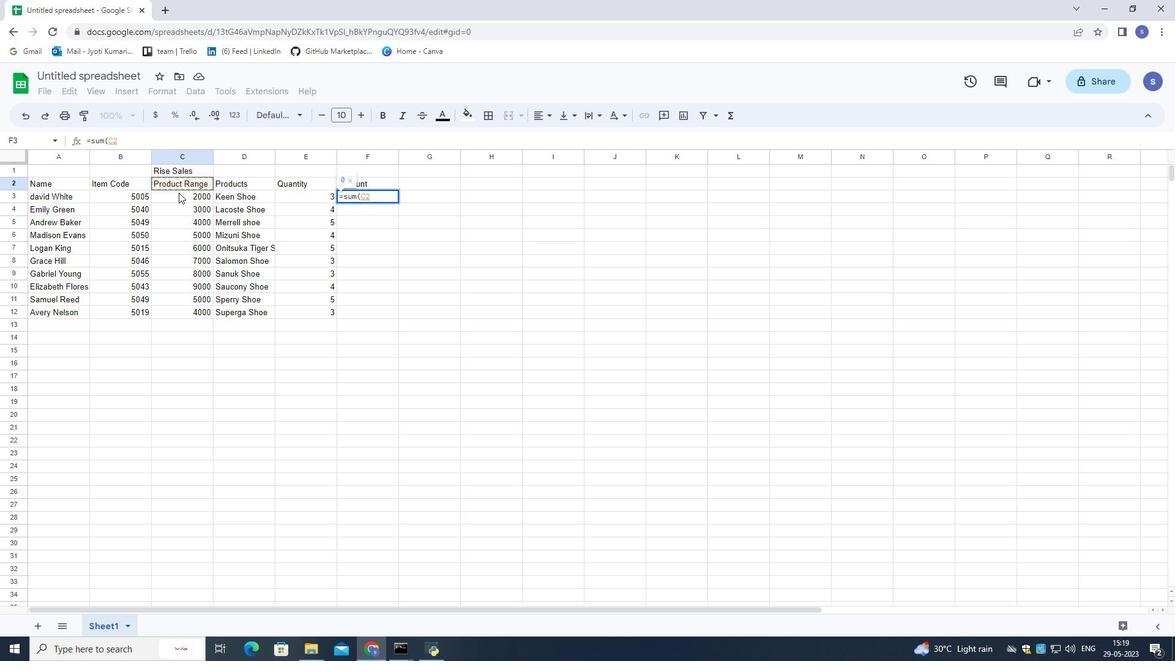 
Action: Mouse pressed left at (180, 194)
Screenshot: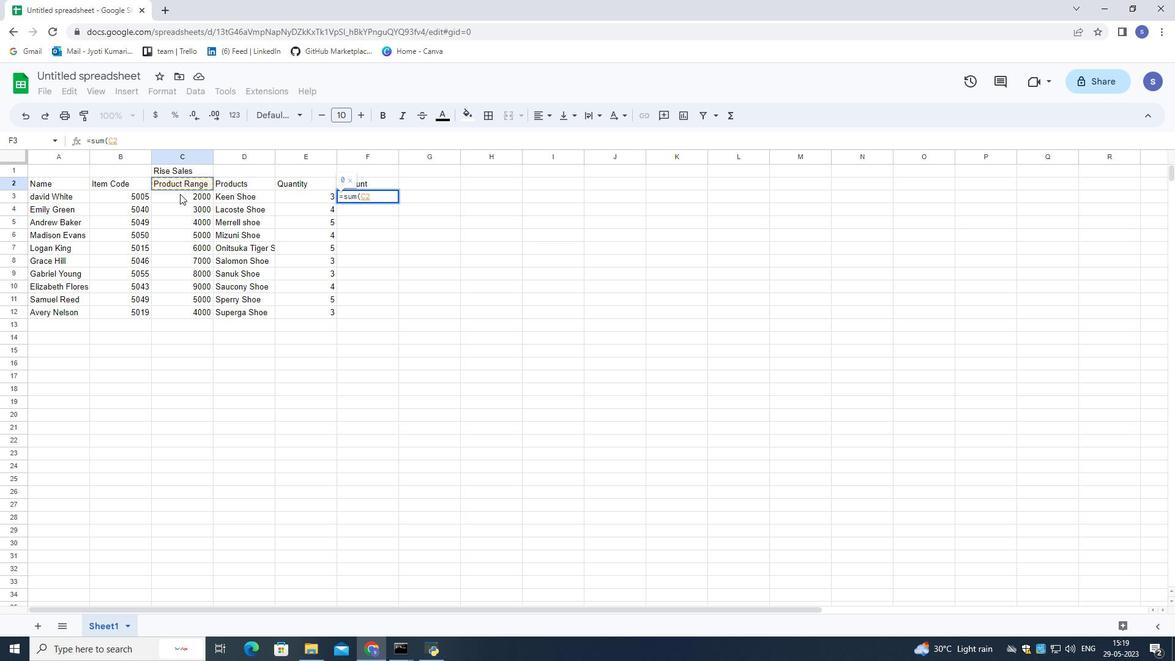 
Action: Key pressed *
Screenshot: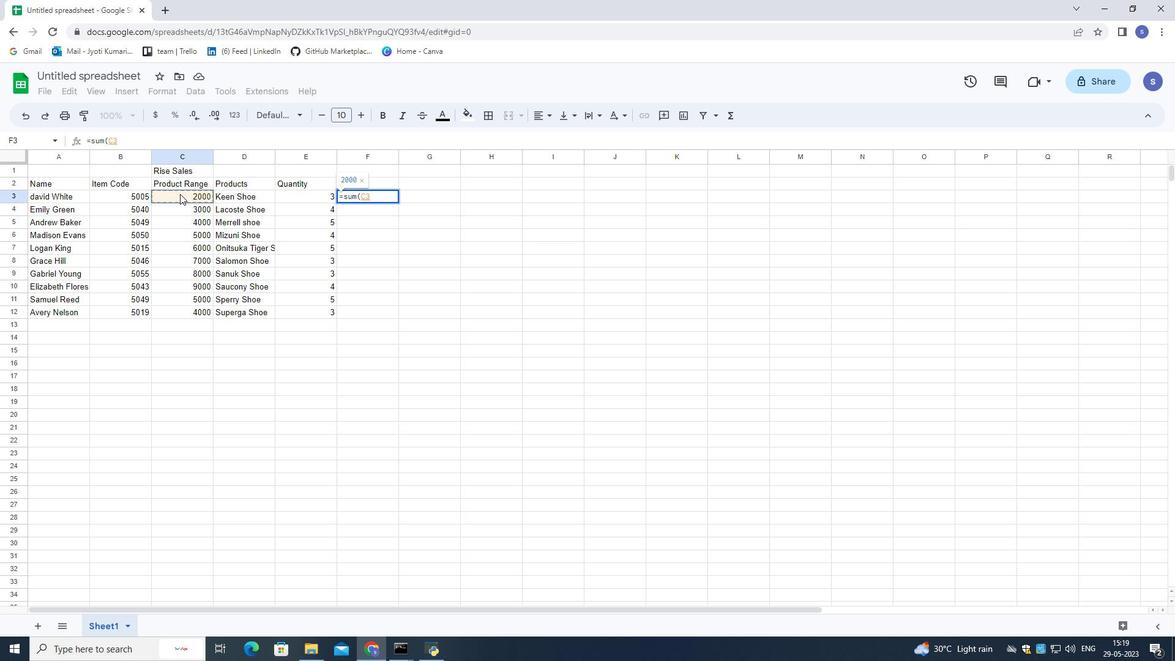 
Action: Mouse moved to (274, 195)
Screenshot: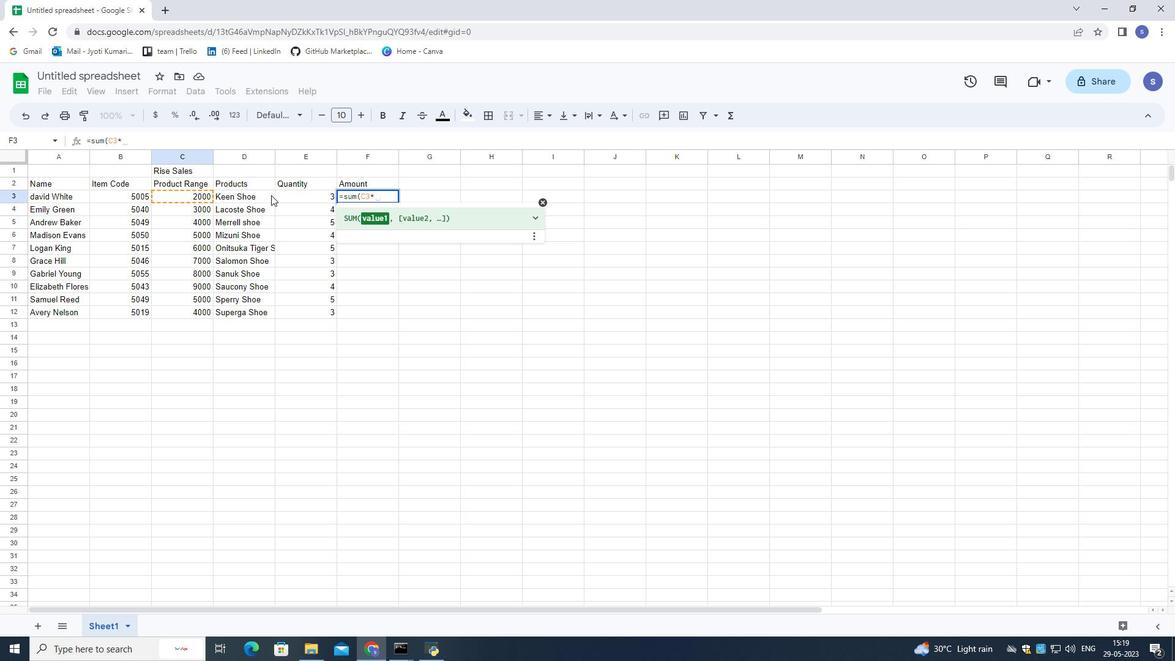 
Action: Mouse pressed left at (274, 195)
Screenshot: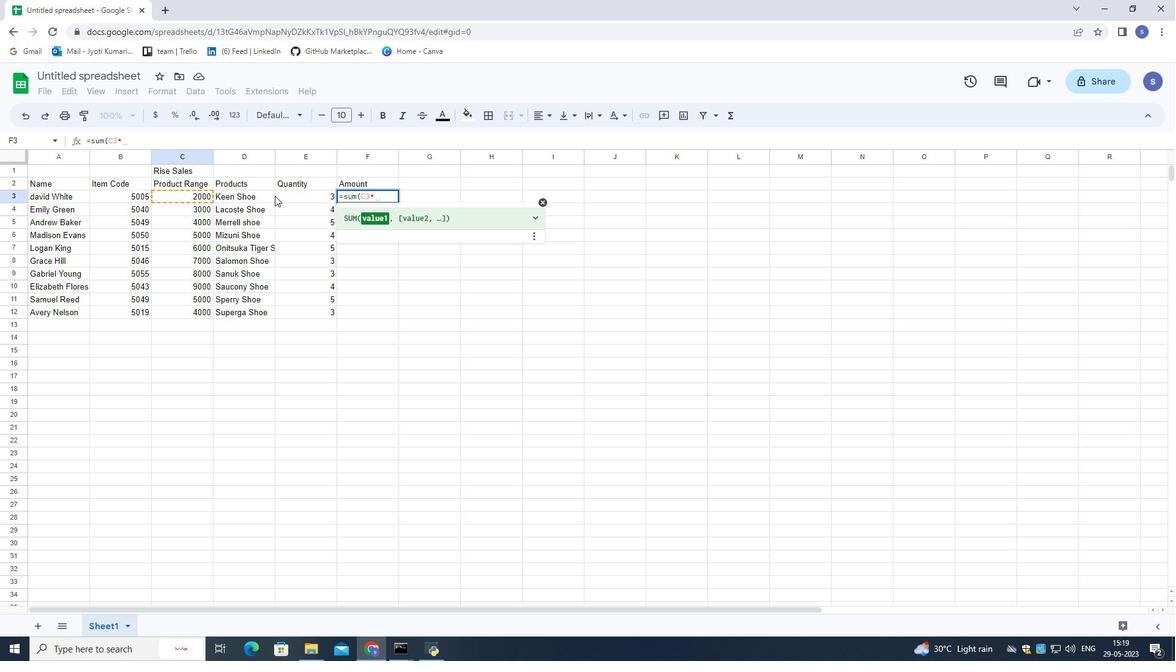 
Action: Mouse moved to (265, 195)
Screenshot: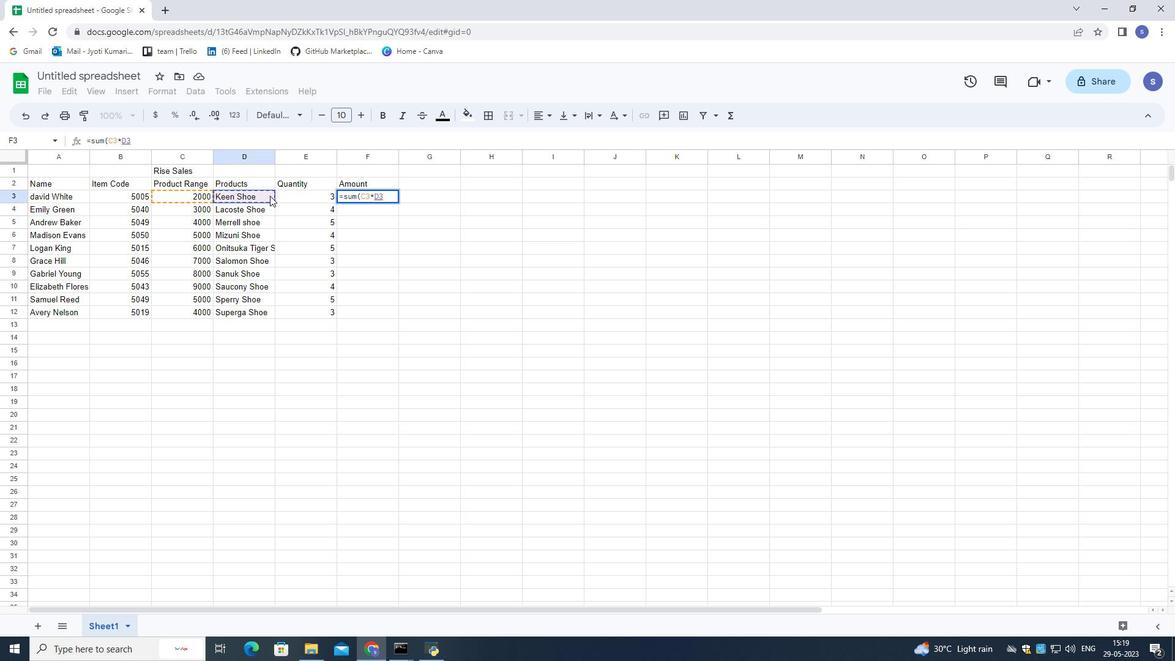 
Action: Mouse pressed left at (265, 195)
Screenshot: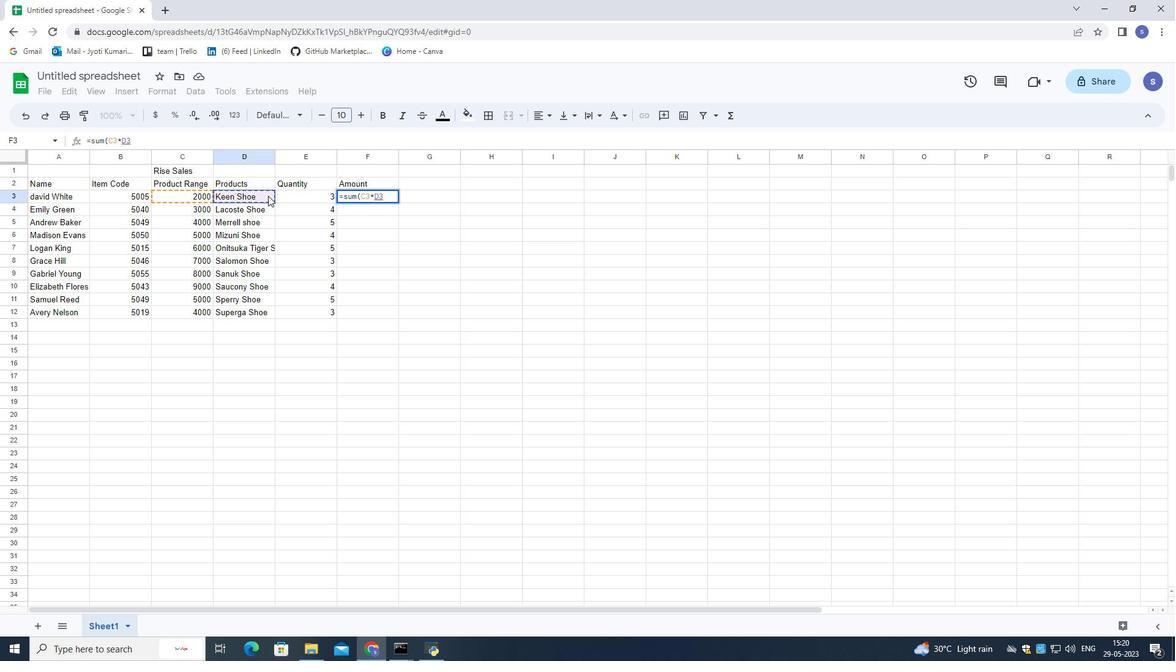 
Action: Mouse moved to (281, 197)
Screenshot: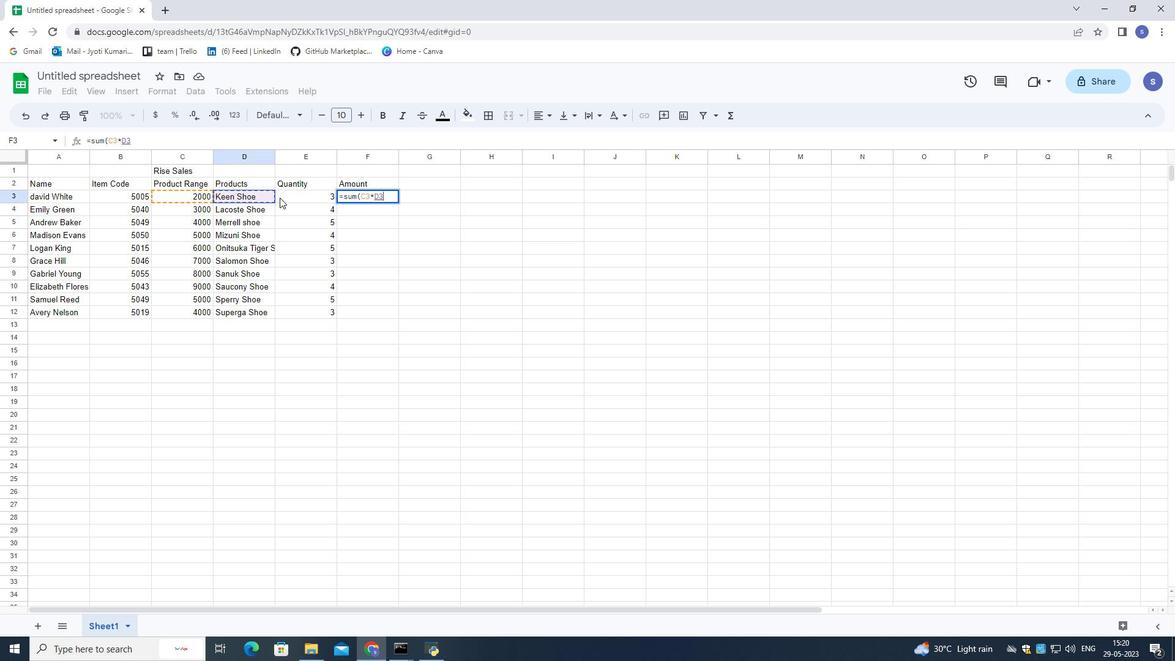 
Action: Mouse pressed left at (281, 197)
Screenshot: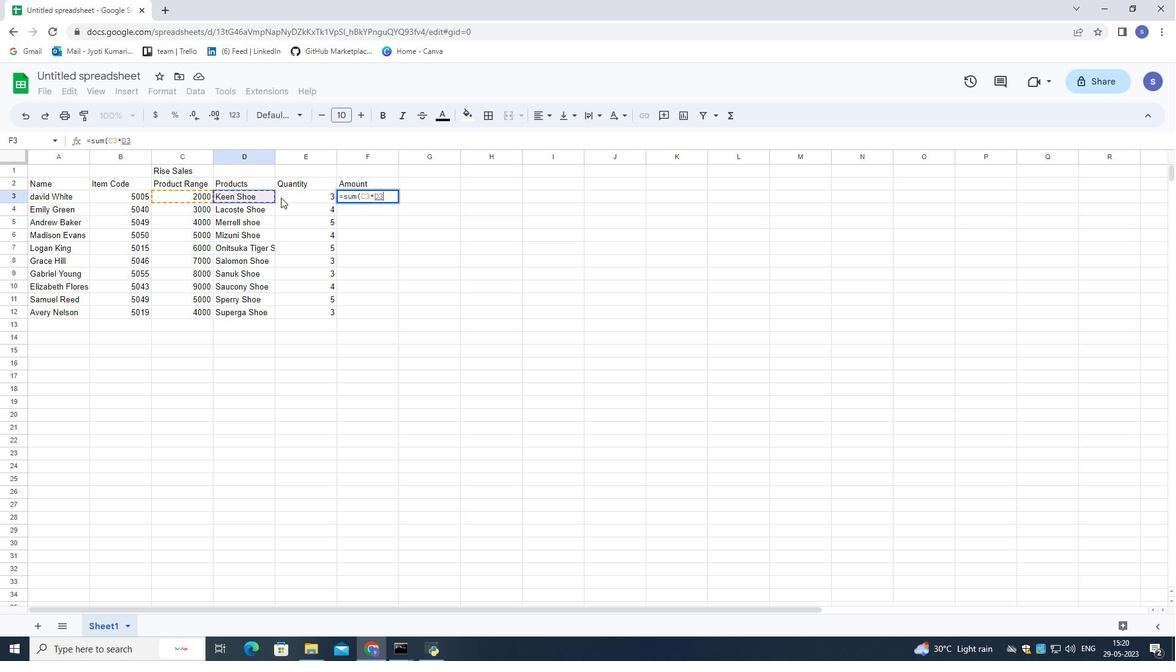 
Action: Mouse moved to (282, 197)
Screenshot: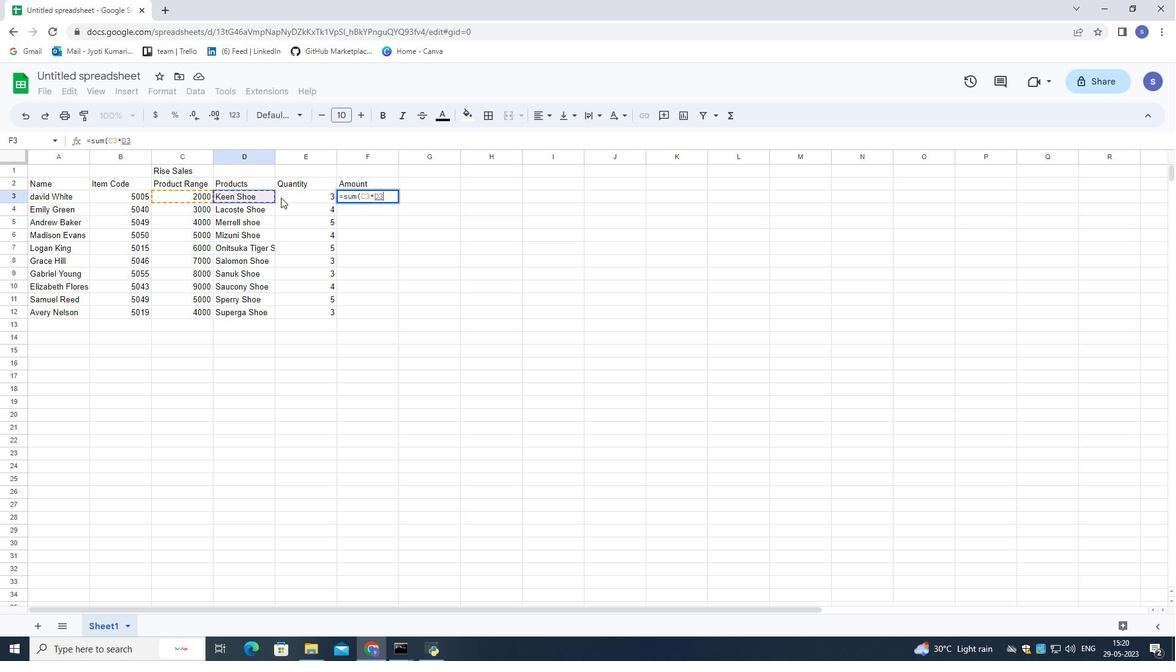 
Action: Key pressed <Key.shift_r>)<Key.enter>
Screenshot: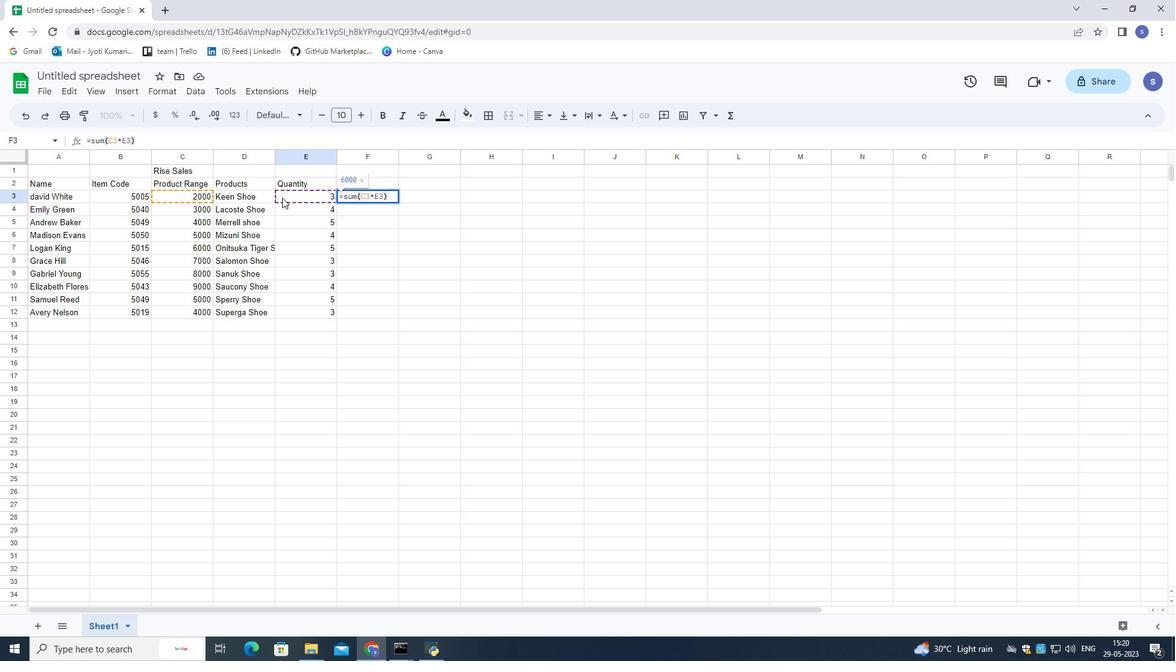 
Action: Mouse moved to (414, 290)
Screenshot: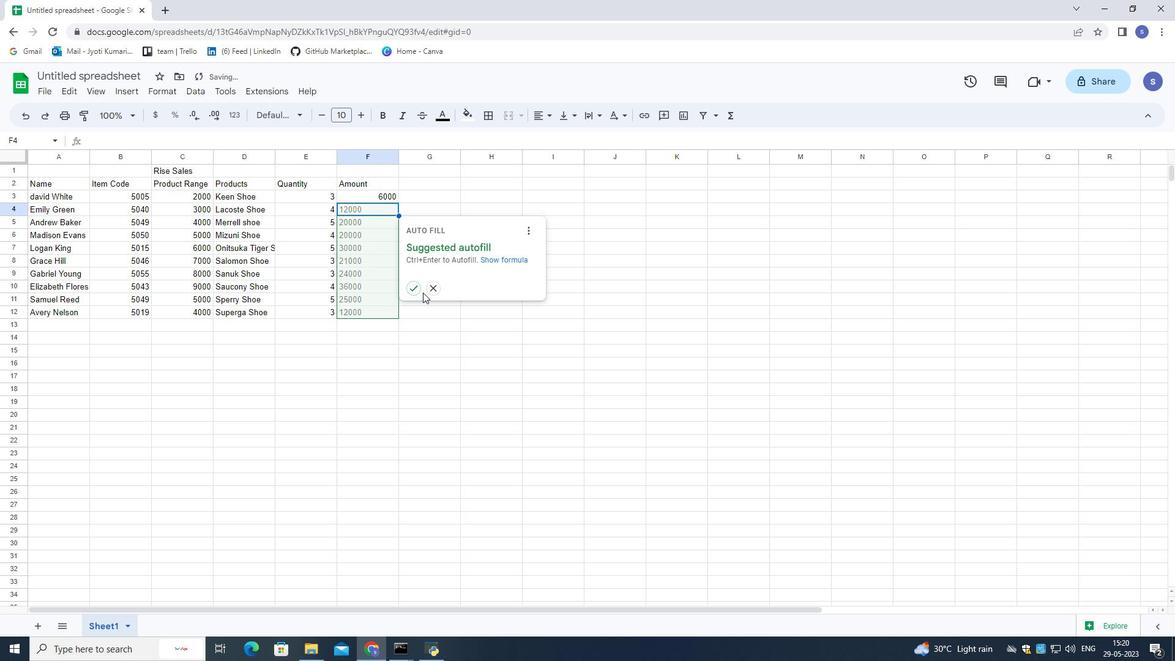 
Action: Mouse pressed left at (414, 290)
Screenshot: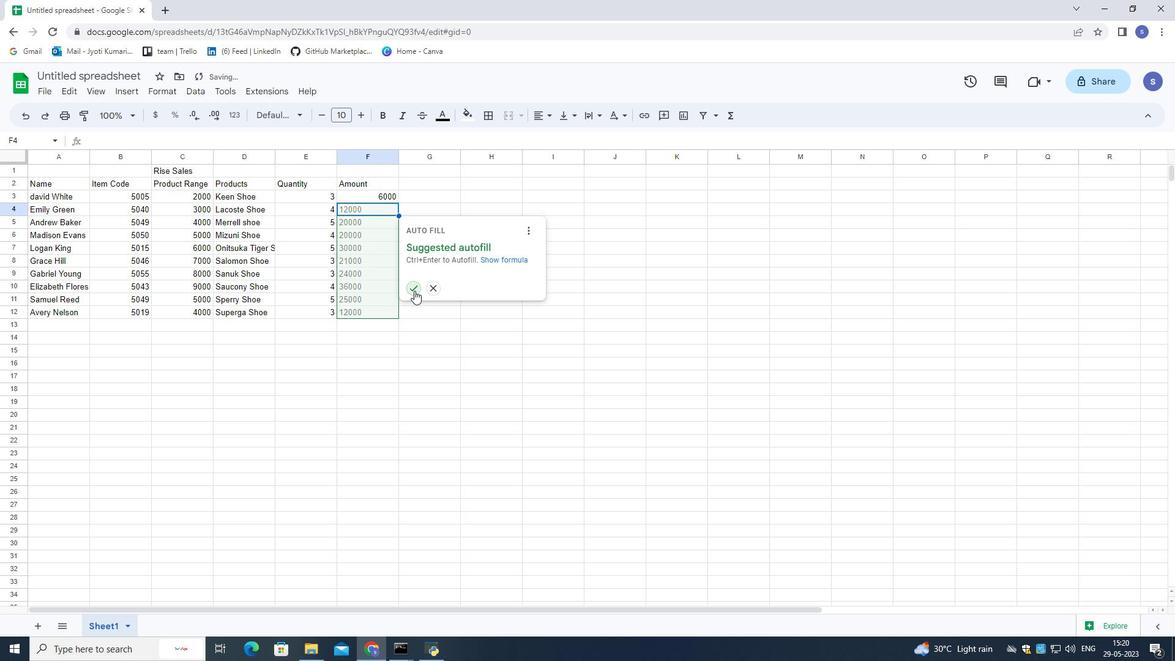 
Action: Mouse moved to (427, 181)
Screenshot: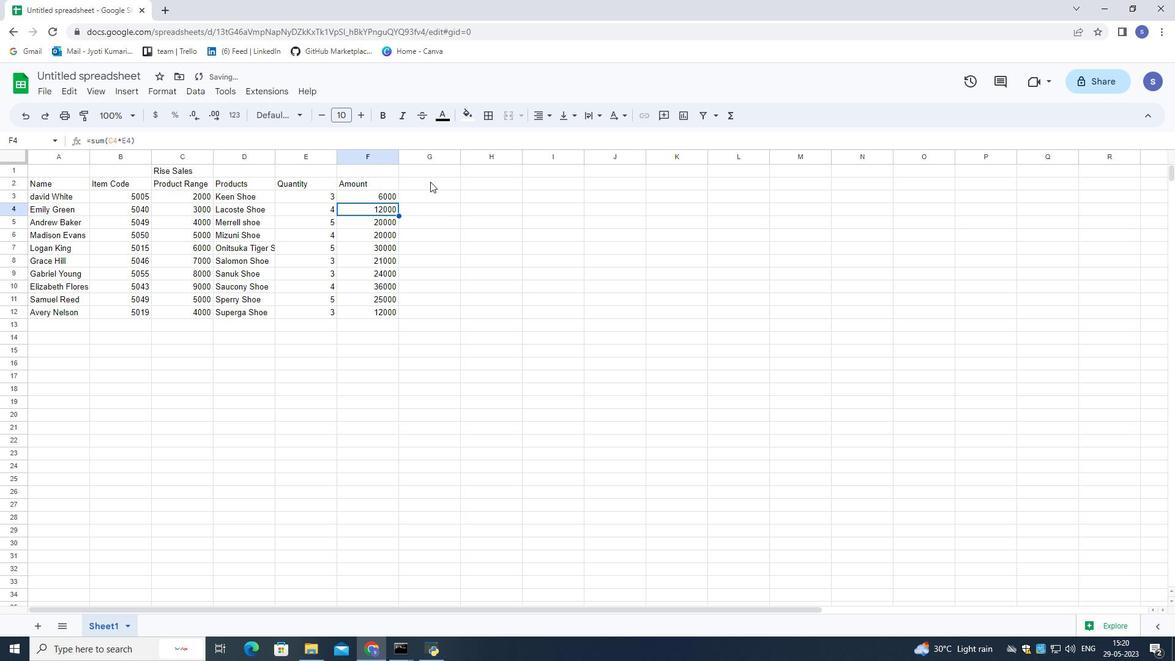 
Action: Mouse pressed left at (427, 181)
Screenshot: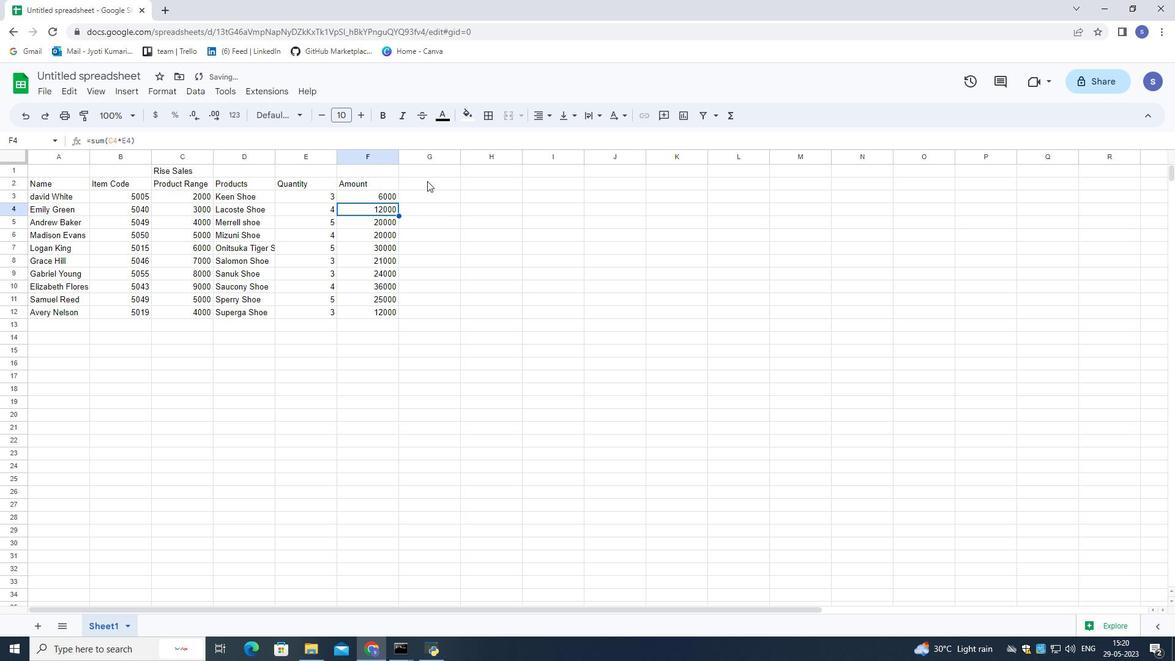 
Action: Mouse moved to (732, 337)
Screenshot: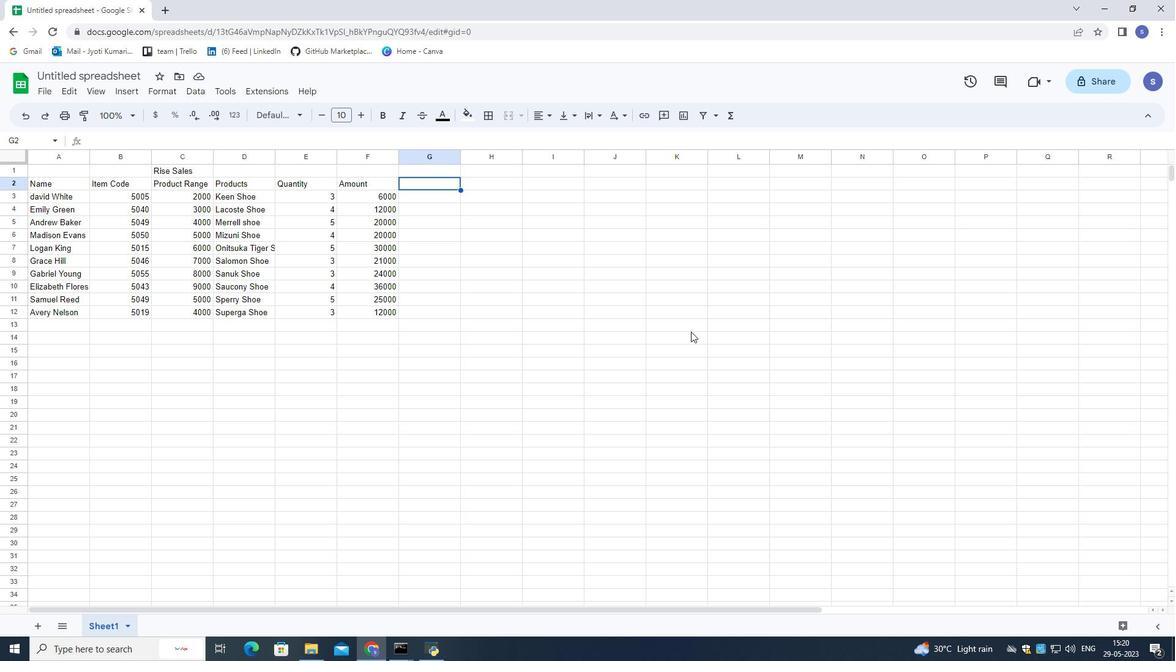 
Action: Key pressed <Key.shift><Key.shift><Key.shift><Key.shift><Key.shift><Key.shift><Key.shift><Key.shift><Key.shift><Key.shift><Key.shift><Key.shift><Key.shift><Key.shift><Key.shift><Key.shift><Key.shift><Key.shift><Key.shift><Key.shift><Key.shift><Key.shift><Key.shift><Key.shift><Key.shift><Key.shift><Key.shift>Tax<Key.down>=<Key.shift_r><Key.shift_r><Key.shift_r><Key.shift_r>(
Screenshot: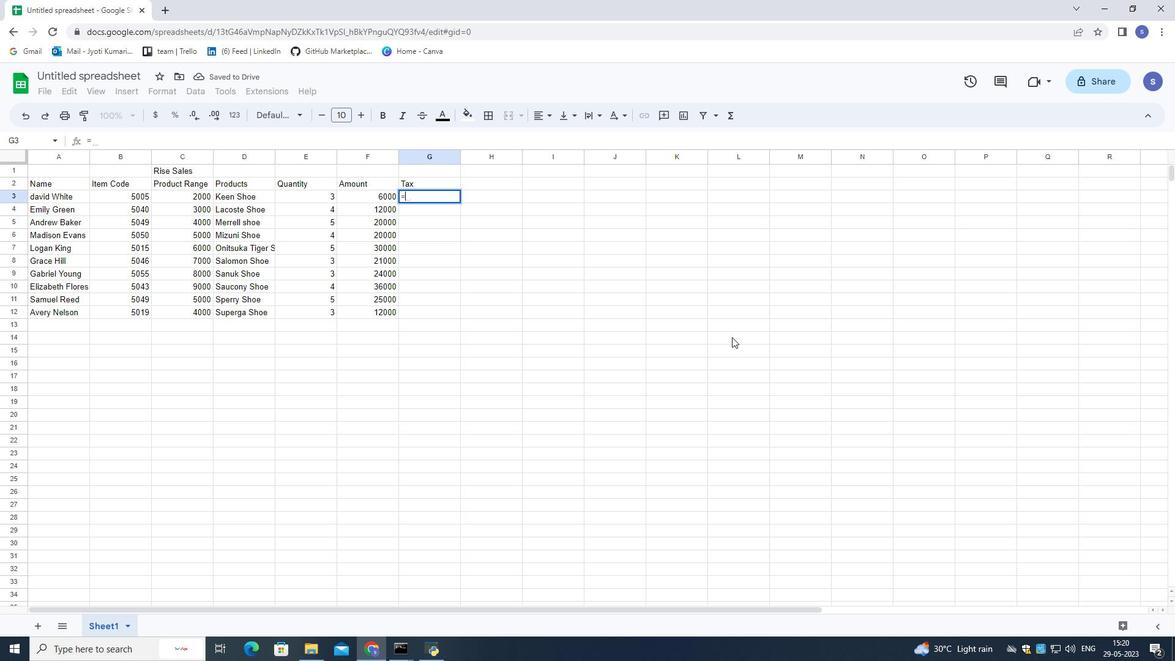 
Action: Mouse moved to (366, 192)
Screenshot: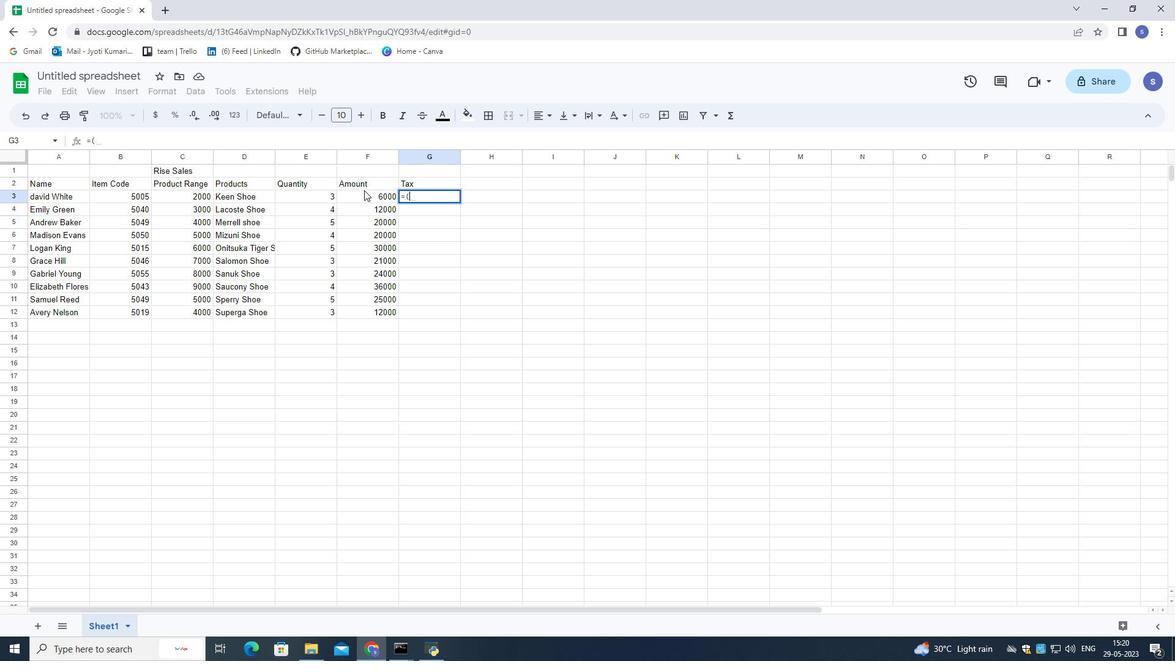 
Action: Mouse pressed left at (366, 192)
Screenshot: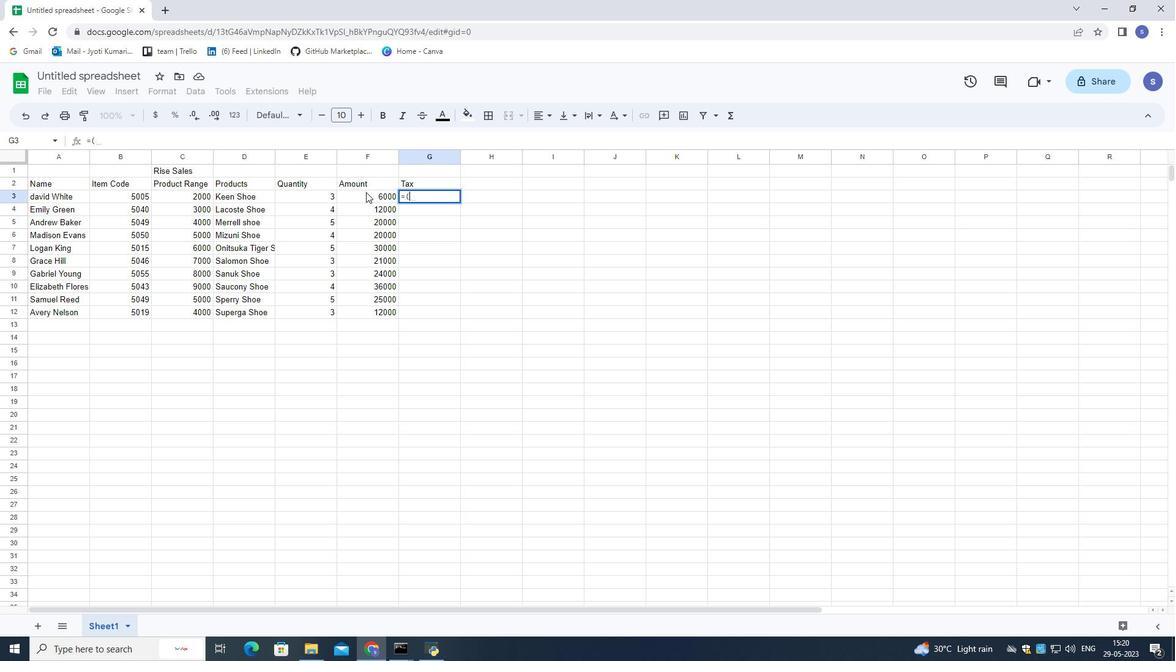 
Action: Key pressed *12<Key.shift><Key.shift><Key.shift><Key.shift><Key.shift><Key.shift><Key.shift><Key.shift><Key.shift><Key.shift><Key.shift><Key.shift><Key.shift><Key.shift>%<Key.shift_r>)
Screenshot: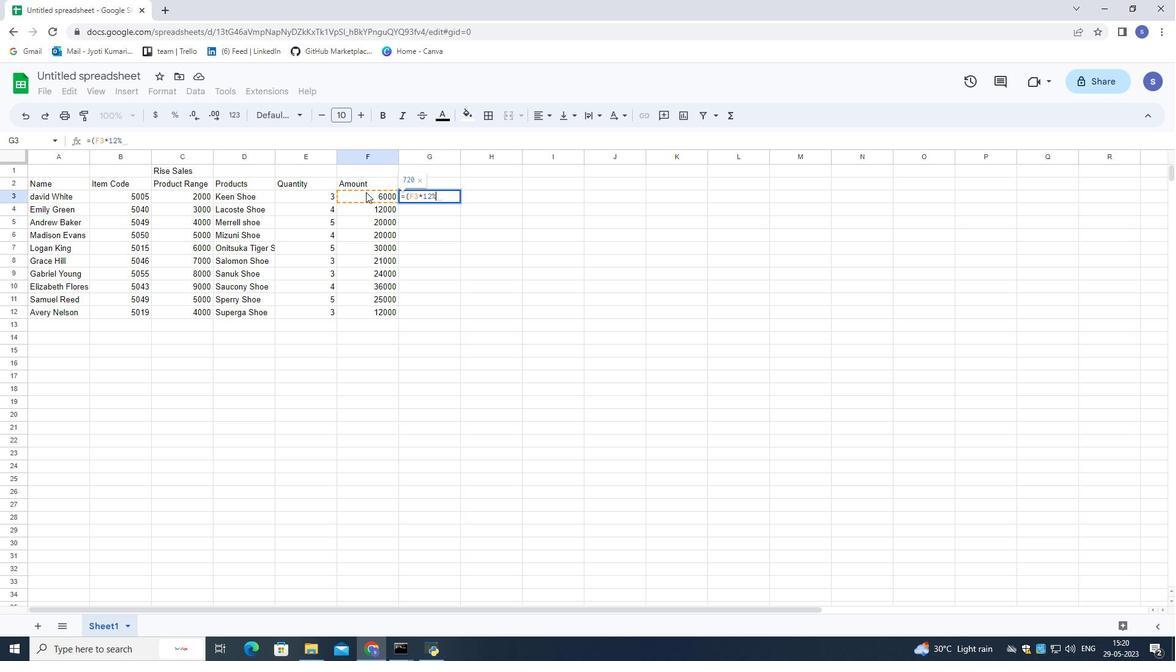 
Action: Mouse moved to (382, 202)
Screenshot: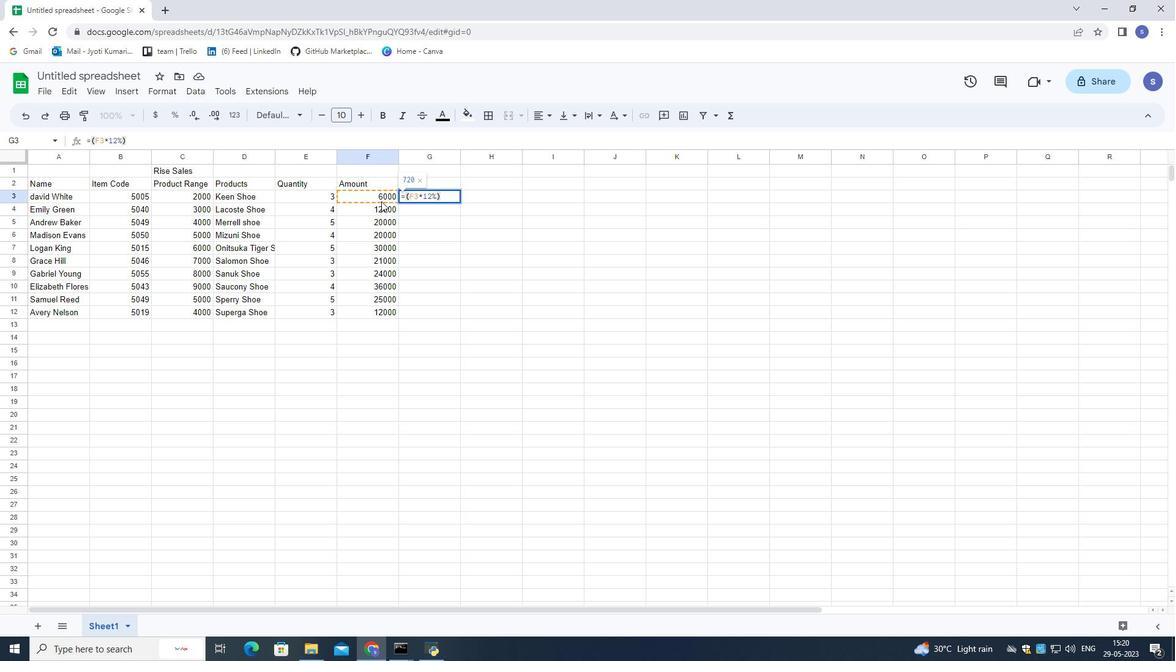 
Action: Key pressed <Key.enter>
Screenshot: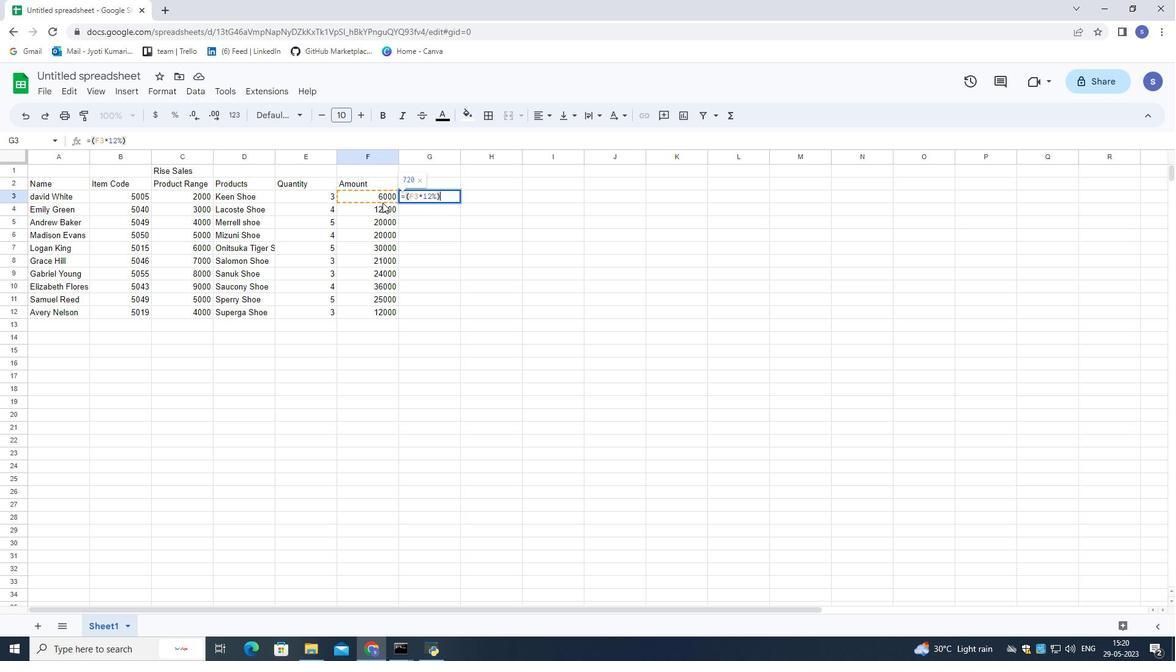 
Action: Mouse moved to (479, 292)
Screenshot: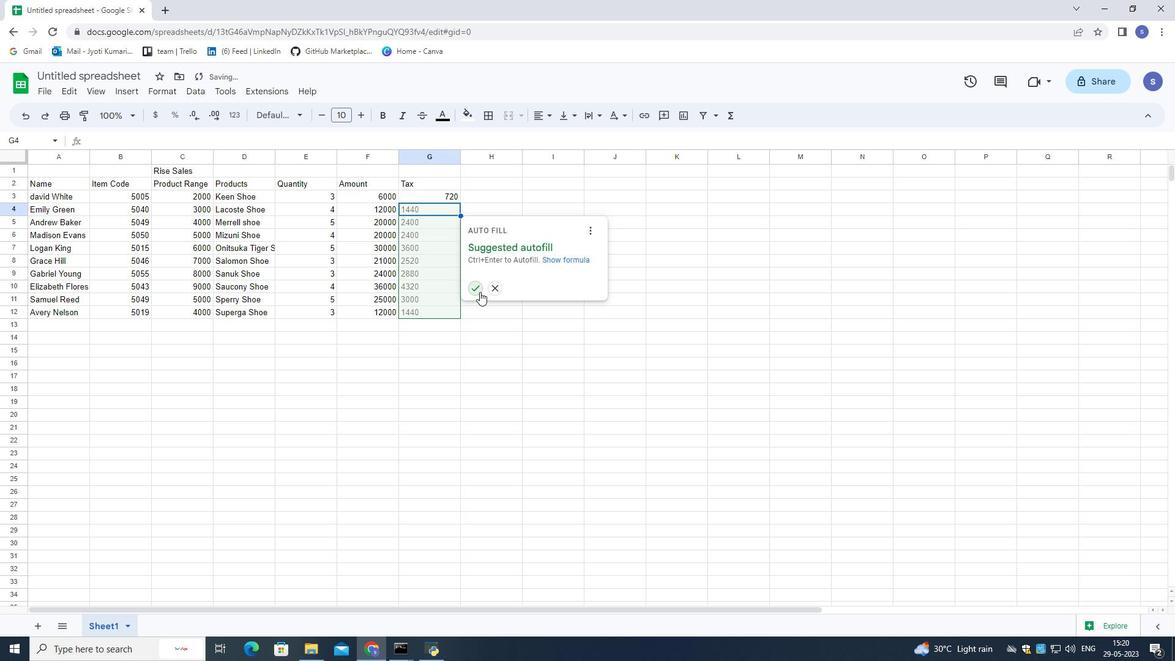 
Action: Mouse pressed left at (479, 292)
Screenshot: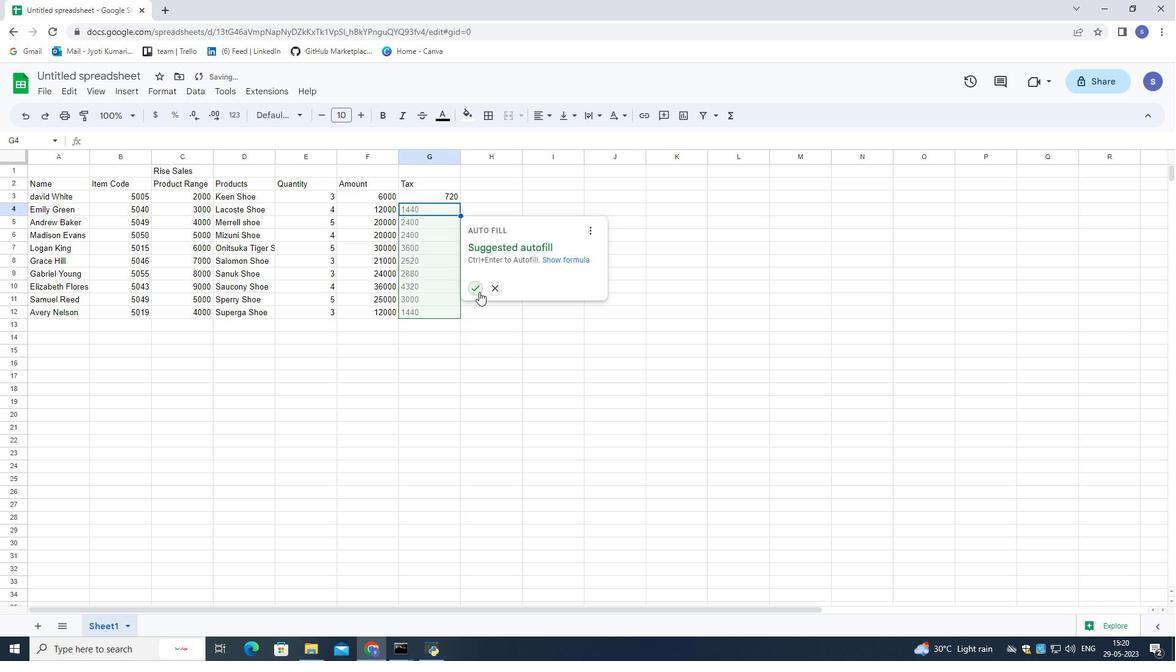 
Action: Mouse moved to (503, 184)
Screenshot: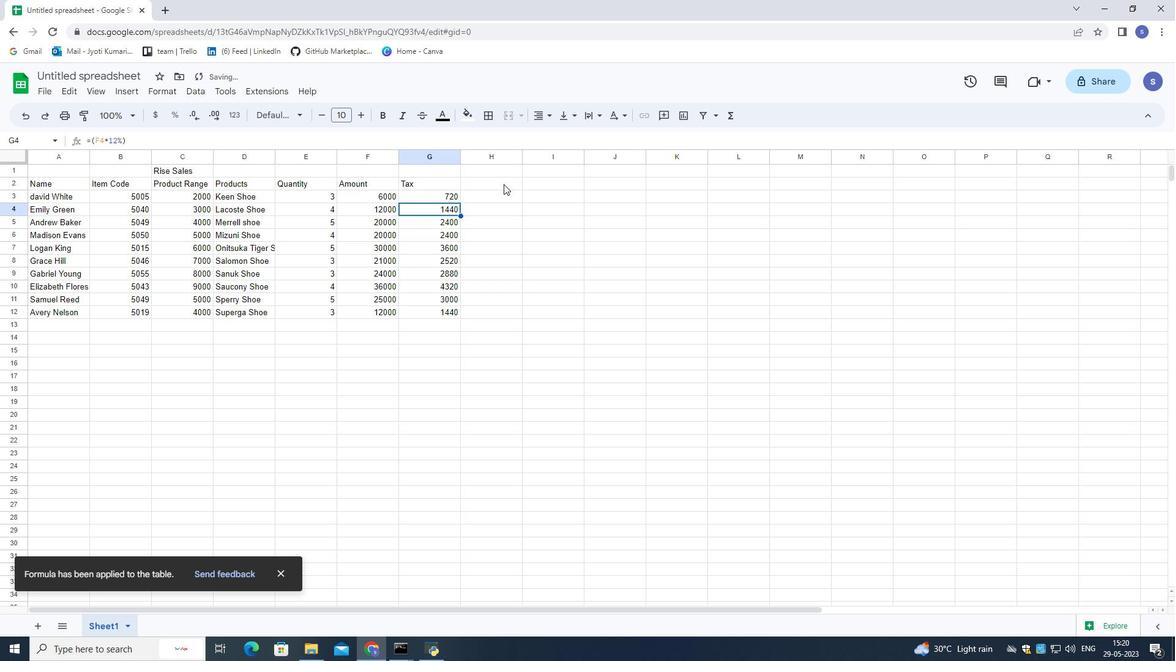 
Action: Mouse pressed left at (503, 184)
Screenshot: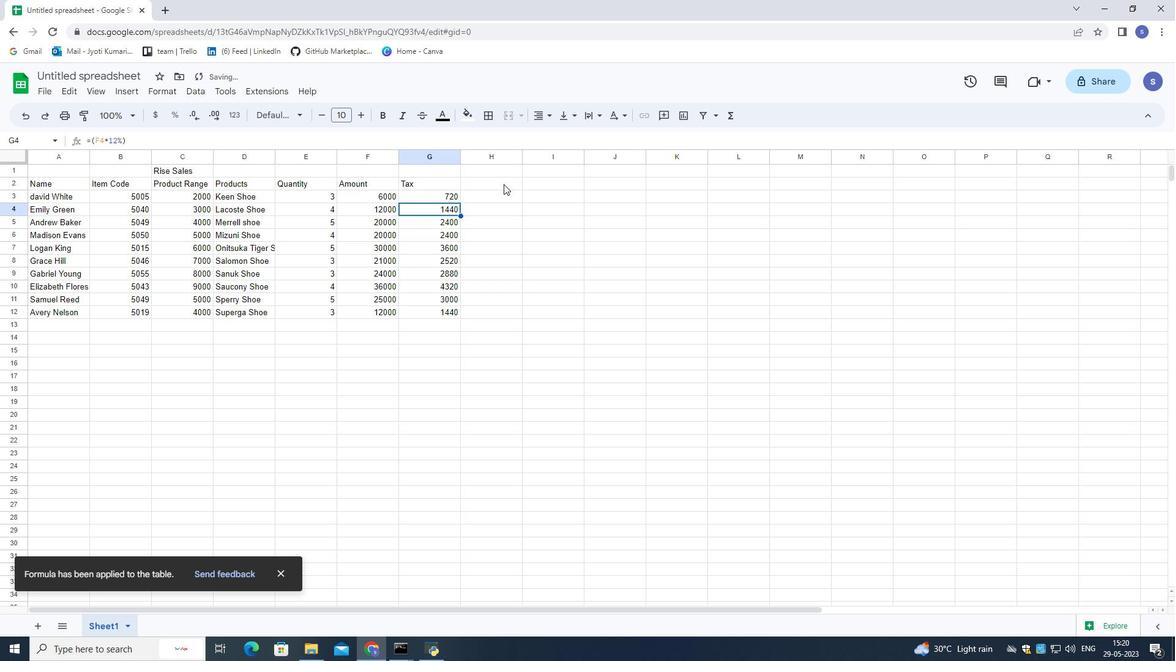 
Action: Key pressed <Key.shift><Key.shift><Key.shift><Key.shift><Key.shift>Total<Key.space><Key.down>=<Key.shift_r>(
Screenshot: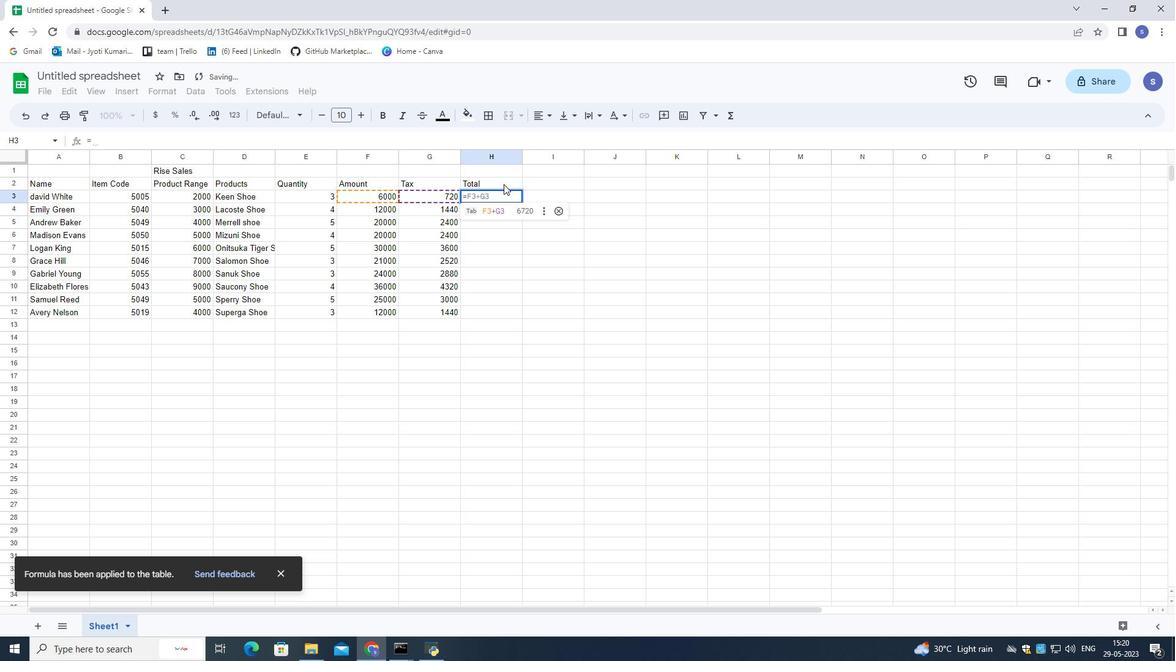 
Action: Mouse moved to (485, 182)
Screenshot: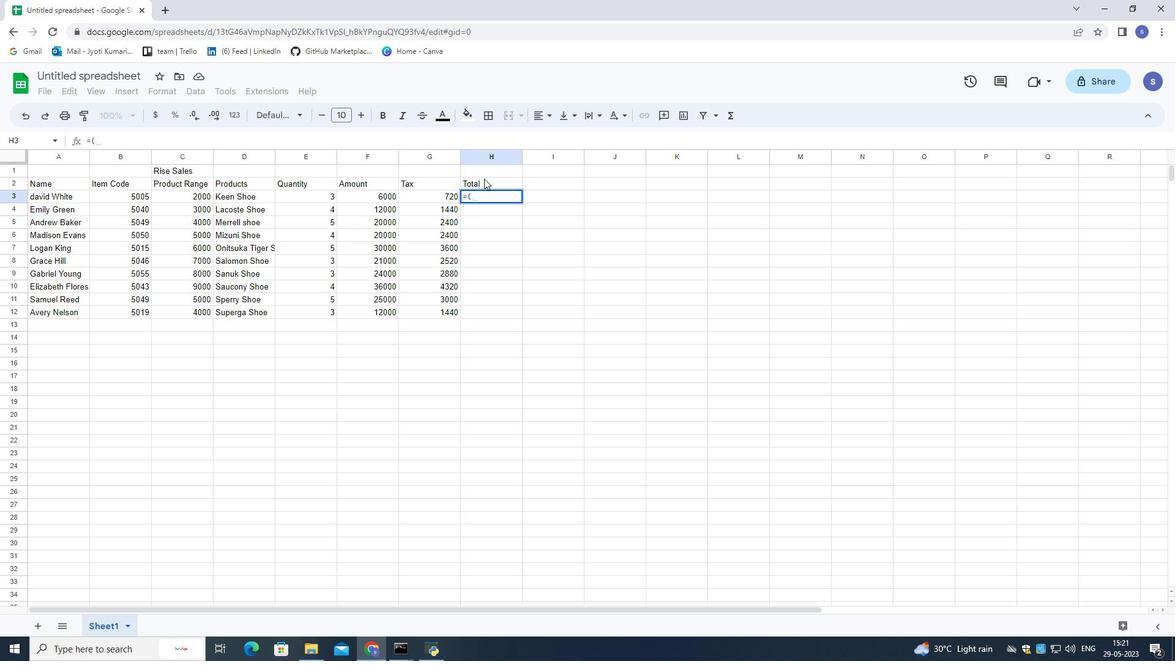 
Action: Mouse pressed left at (485, 182)
Screenshot: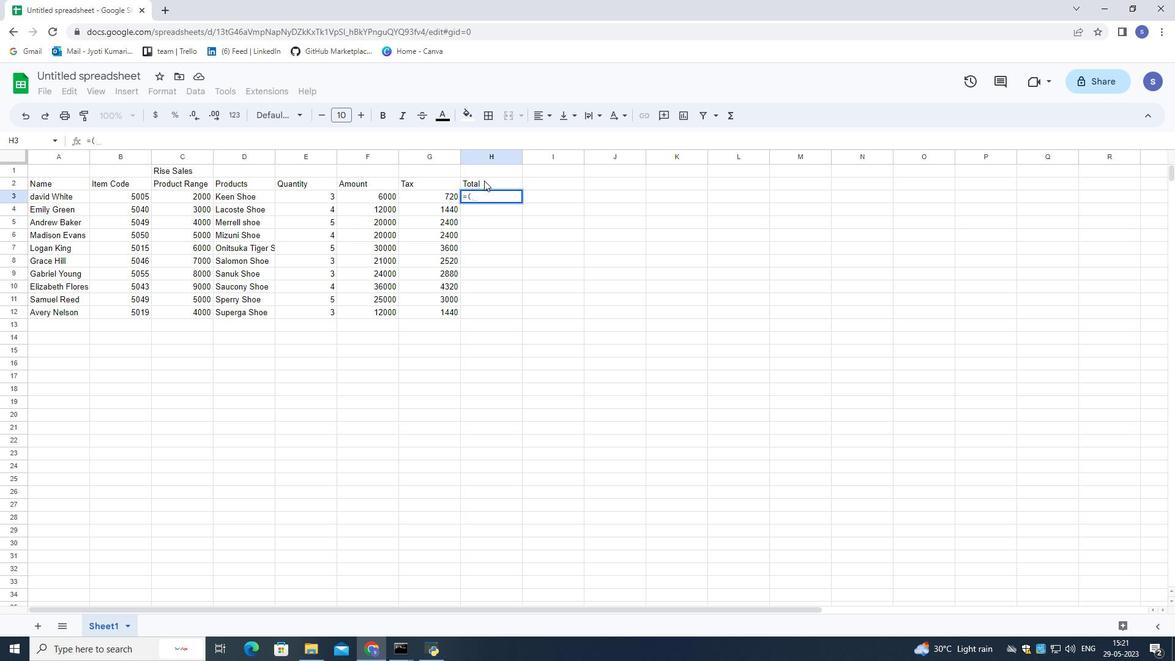 
Action: Mouse moved to (494, 195)
Screenshot: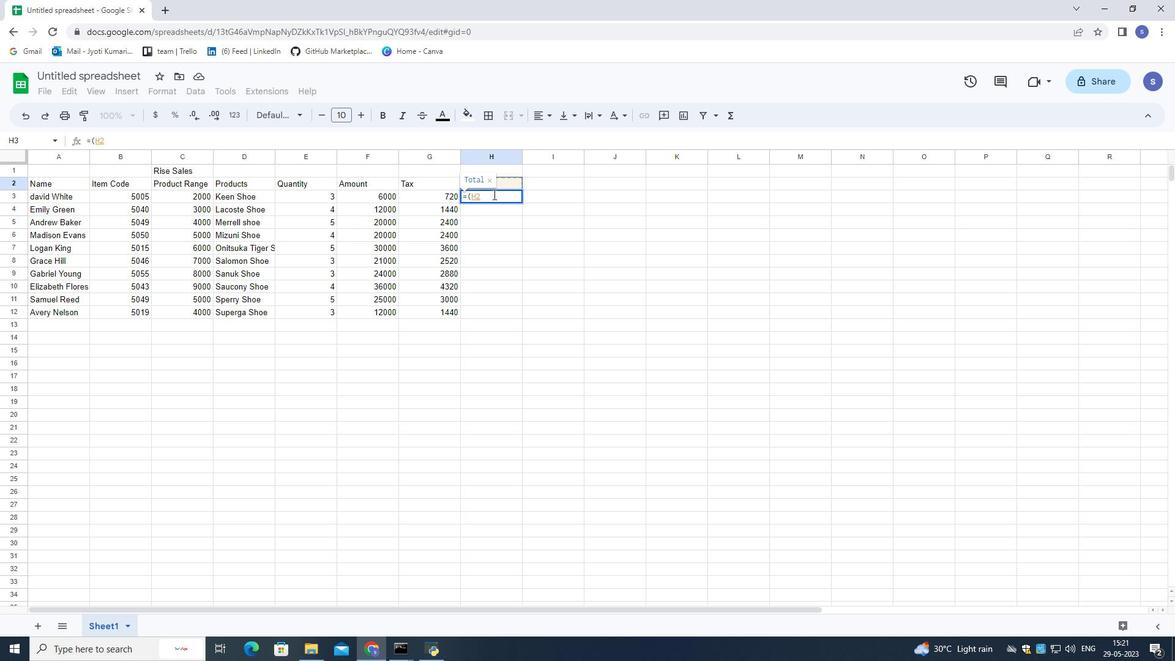 
Action: Mouse pressed left at (494, 195)
Screenshot: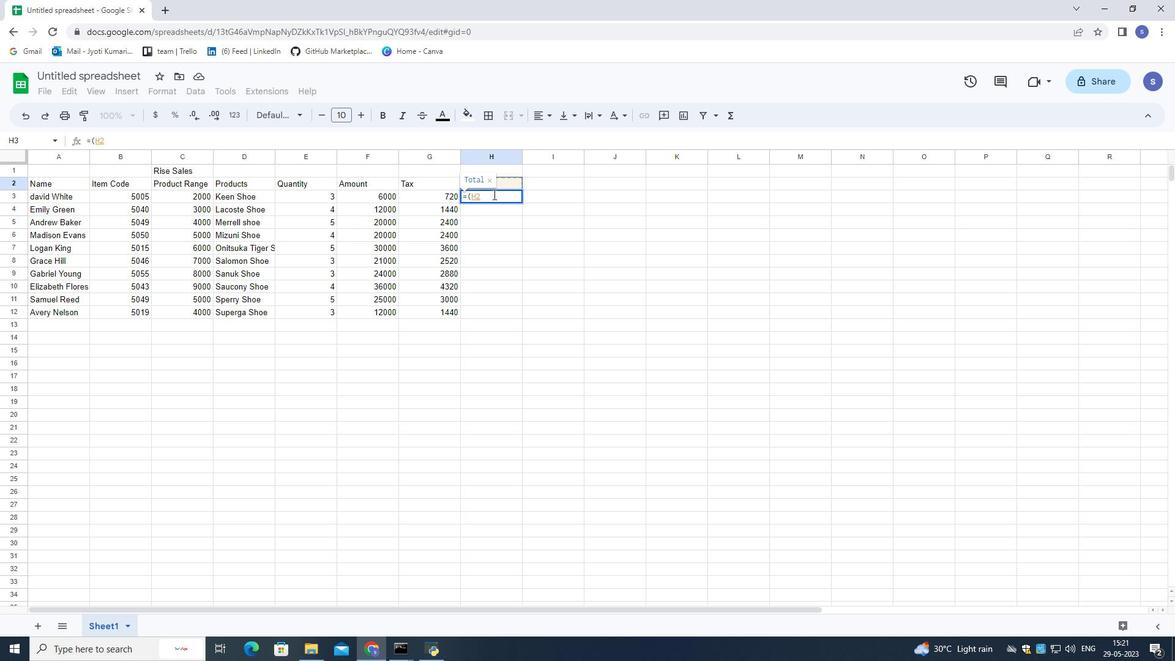 
Action: Key pressed <Key.backspace><Key.backspace><Key.backspace><Key.backspace>
Screenshot: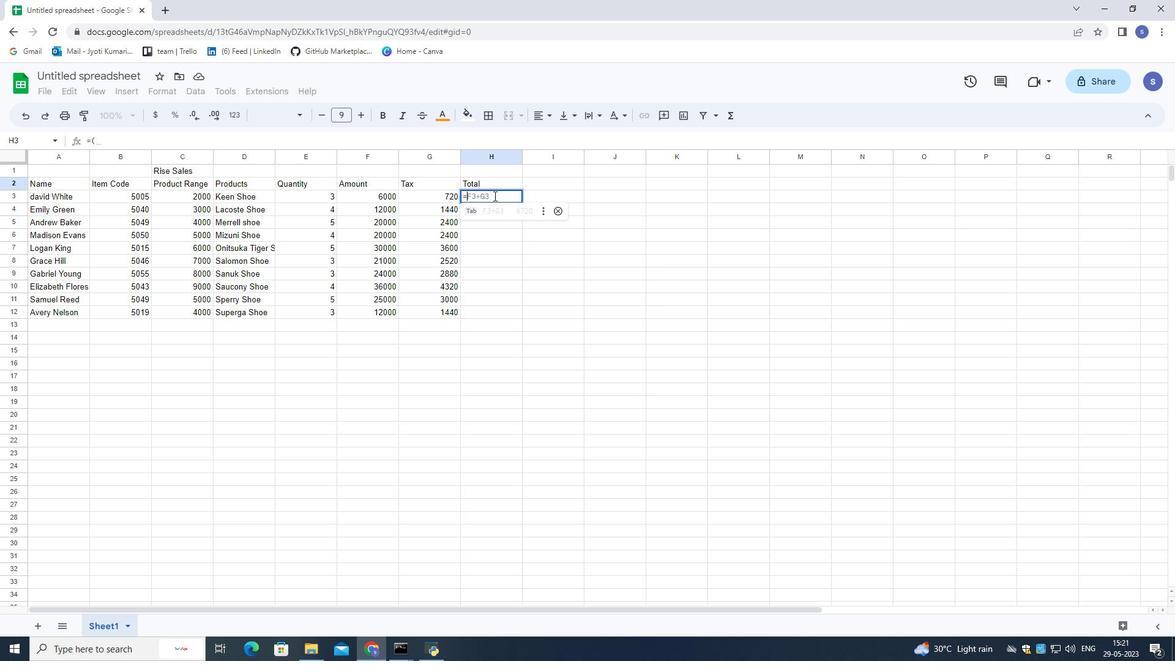 
Action: Mouse moved to (494, 185)
Screenshot: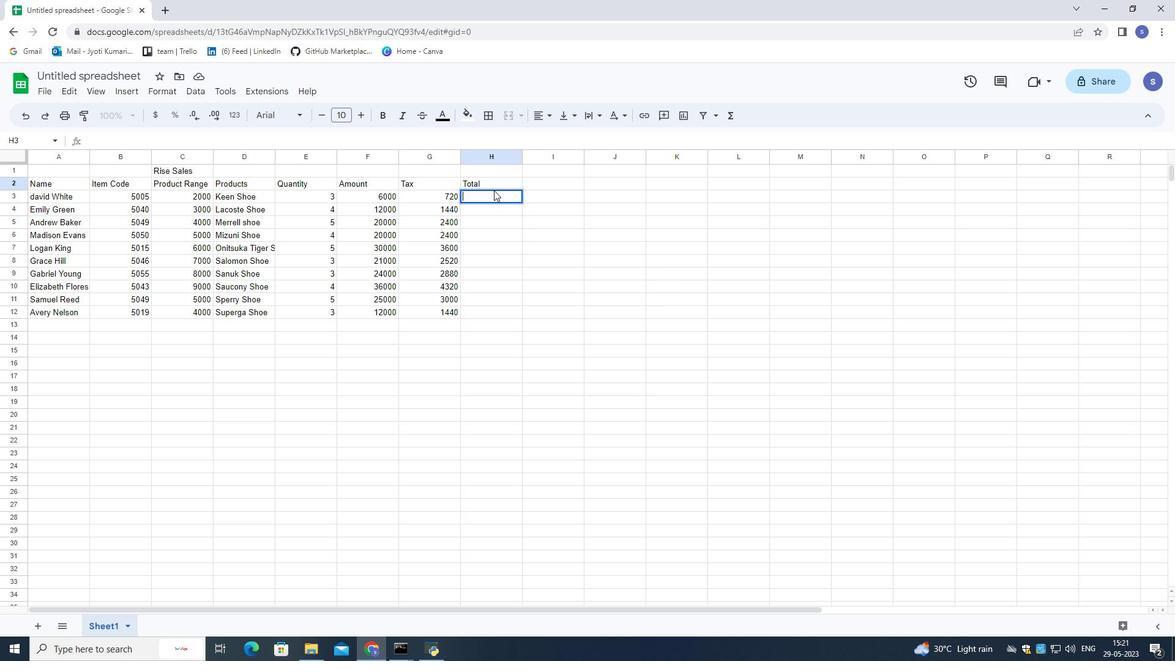 
Action: Mouse pressed left at (494, 185)
Screenshot: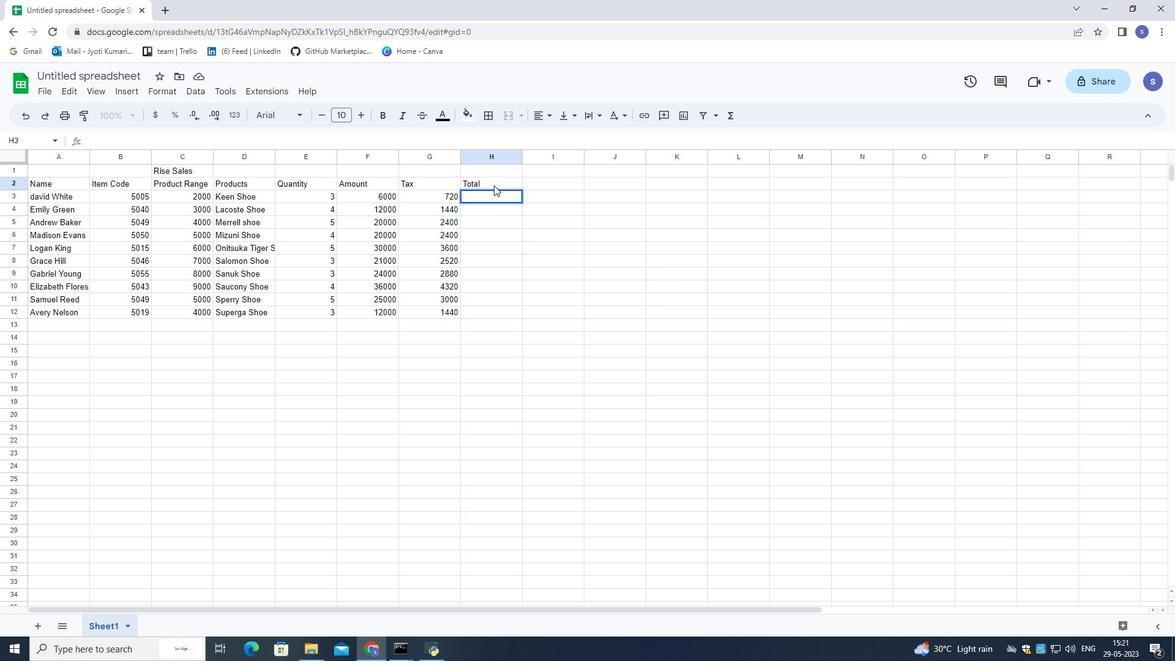 
Action: Mouse moved to (421, 209)
Screenshot: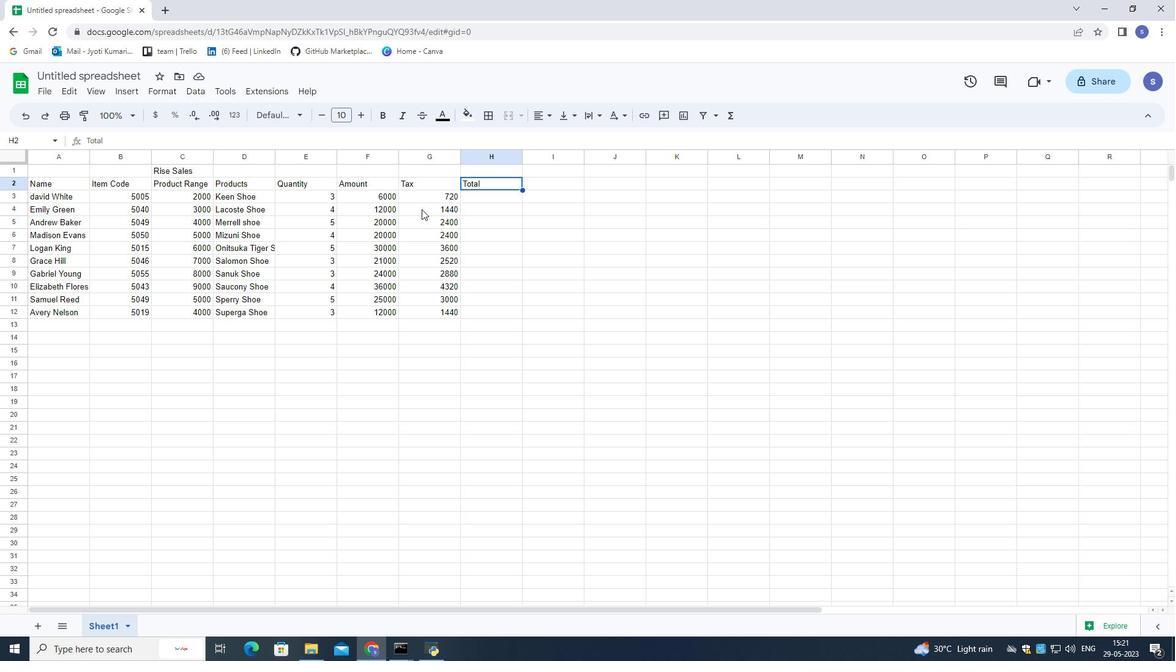 
Action: Mouse scrolled (421, 210) with delta (0, 0)
Screenshot: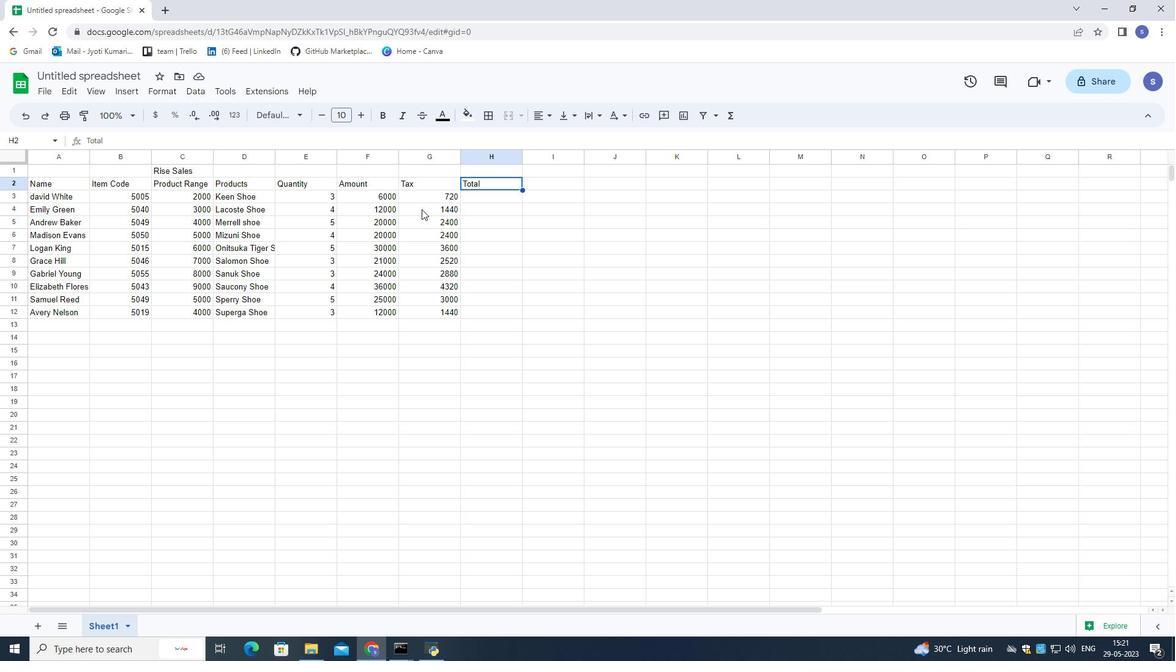 
Action: Mouse moved to (393, 206)
Screenshot: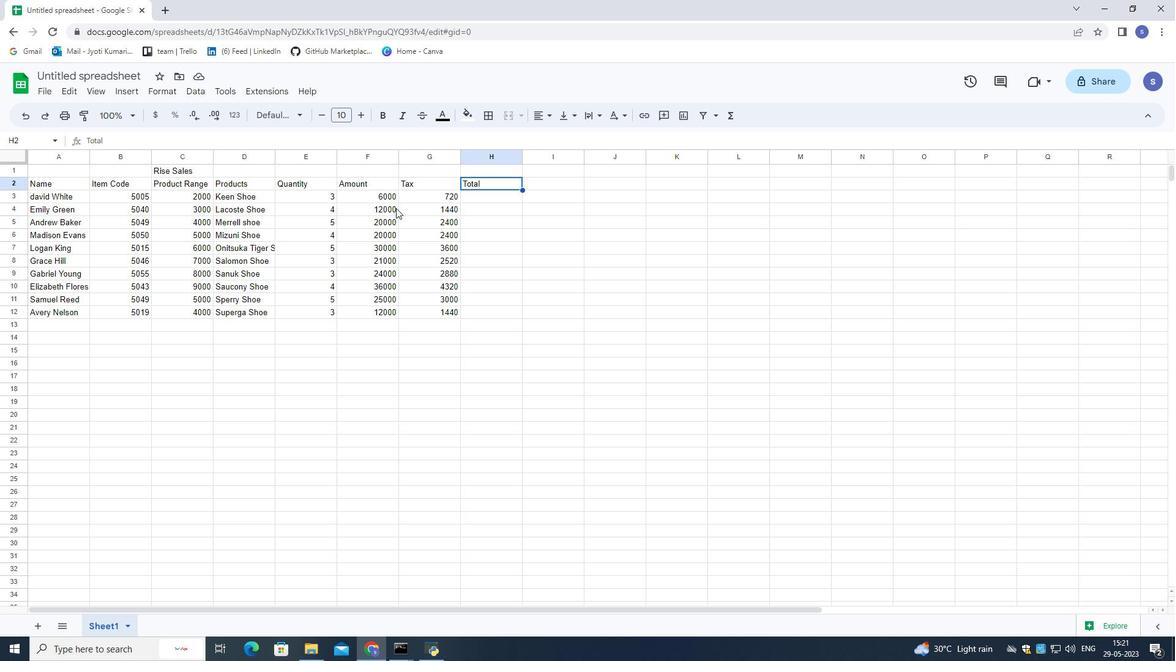 
Action: Mouse pressed left at (393, 206)
Screenshot: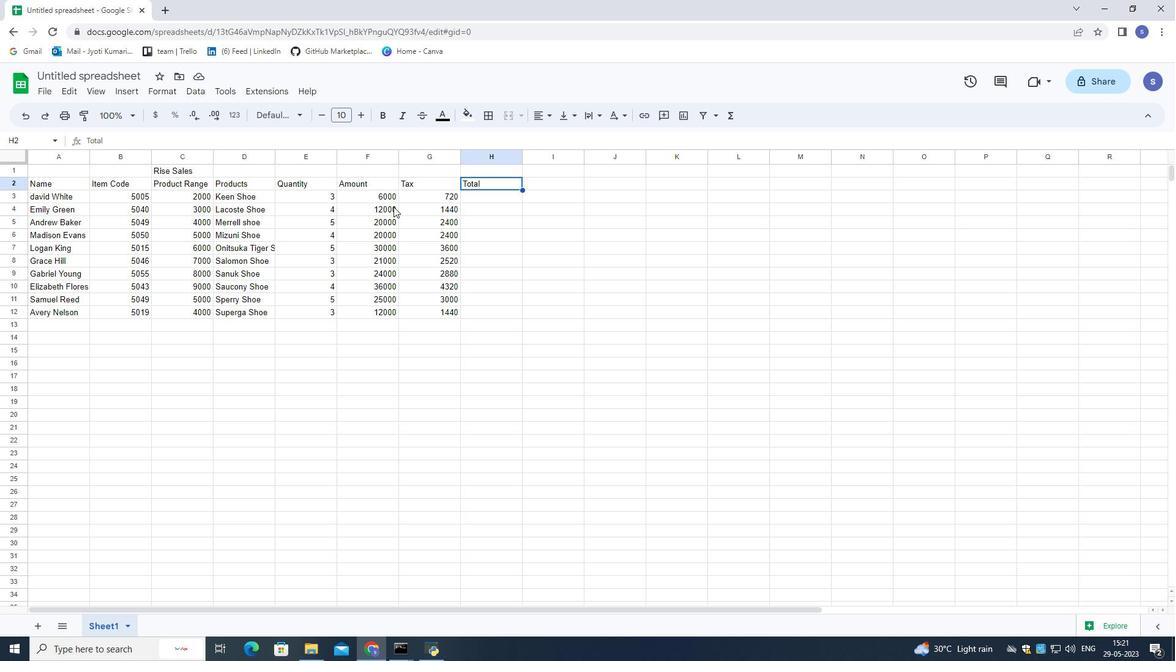 
Action: Mouse moved to (416, 221)
Screenshot: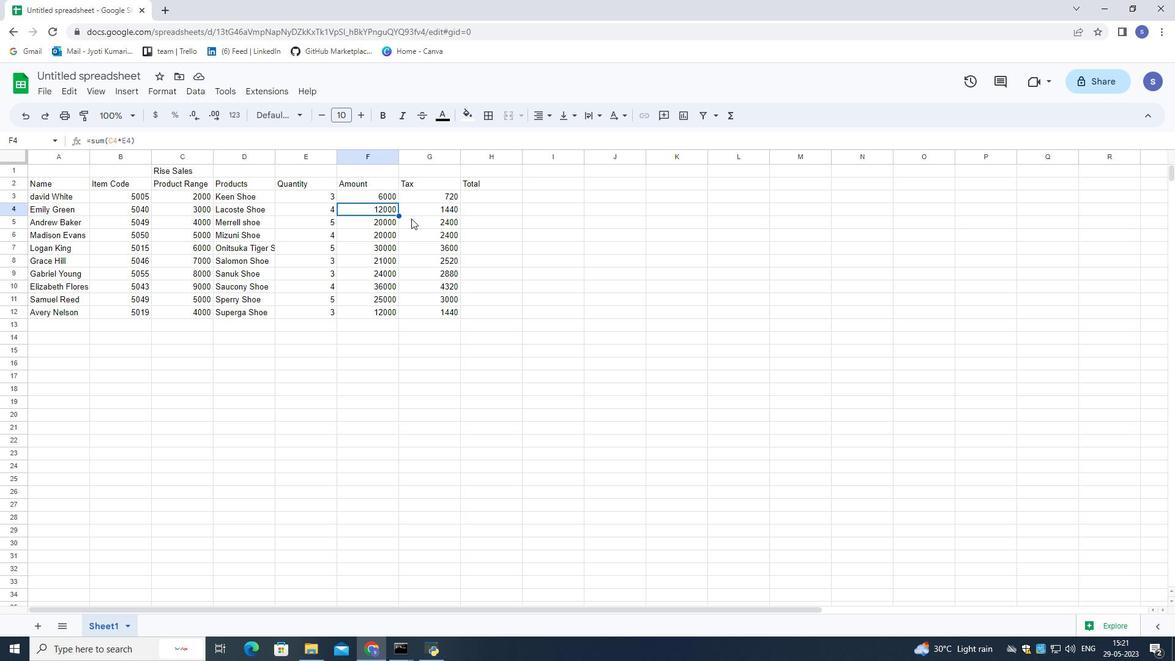 
Action: Mouse pressed left at (416, 221)
Screenshot: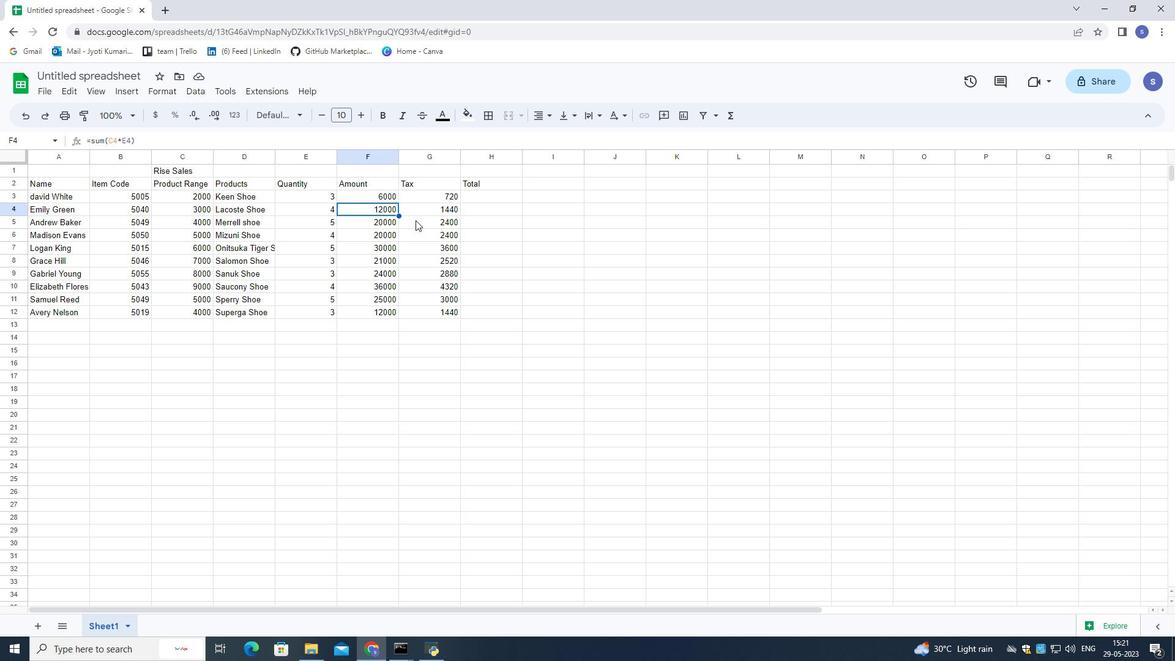 
Action: Mouse moved to (432, 203)
Screenshot: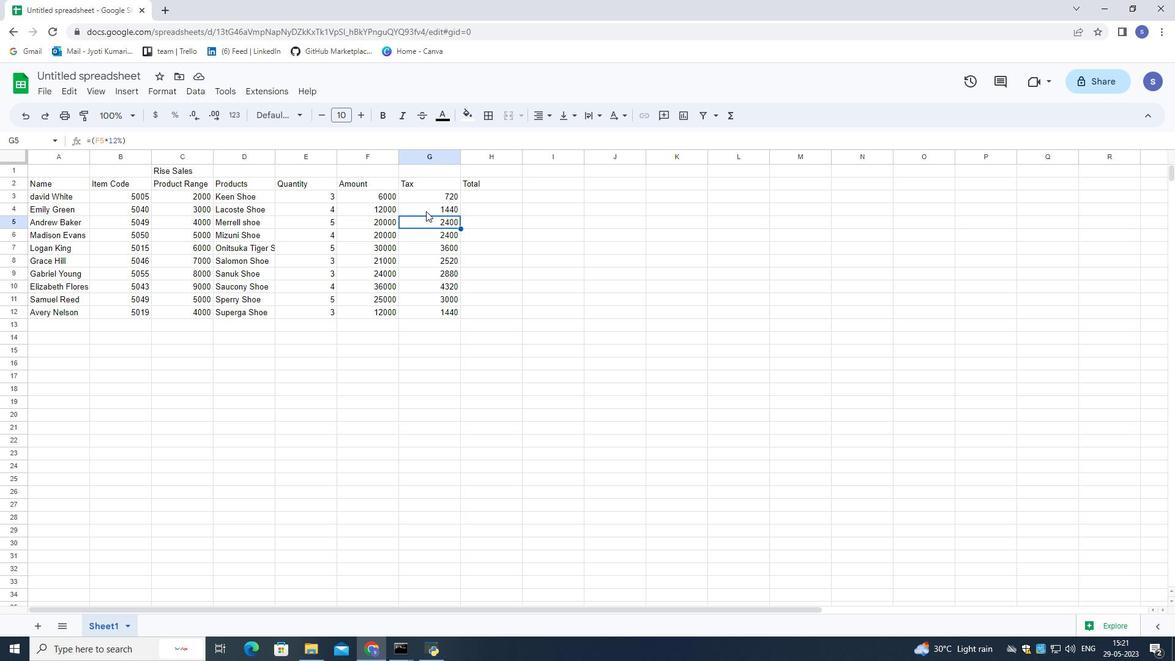 
Action: Mouse pressed left at (432, 203)
Screenshot: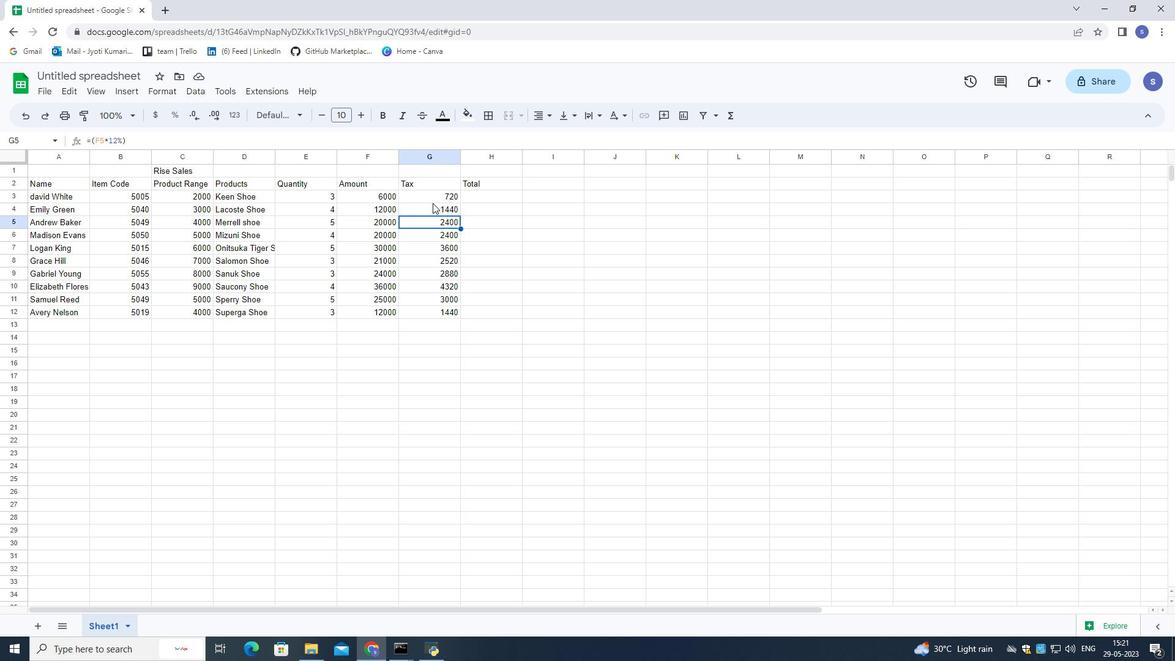 
Action: Mouse moved to (478, 197)
Screenshot: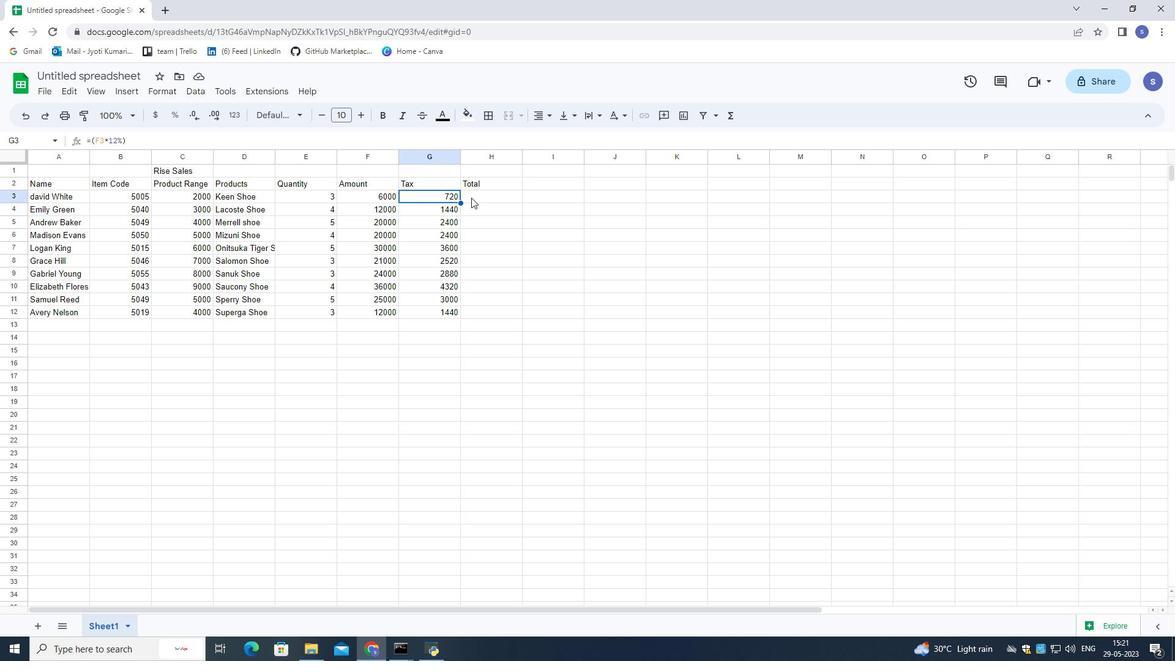 
Action: Mouse pressed left at (478, 197)
Screenshot: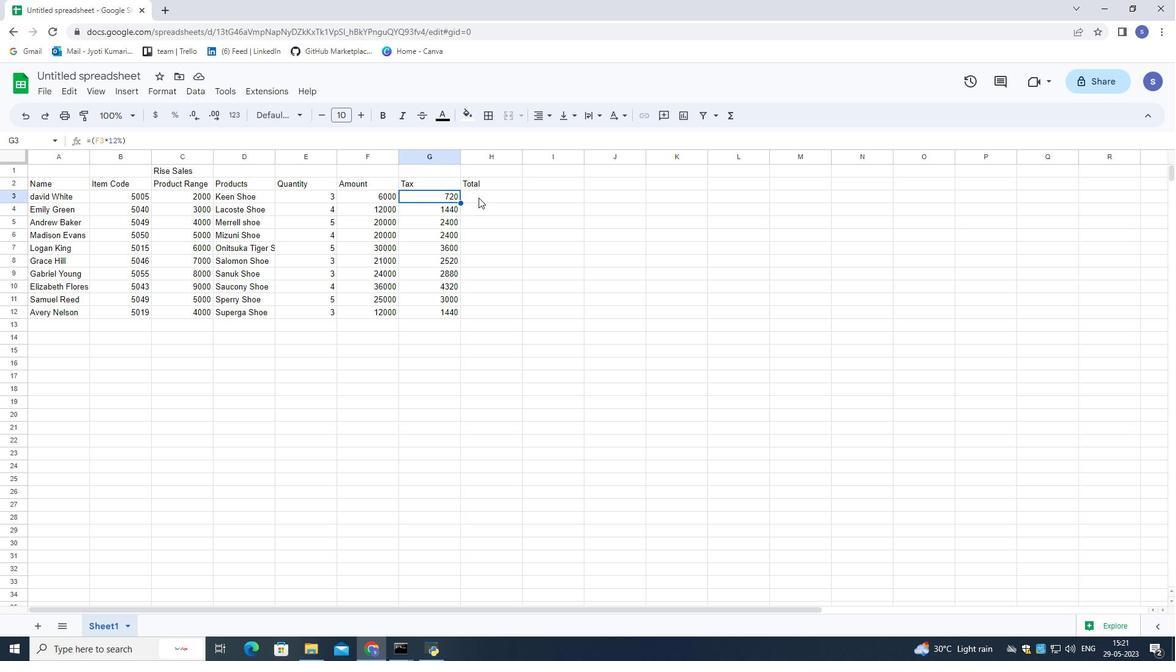 
Action: Mouse moved to (394, 214)
Screenshot: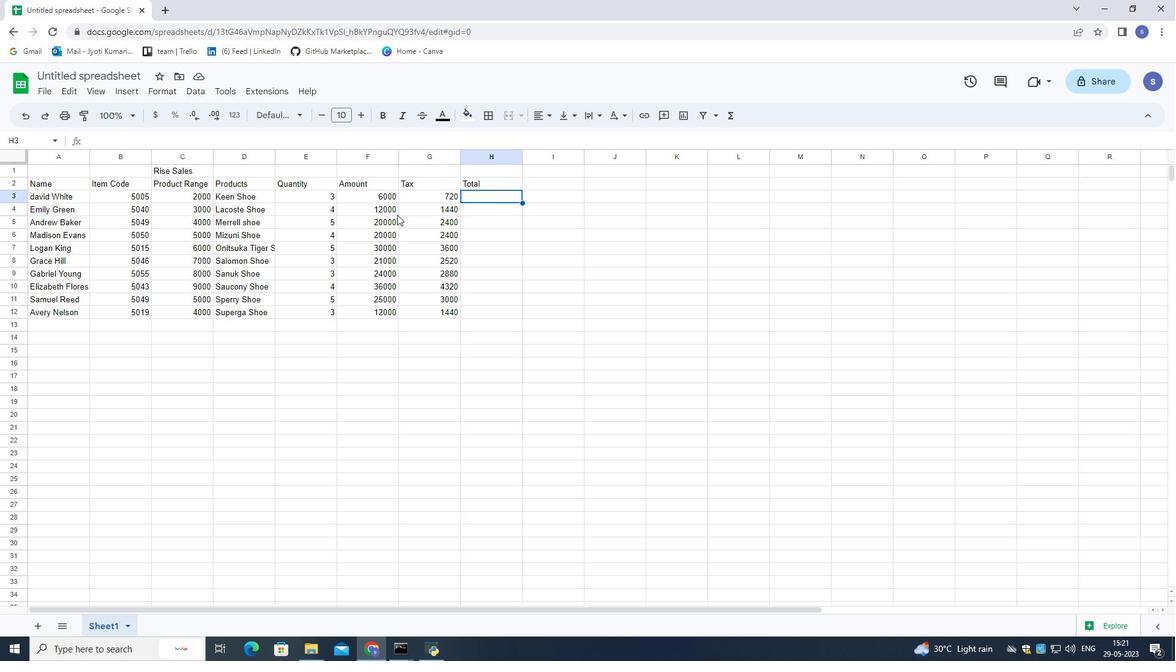 
Action: Mouse pressed left at (394, 214)
Screenshot: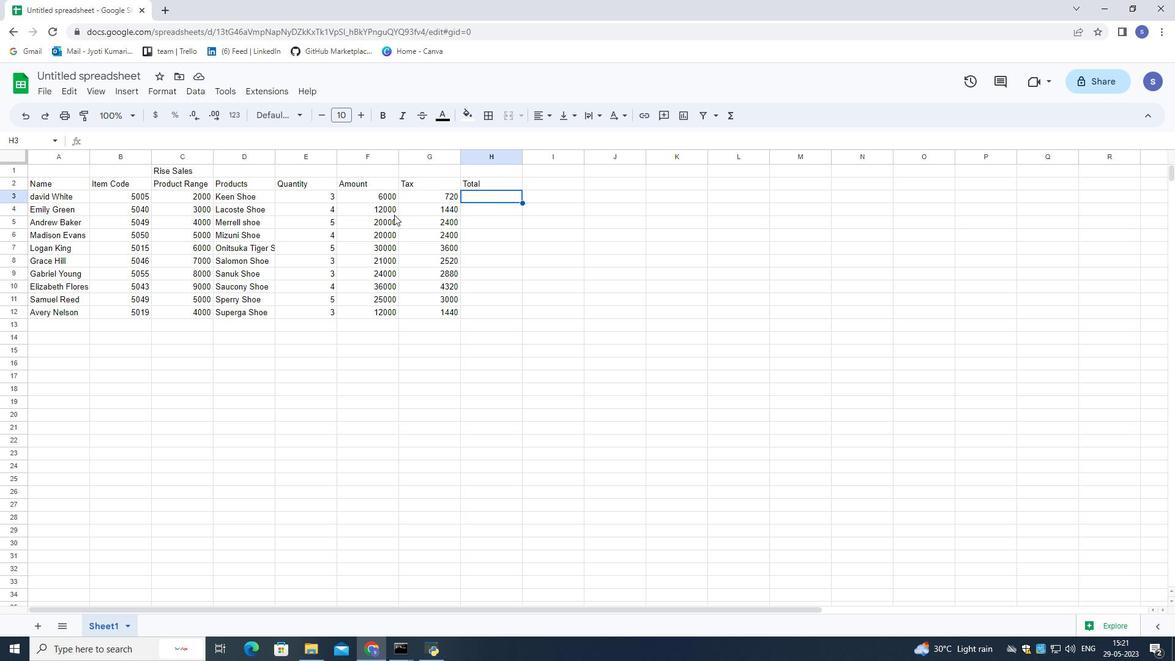 
Action: Mouse moved to (441, 208)
Screenshot: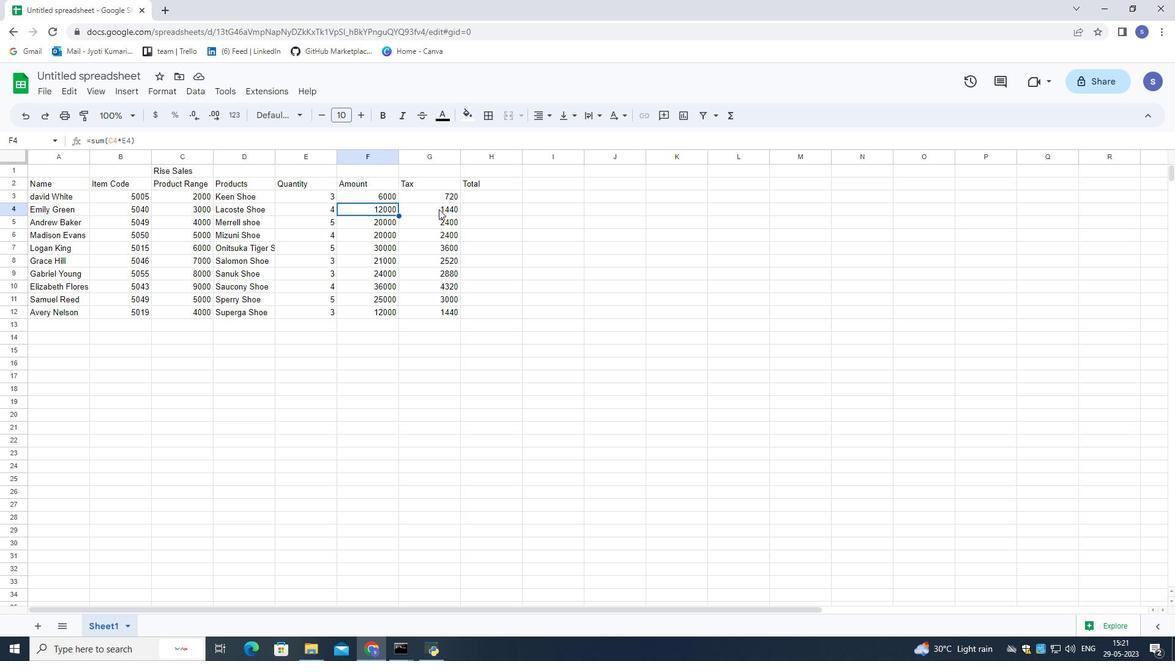 
Action: Mouse pressed left at (441, 208)
Screenshot: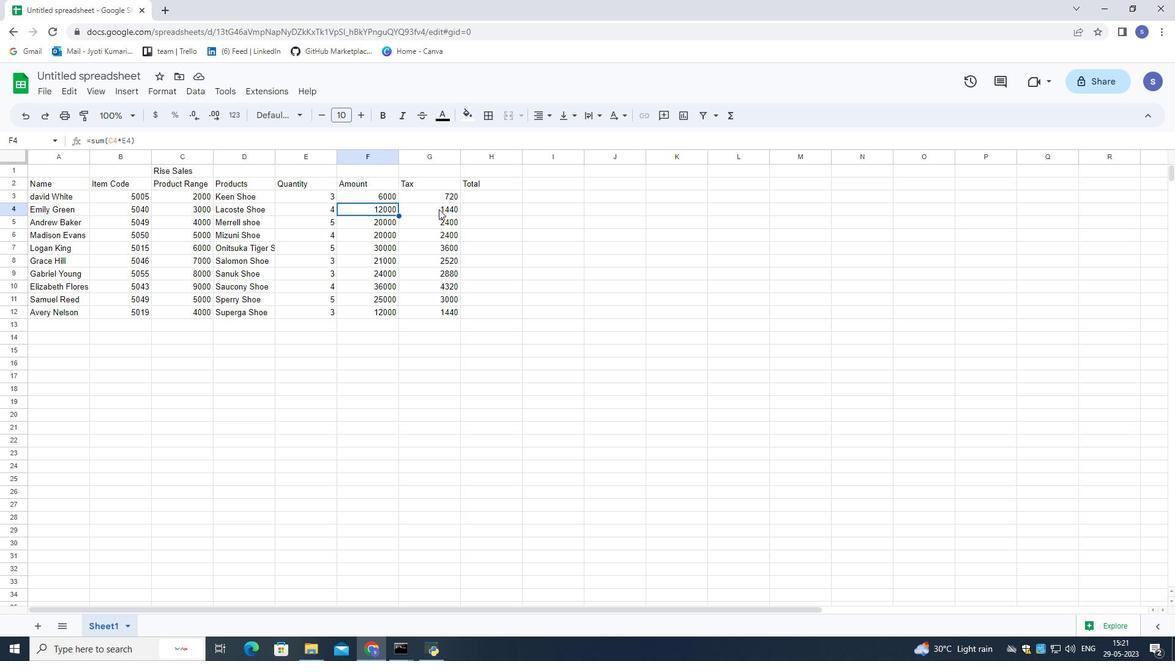 
Action: Mouse moved to (475, 200)
Screenshot: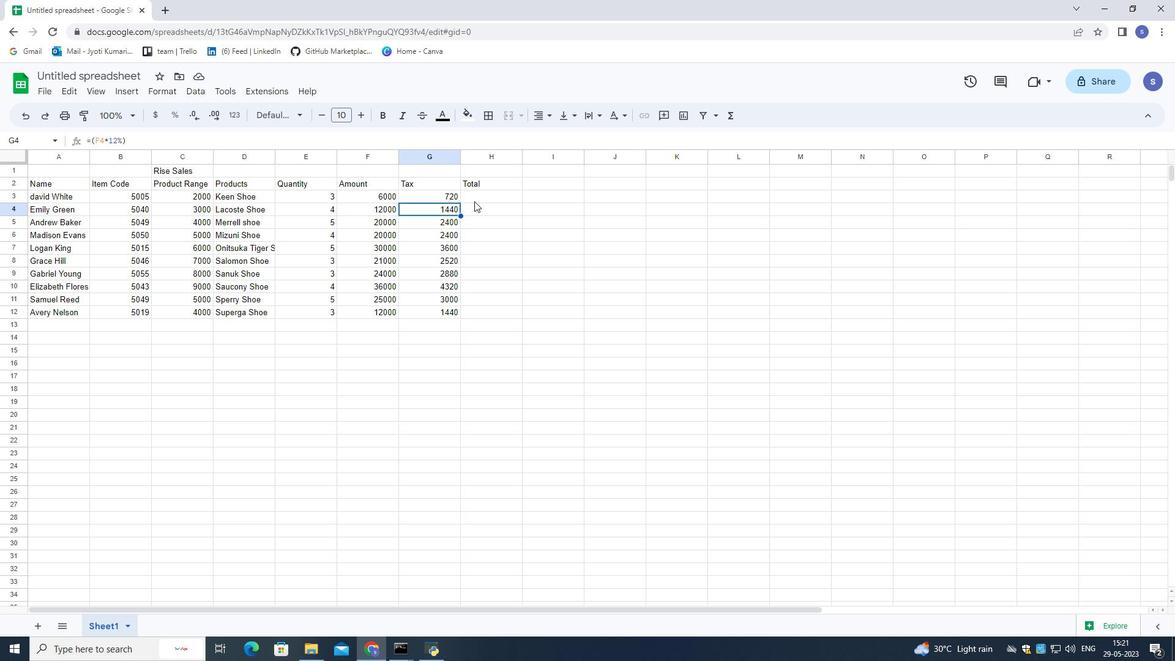 
Action: Mouse pressed left at (475, 200)
Screenshot: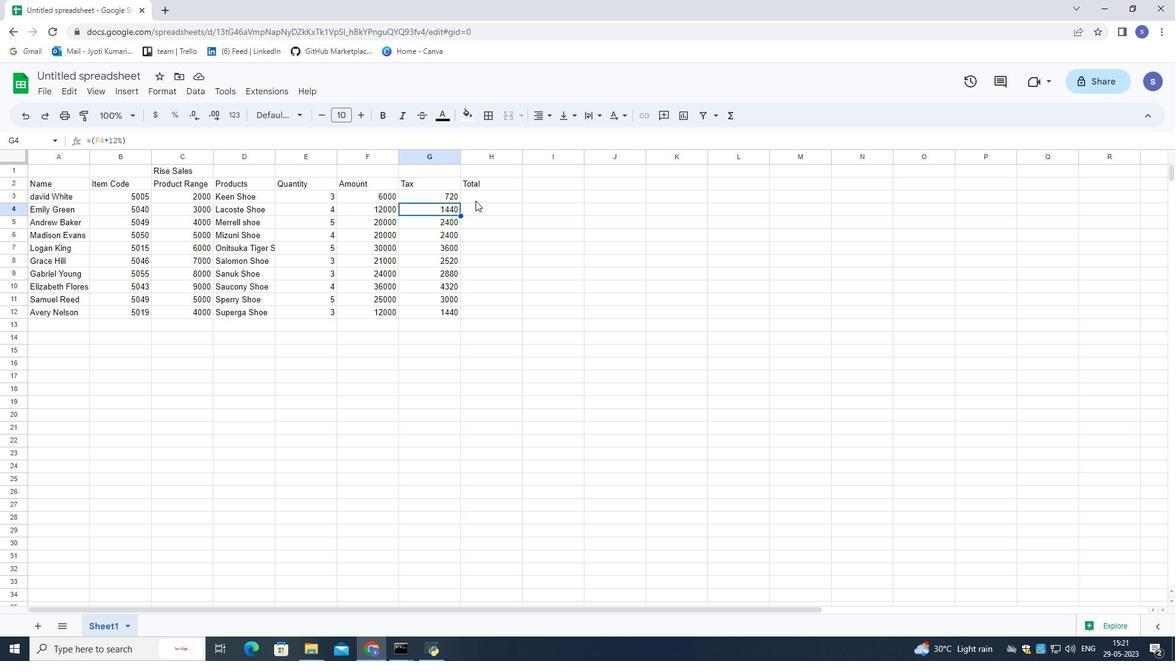 
Action: Mouse moved to (478, 159)
Screenshot: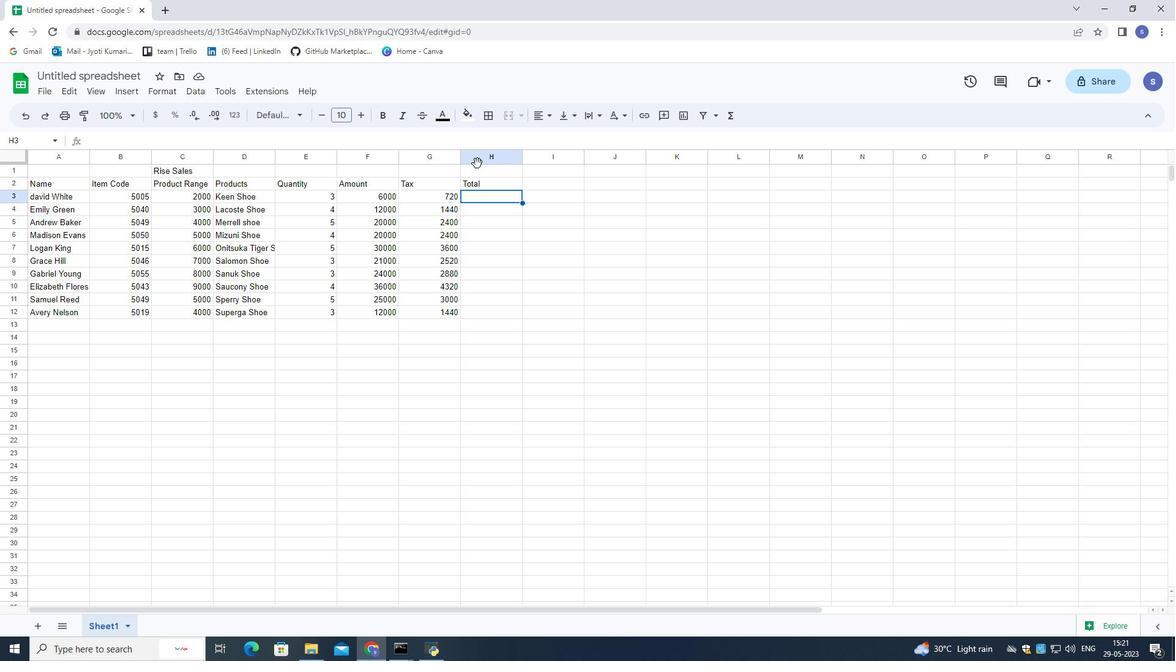 
Action: Mouse pressed left at (478, 159)
Screenshot: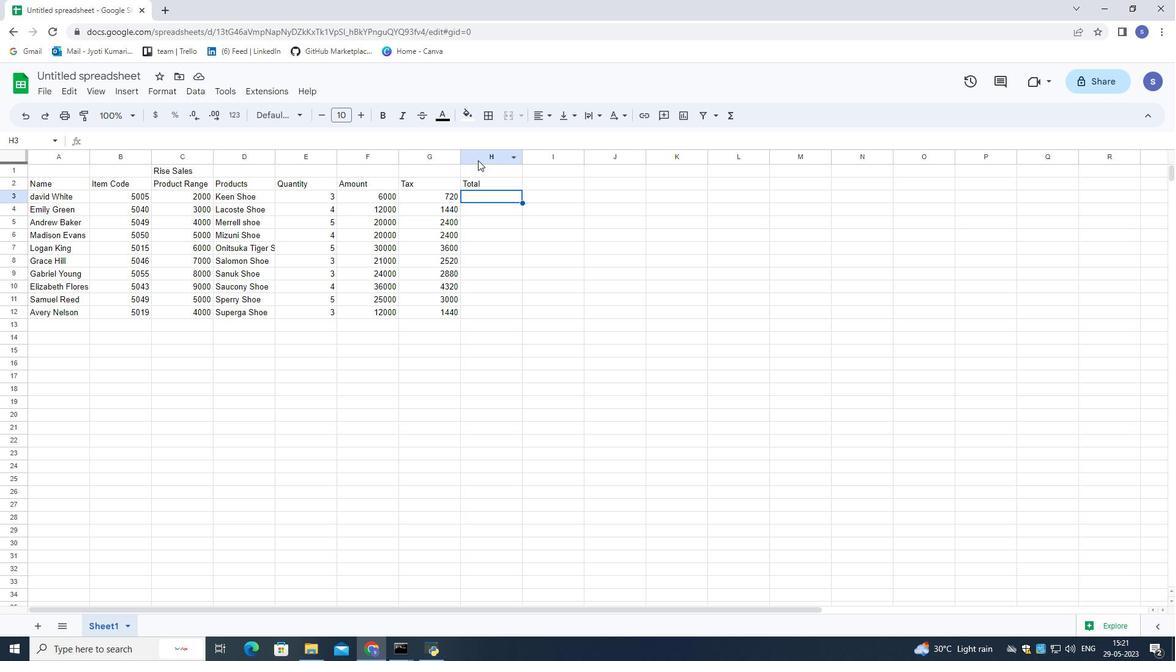 
Action: Mouse moved to (405, 295)
Screenshot: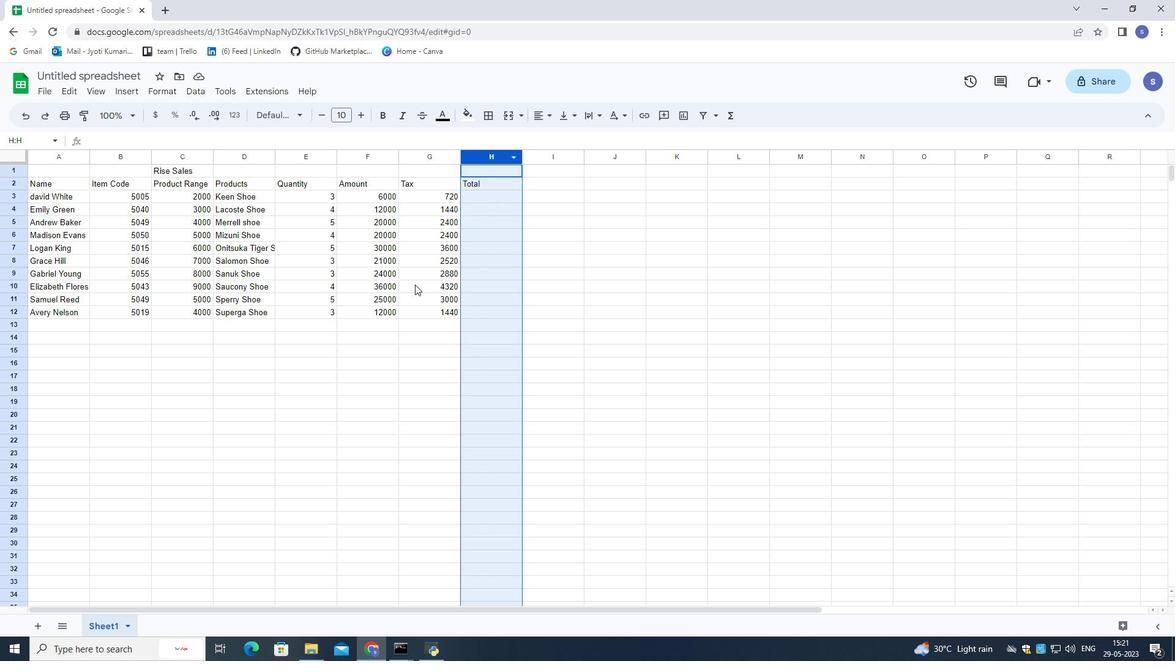
Action: Mouse pressed left at (405, 295)
Screenshot: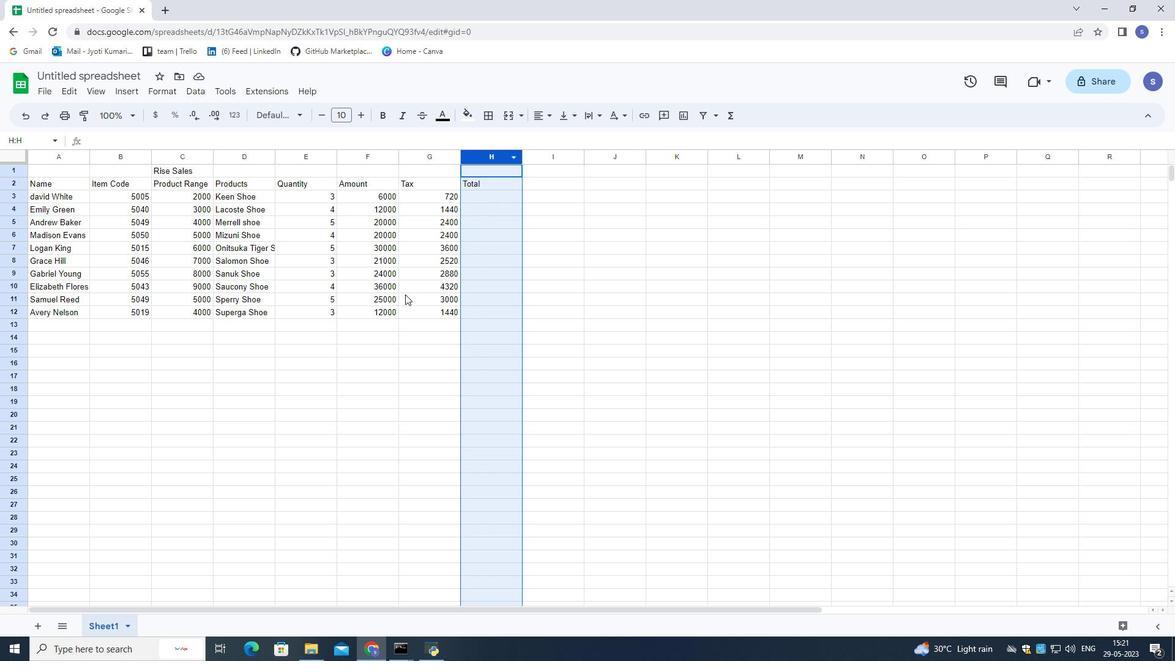 
Action: Mouse moved to (500, 197)
Screenshot: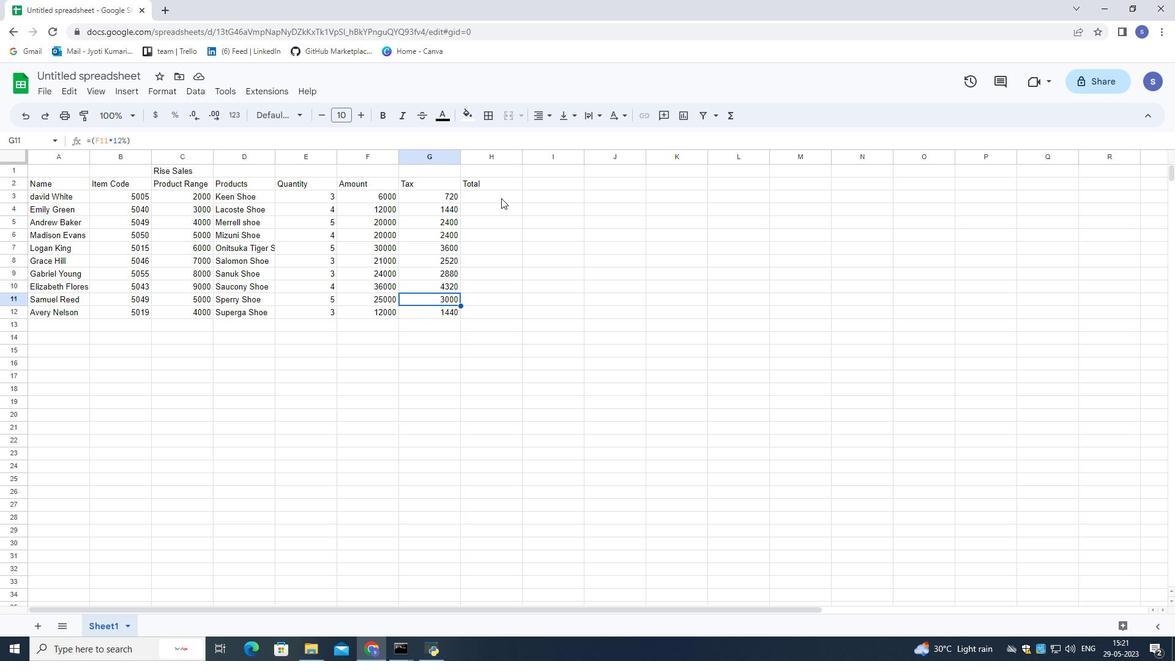 
Action: Mouse pressed left at (500, 197)
Screenshot: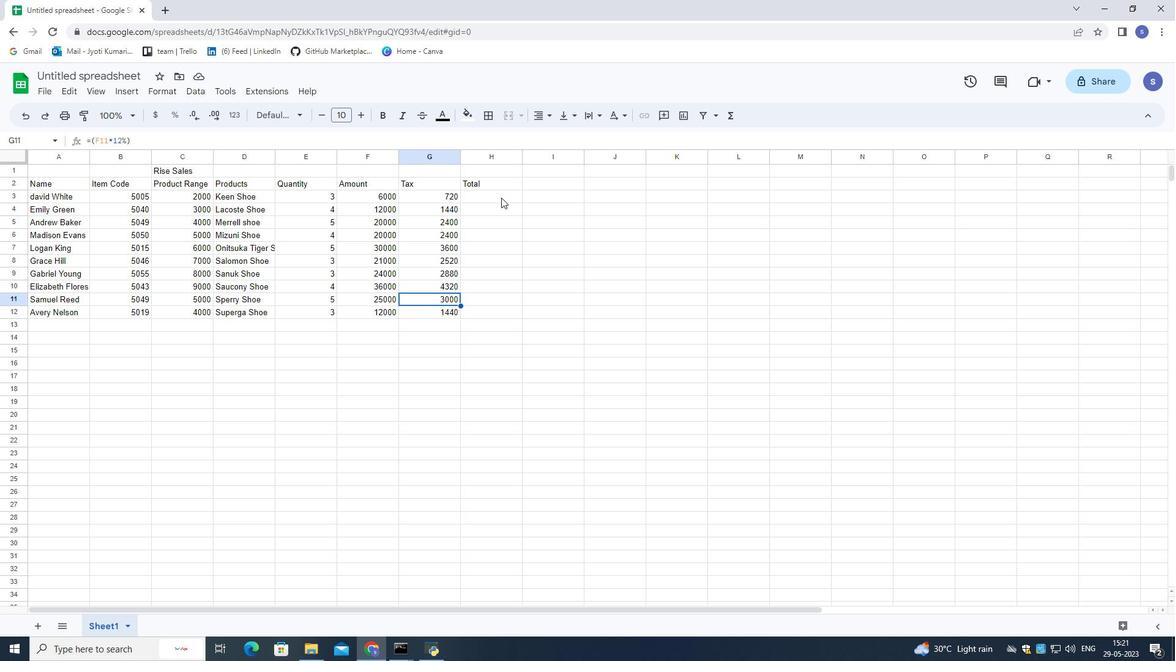 
Action: Mouse moved to (484, 194)
Screenshot: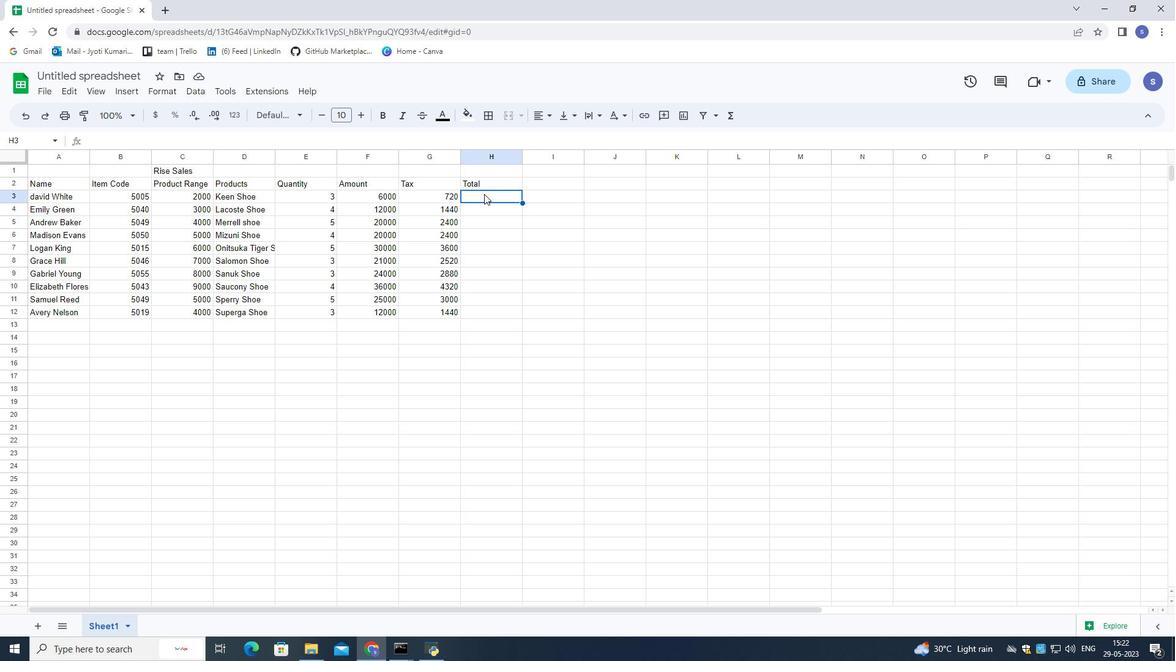 
Action: Mouse pressed left at (484, 194)
Screenshot: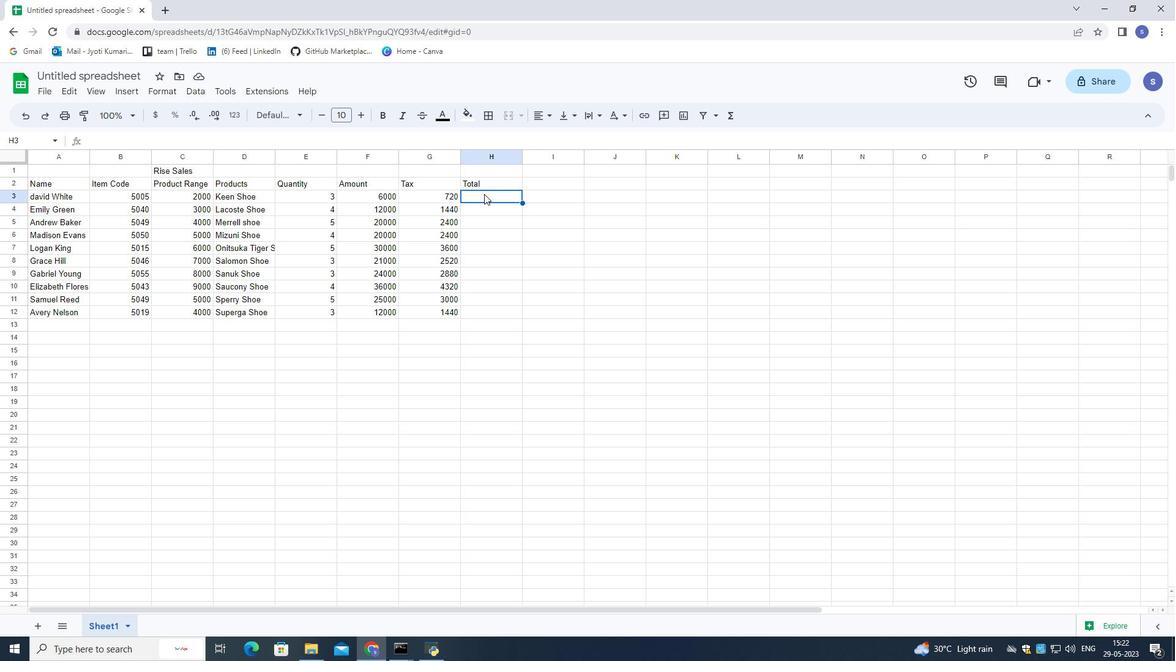 
Action: Key pressed =s<Key.backspace><Key.shift_r>(
Screenshot: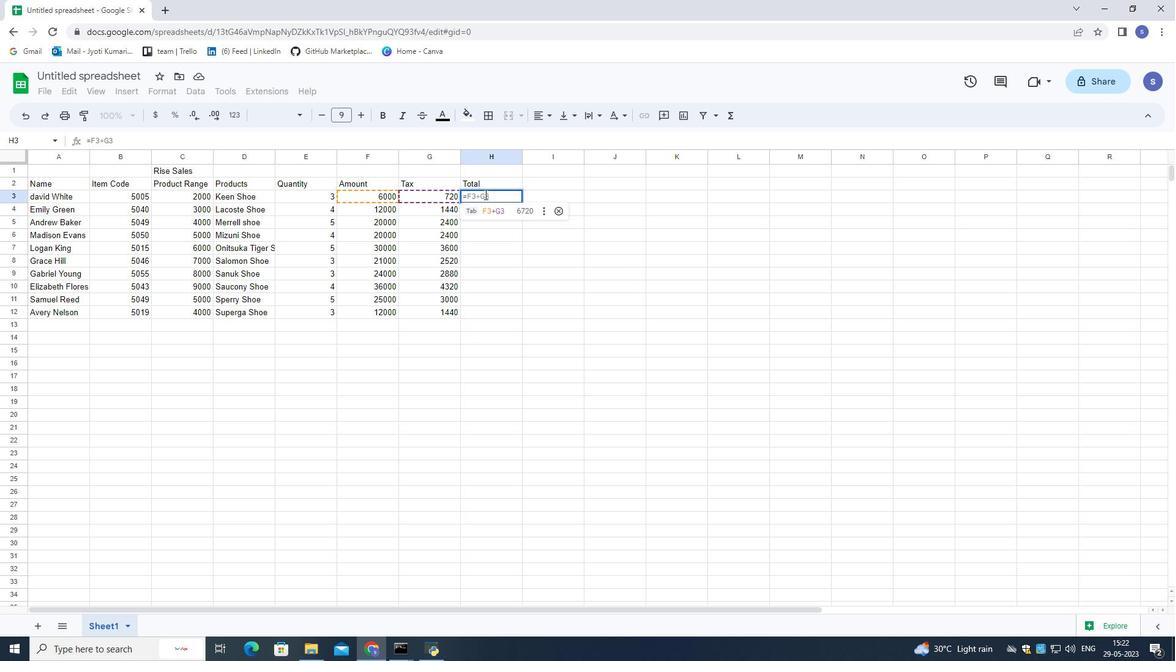 
Action: Mouse moved to (382, 196)
Screenshot: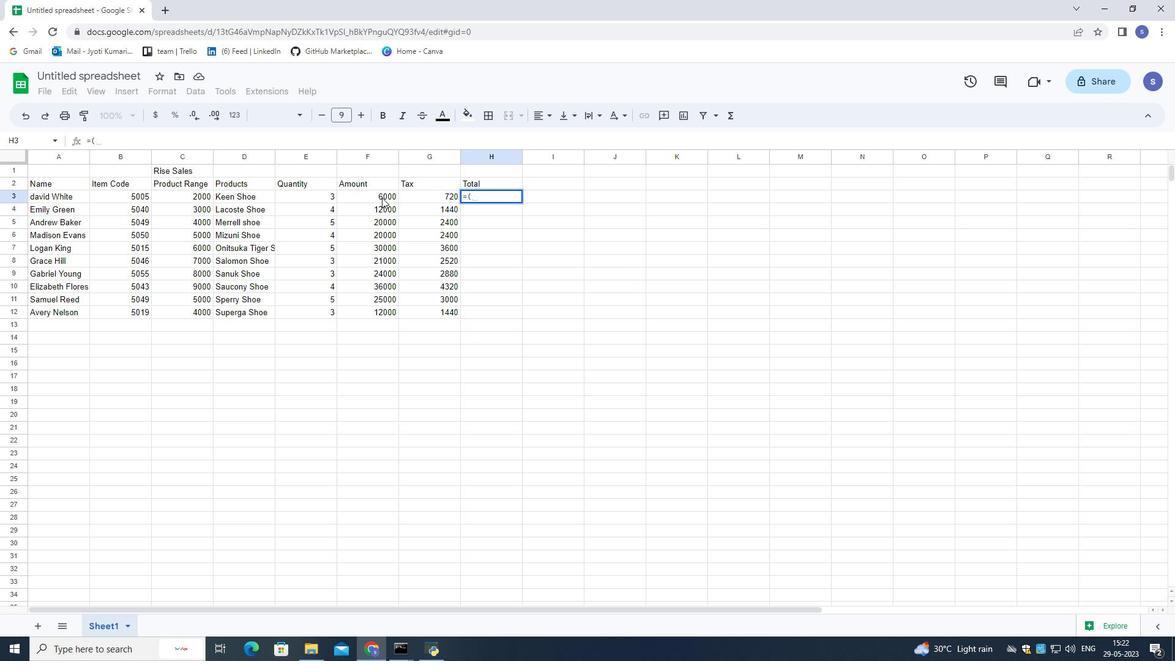 
Action: Mouse pressed left at (382, 196)
Screenshot: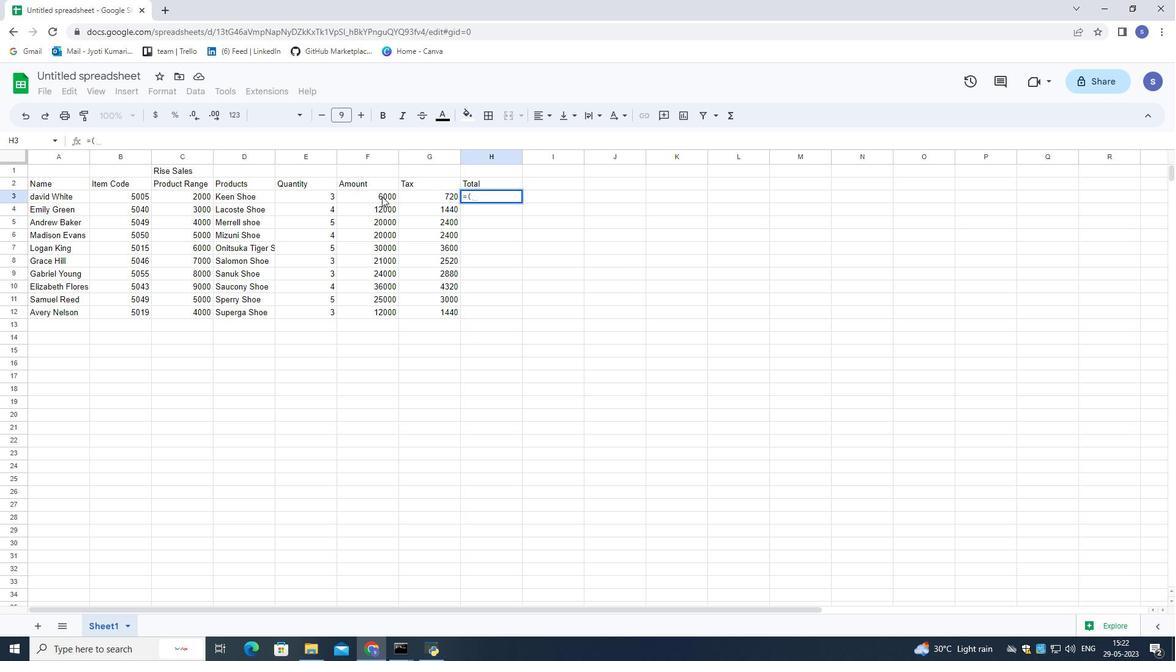 
Action: Mouse moved to (382, 196)
Screenshot: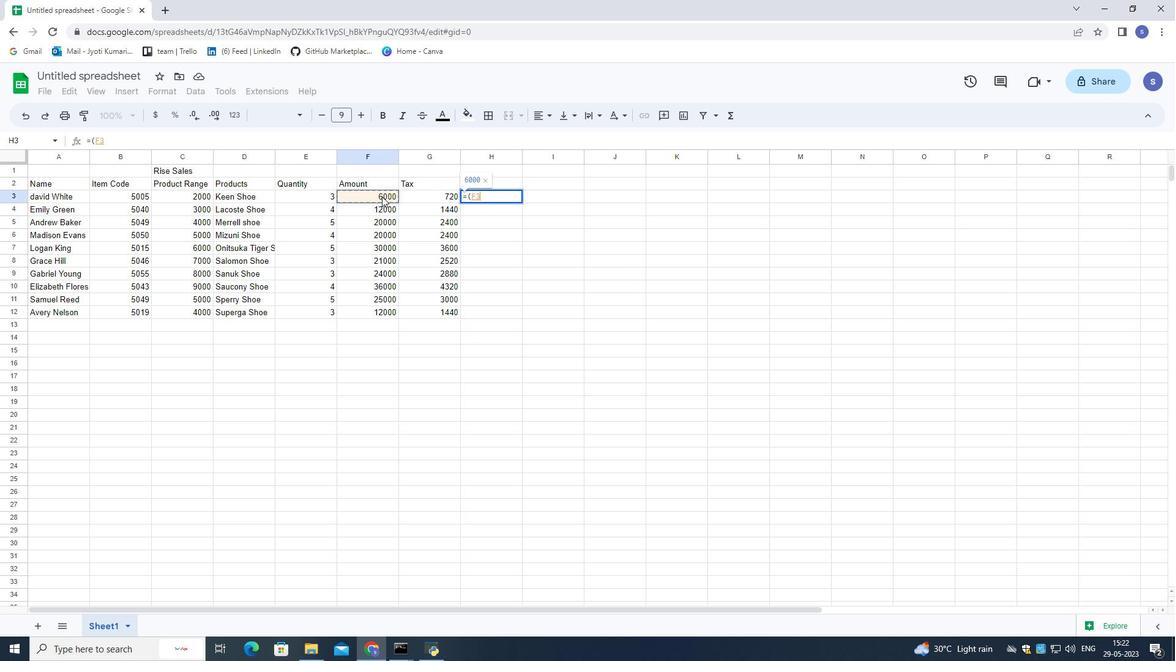 
Action: Key pressed +
Screenshot: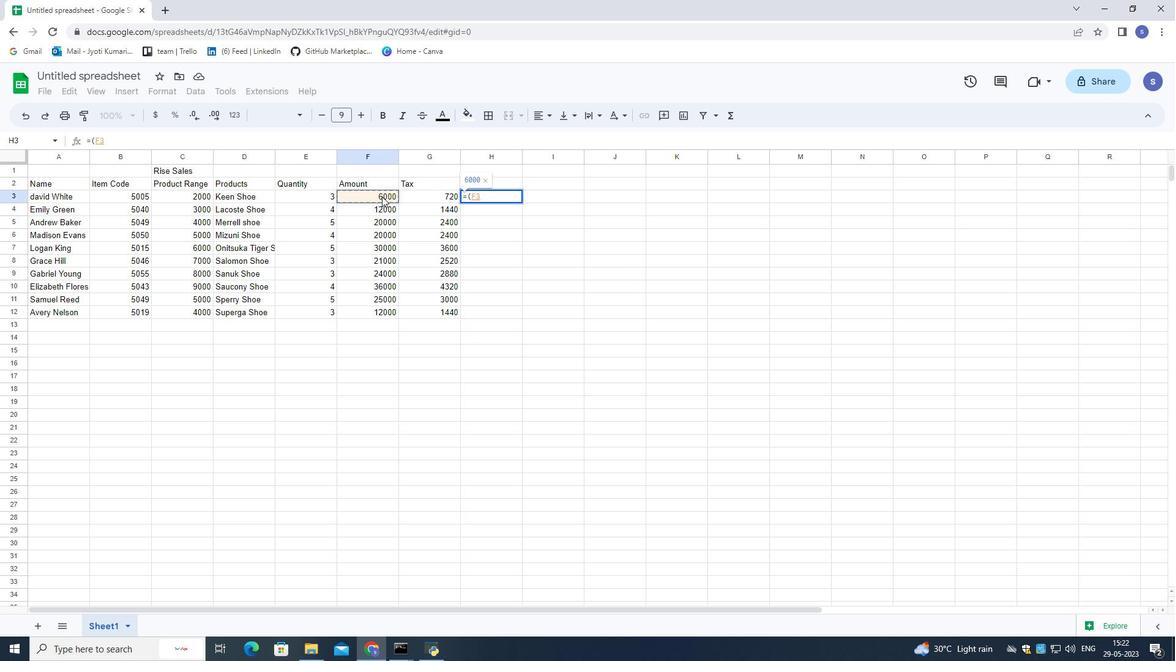
Action: Mouse moved to (424, 196)
Screenshot: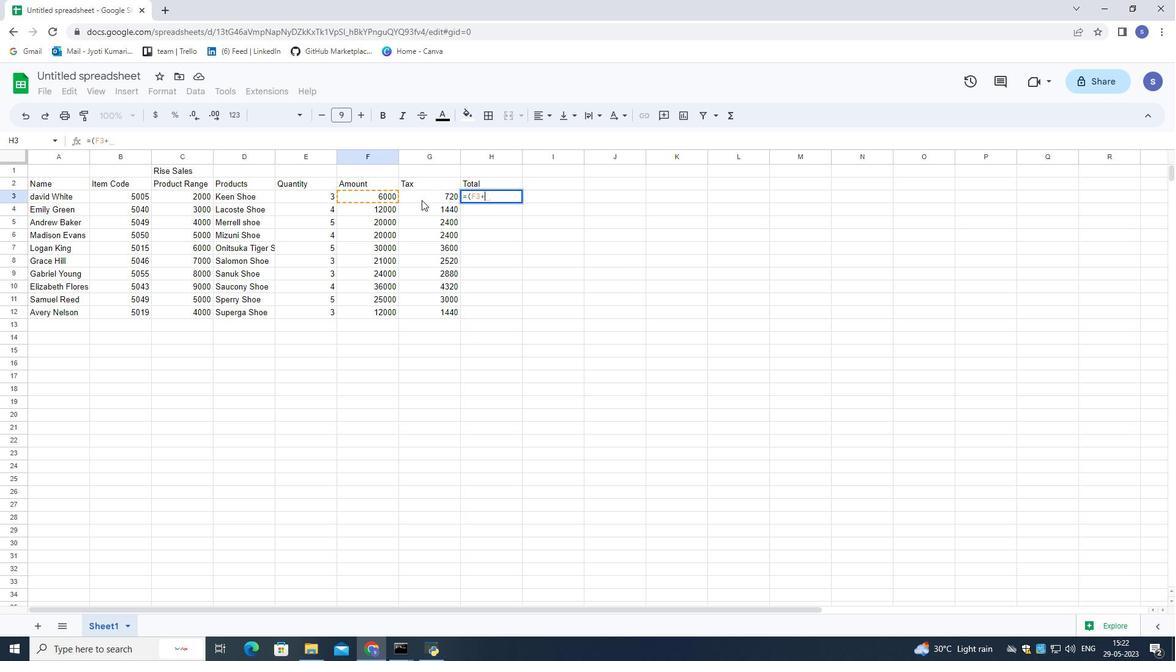 
Action: Mouse pressed left at (424, 196)
Screenshot: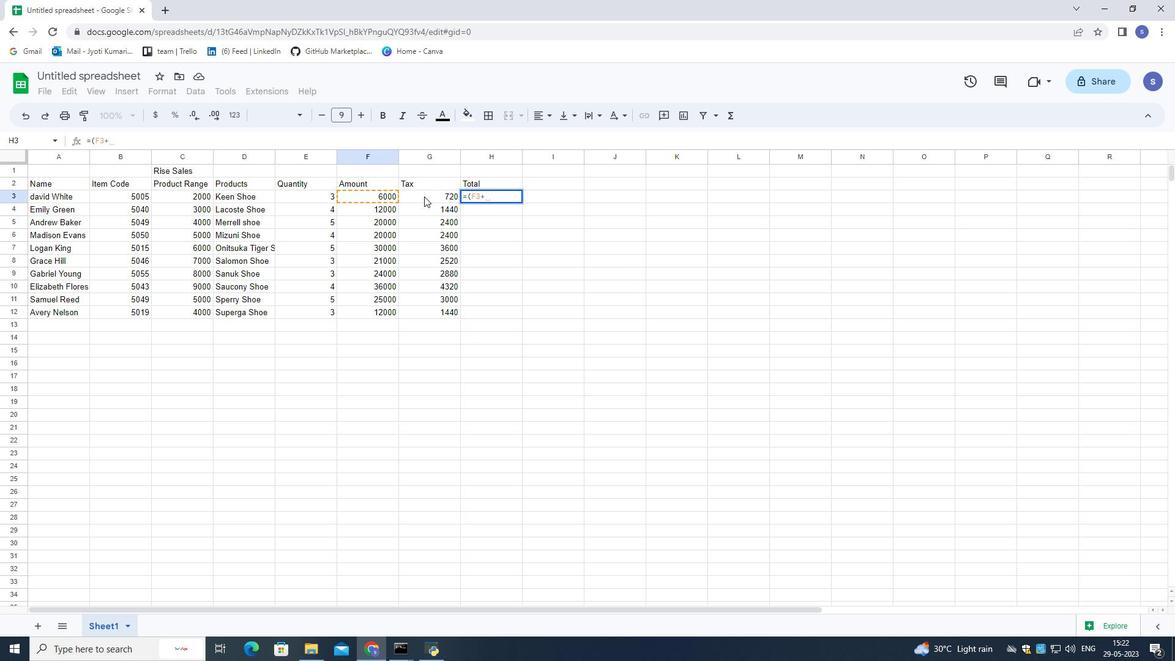 
Action: Key pressed <Key.shift_r>)<Key.enter>
Screenshot: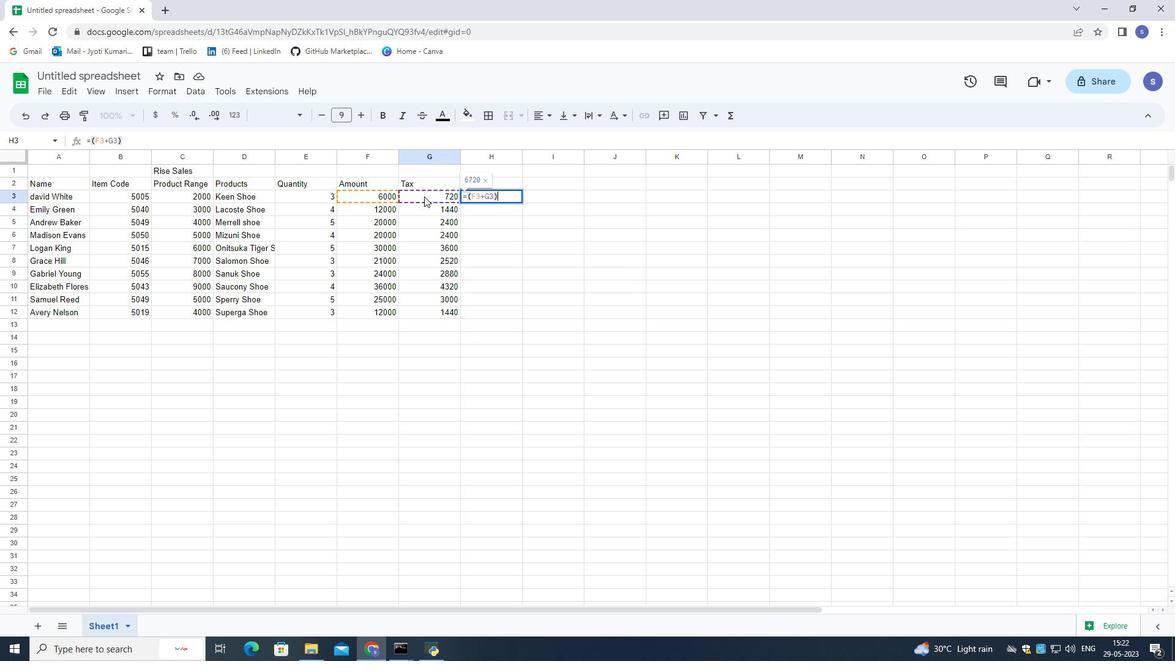 
Action: Mouse moved to (535, 288)
Screenshot: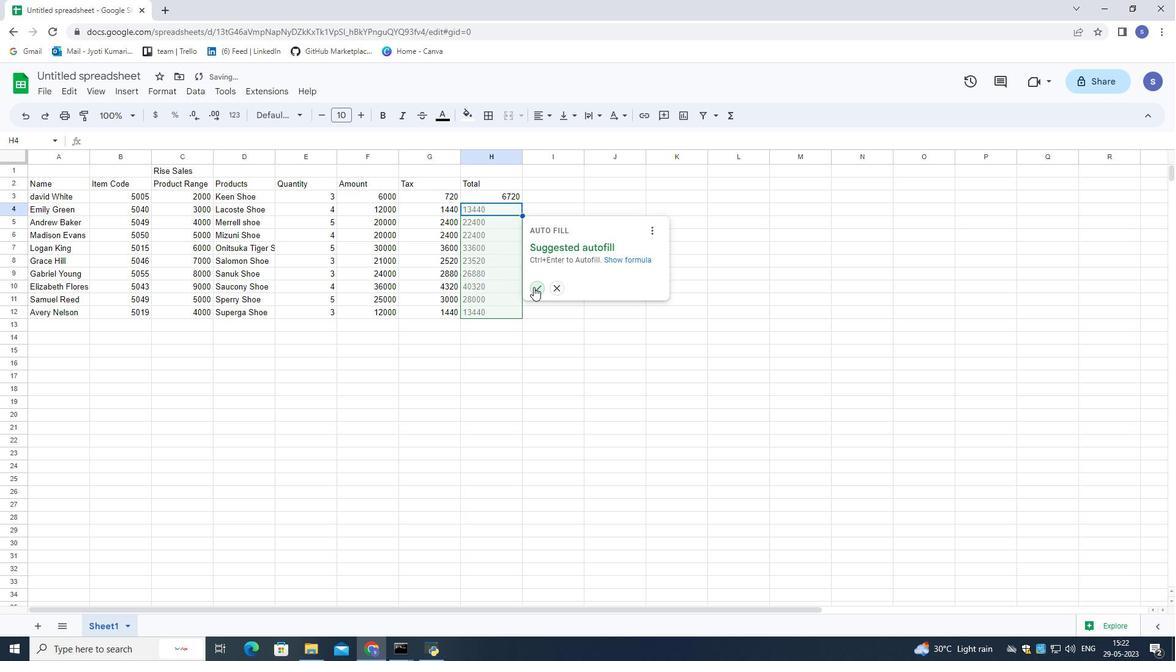 
Action: Mouse pressed left at (535, 288)
Screenshot: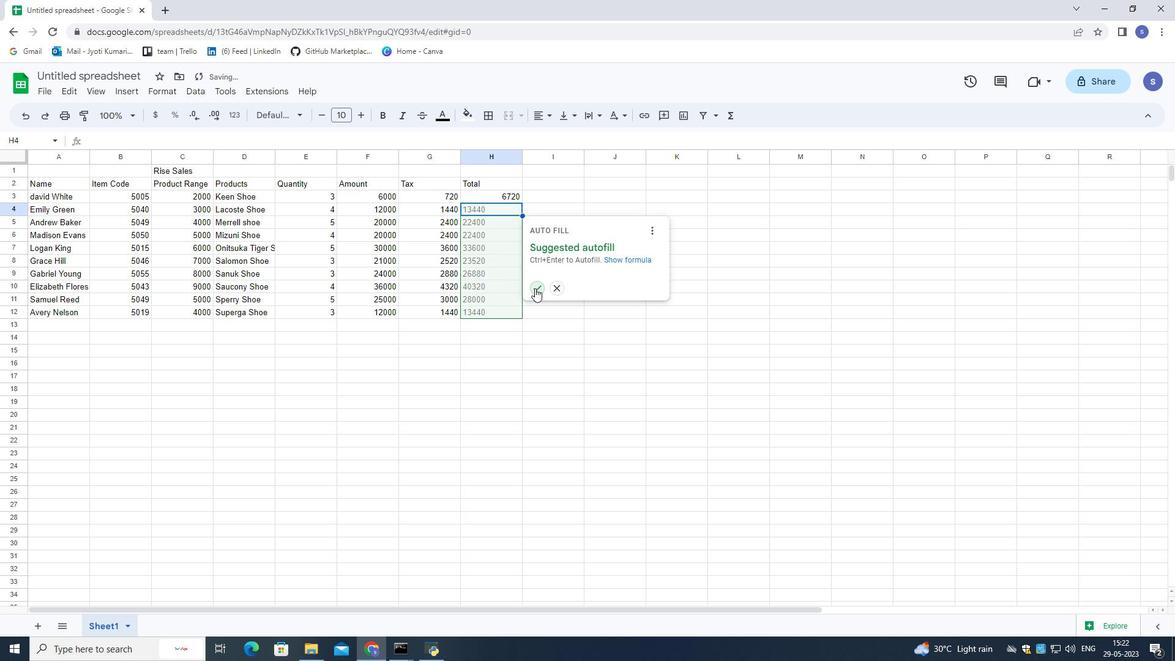 
Action: Mouse moved to (515, 330)
Screenshot: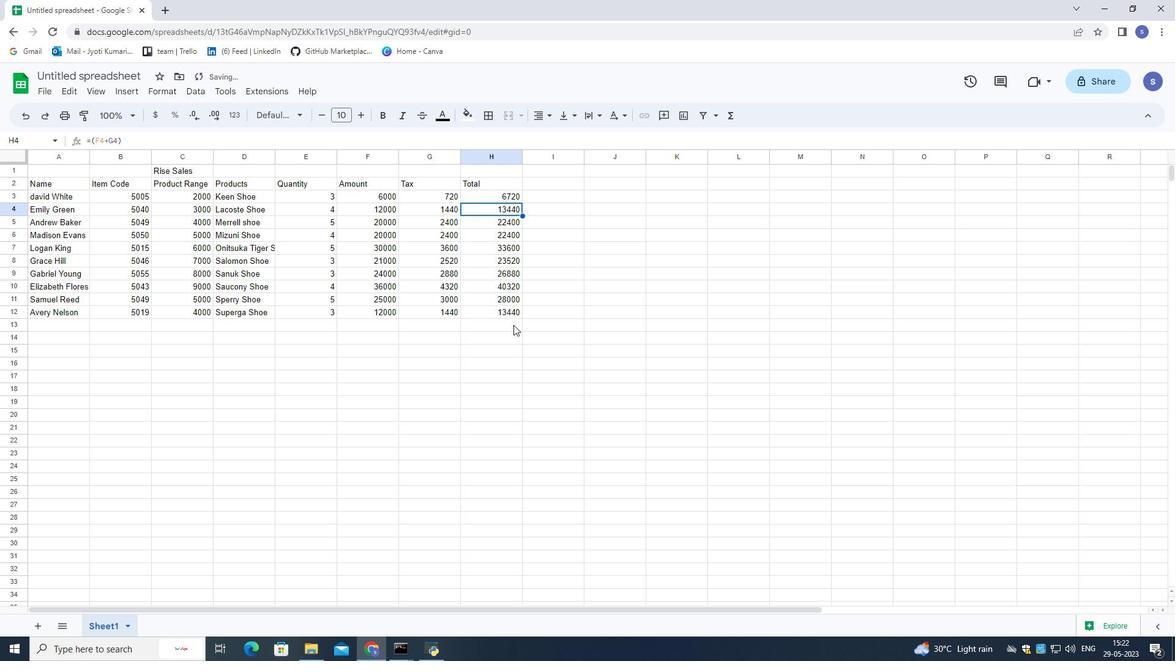 
Action: Mouse pressed left at (515, 330)
Screenshot: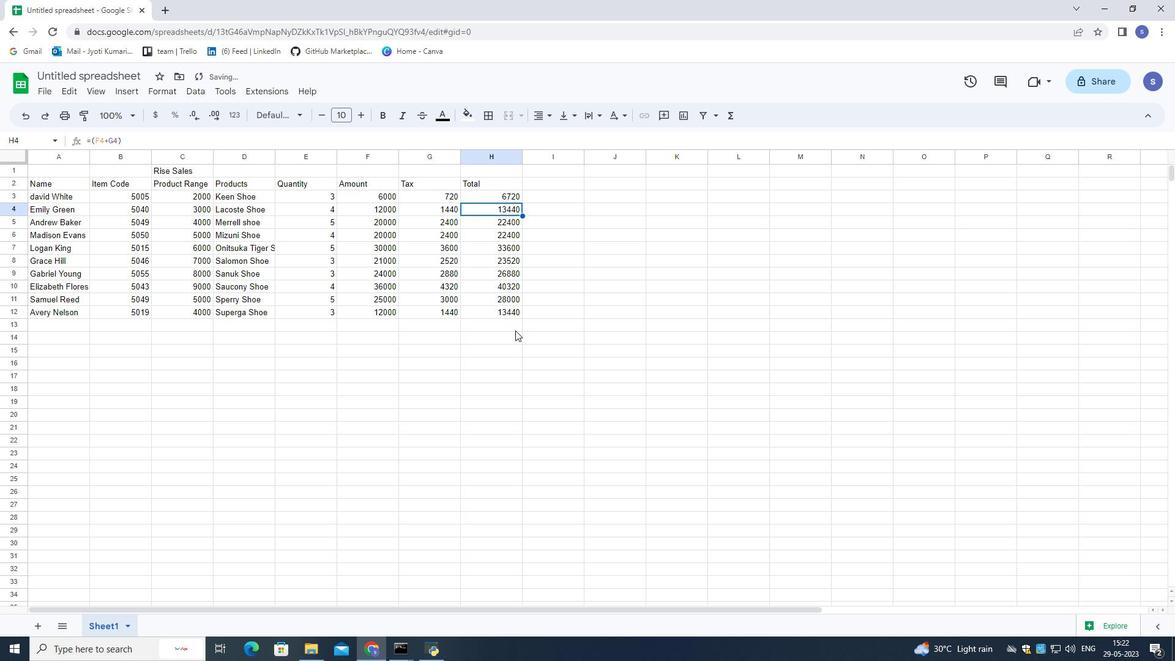 
Action: Mouse moved to (506, 317)
Screenshot: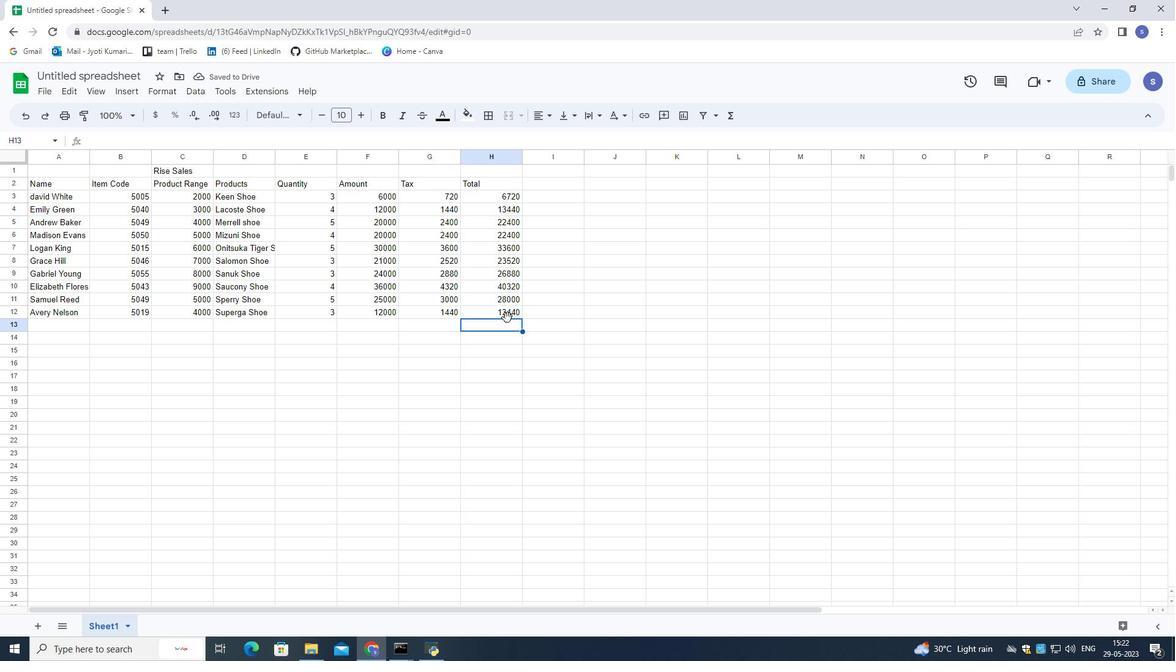 
